 Task: Look for space in Narre Warren, Australia from 11th June, 2023 to 15th June, 2023 for 2 adults in price range Rs.7000 to Rs.16000. Place can be private room with 1  bedroom having 2 beds and 1 bathroom. Property type can be house, flat, guest house, hotel. Amenities needed are: washing machine, kitchen. Booking option can be shelf check-in. Required host language is English.
Action: Mouse moved to (307, 155)
Screenshot: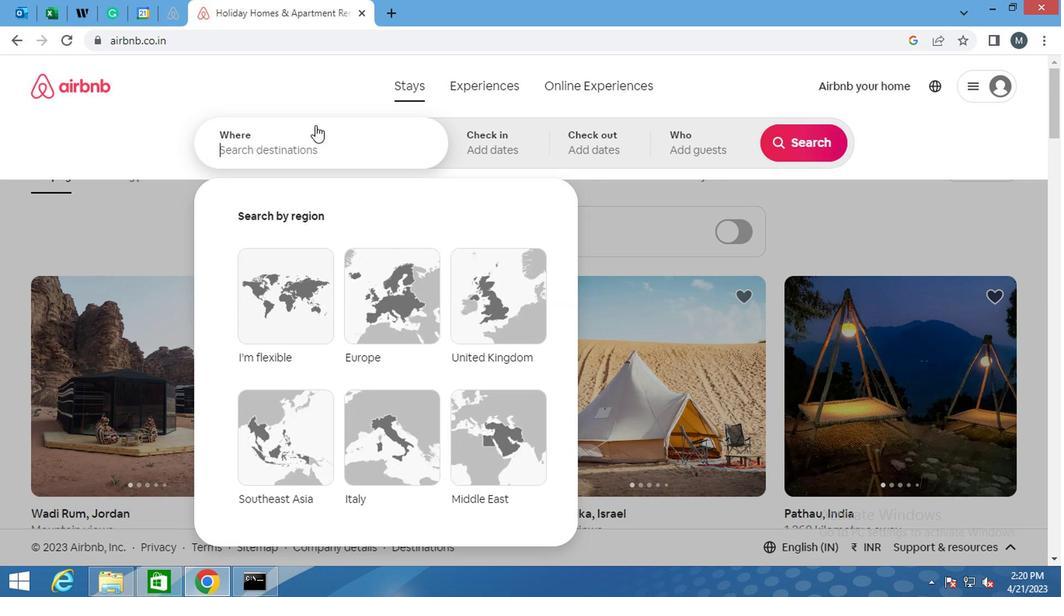 
Action: Mouse pressed left at (307, 155)
Screenshot: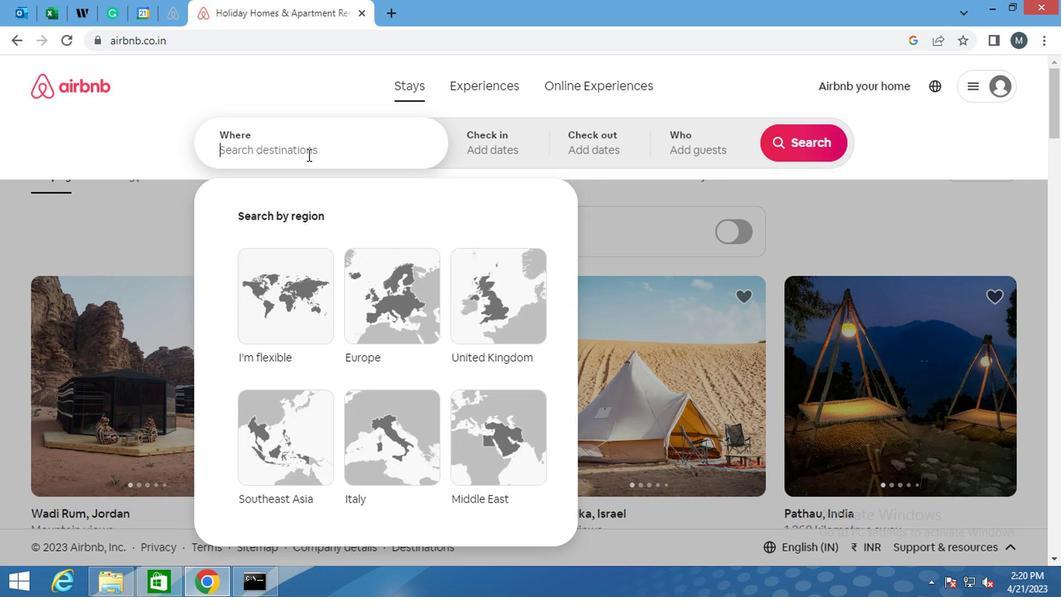 
Action: Mouse pressed left at (307, 155)
Screenshot: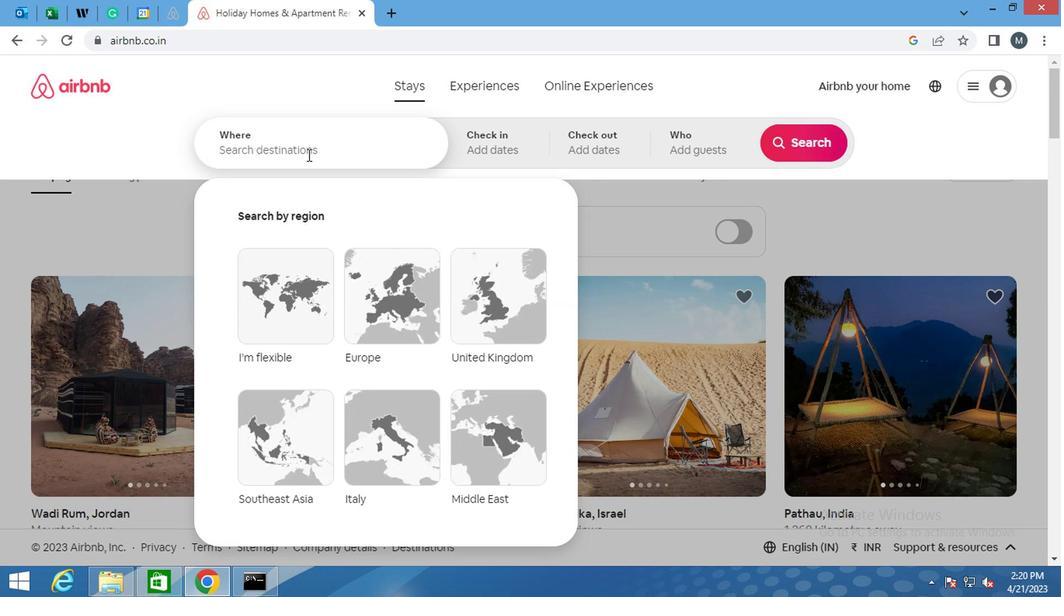 
Action: Key pressed <Key.shift>NARRE<Key.space><Key.shift>WARREN
Screenshot: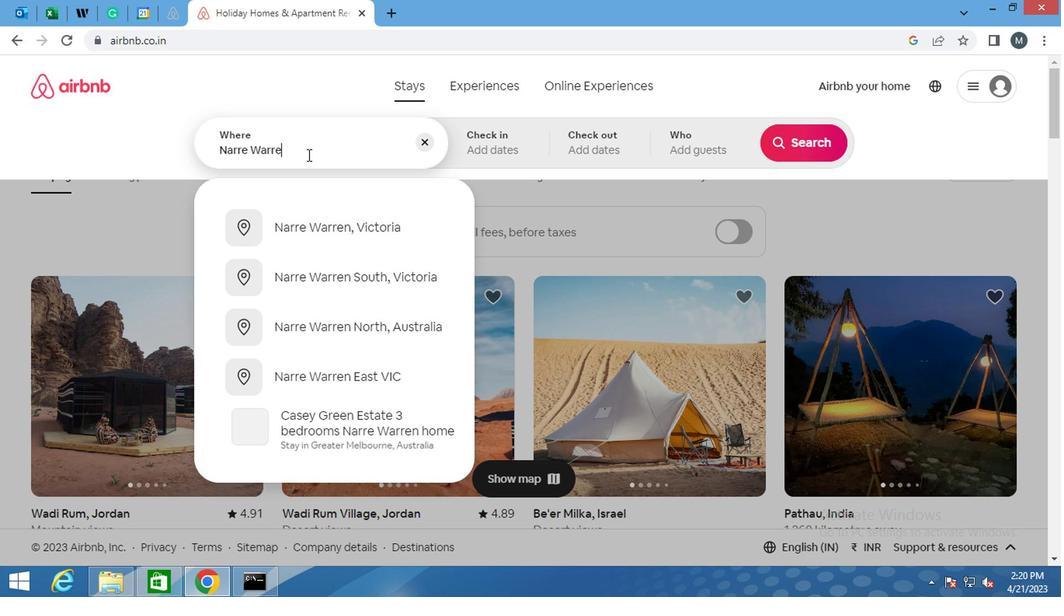 
Action: Mouse moved to (160, 164)
Screenshot: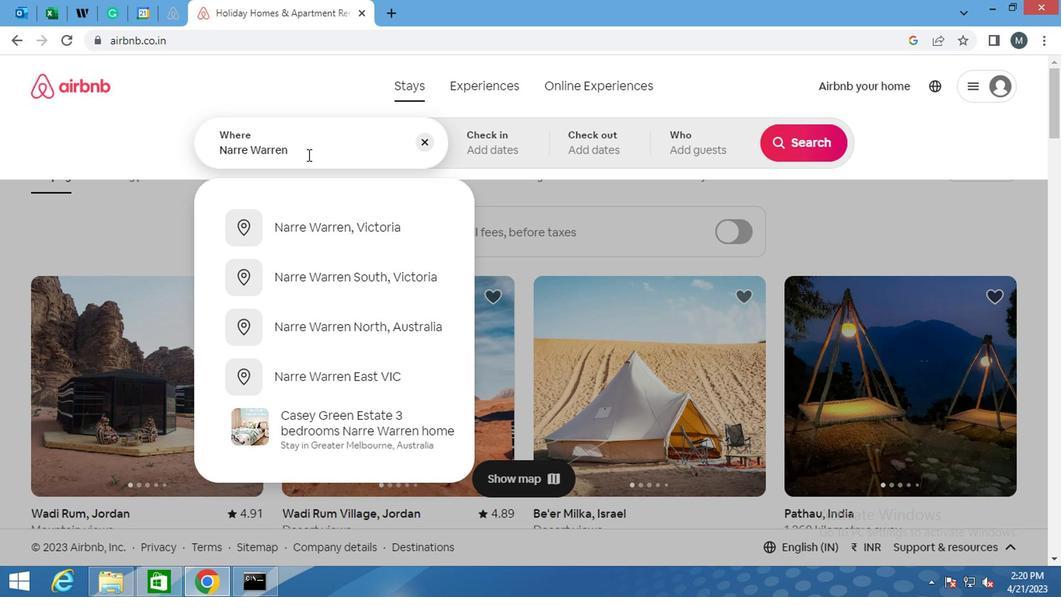 
Action: Key pressed ,<Key.shift><Key.shift>ctrl+AUSTRALIA<Key.enter>
Screenshot: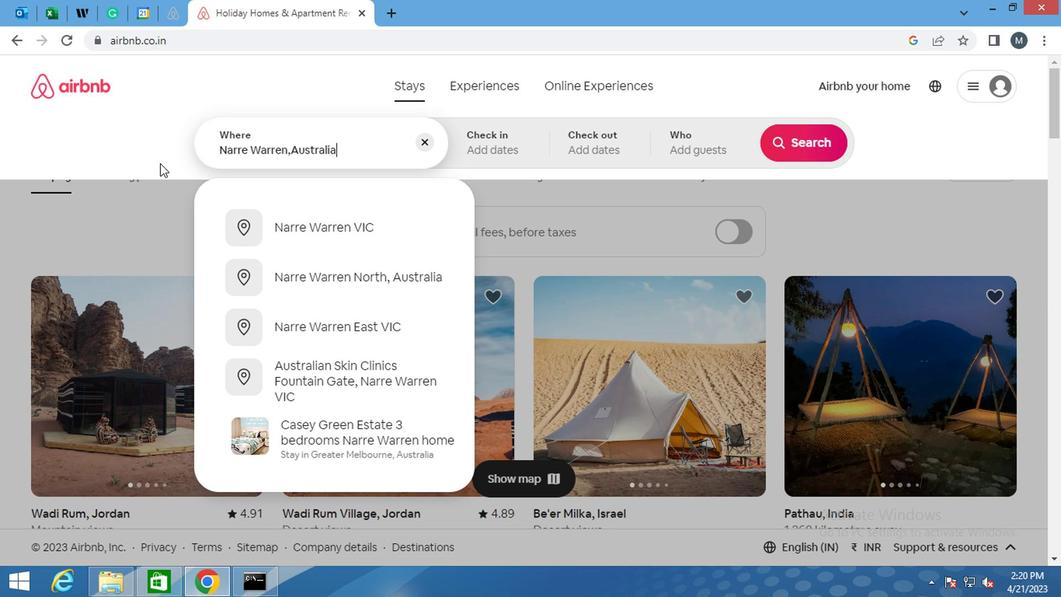 
Action: Mouse moved to (782, 267)
Screenshot: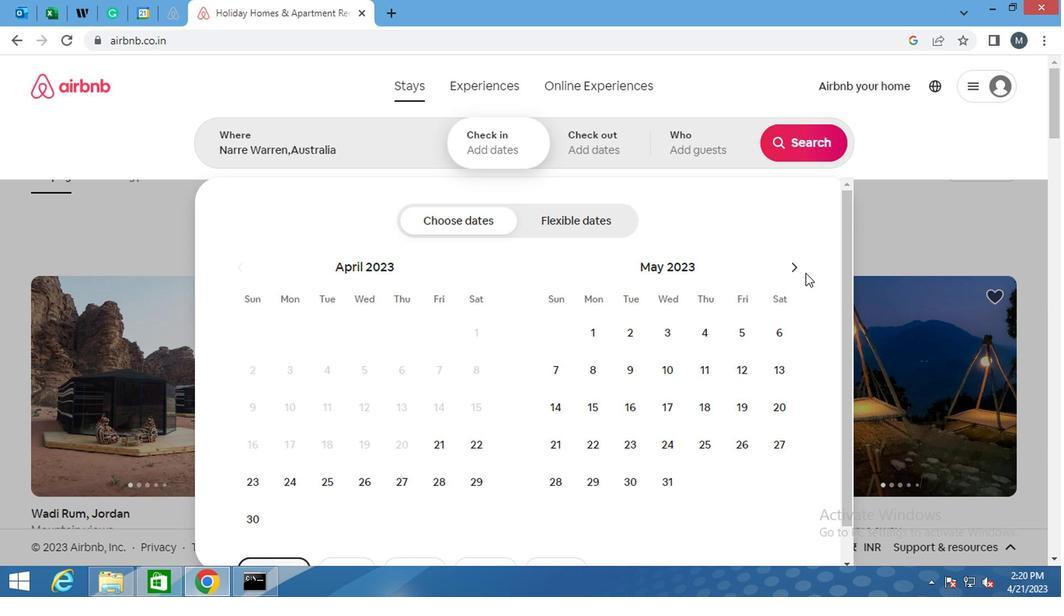 
Action: Mouse pressed left at (782, 267)
Screenshot: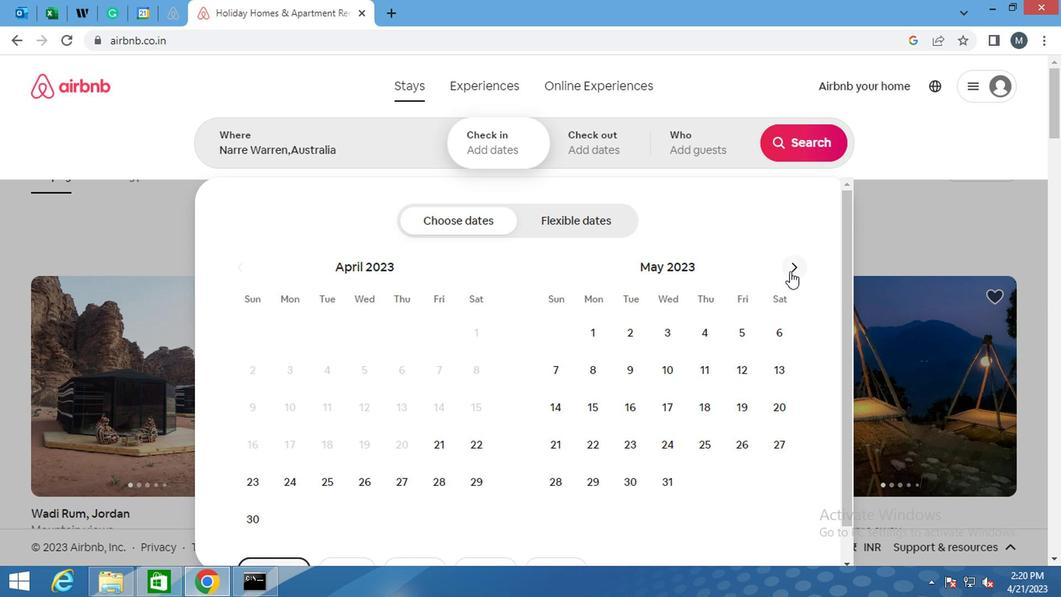 
Action: Mouse pressed left at (782, 267)
Screenshot: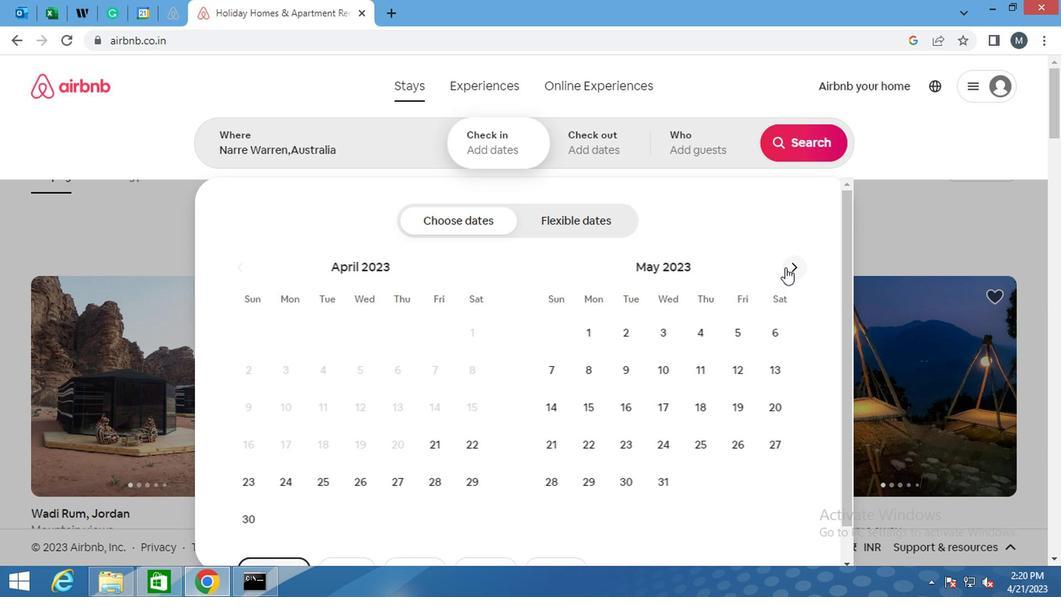 
Action: Mouse moved to (239, 412)
Screenshot: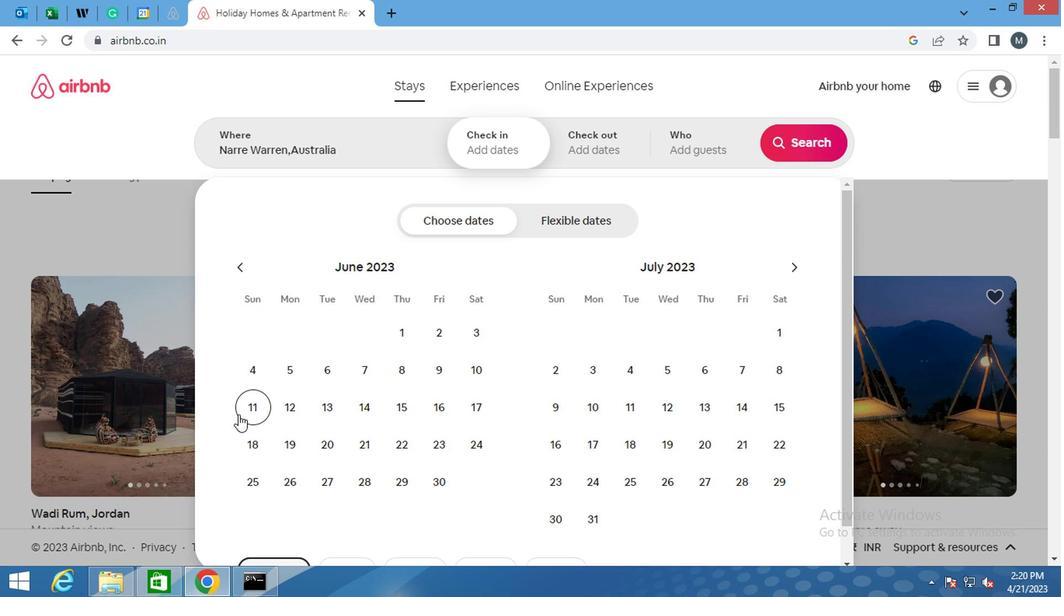 
Action: Mouse pressed left at (239, 412)
Screenshot: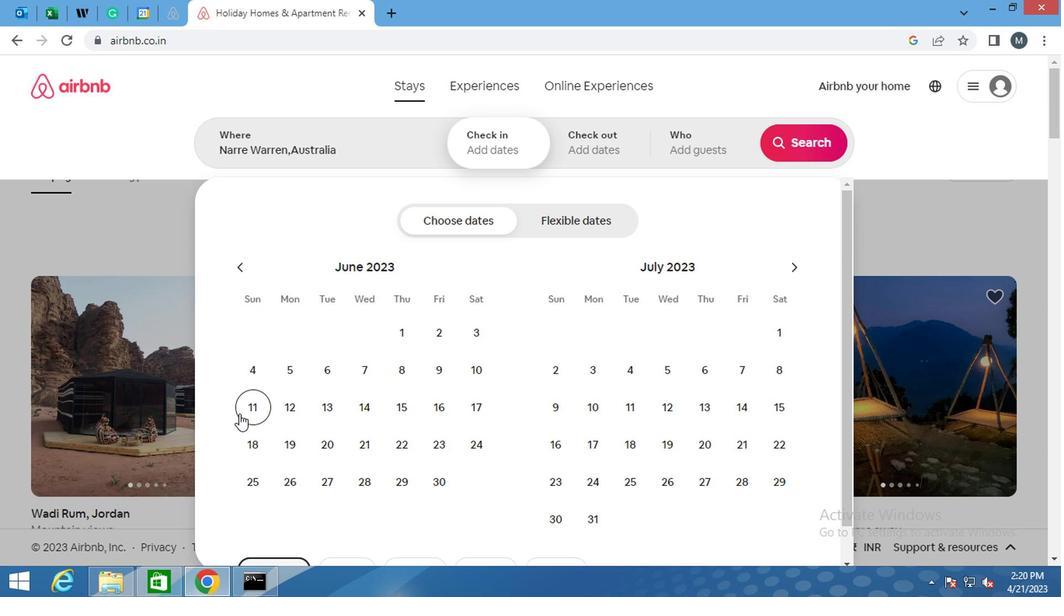 
Action: Mouse moved to (397, 404)
Screenshot: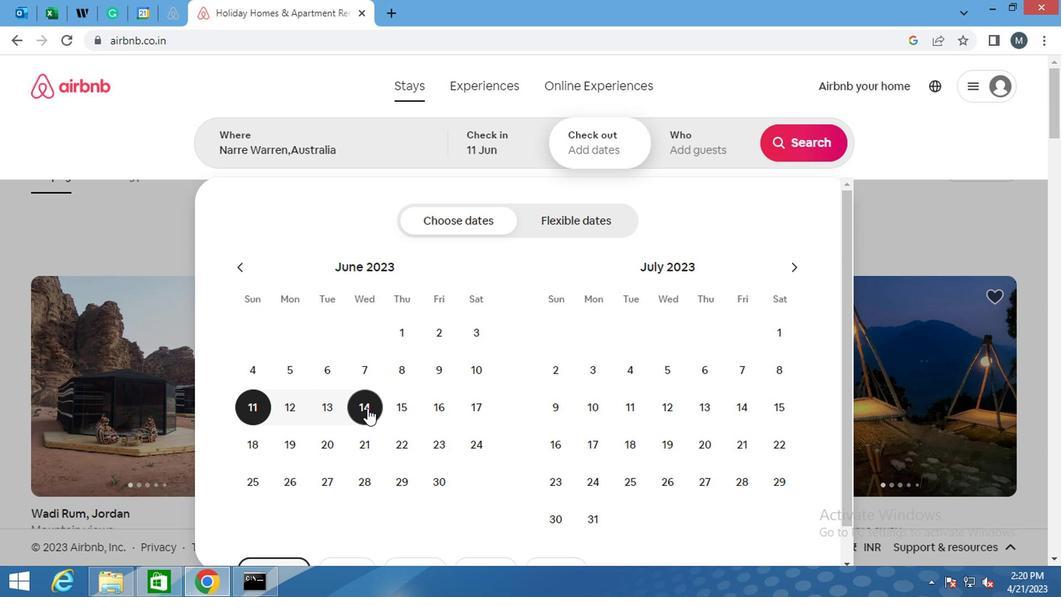 
Action: Mouse pressed left at (397, 404)
Screenshot: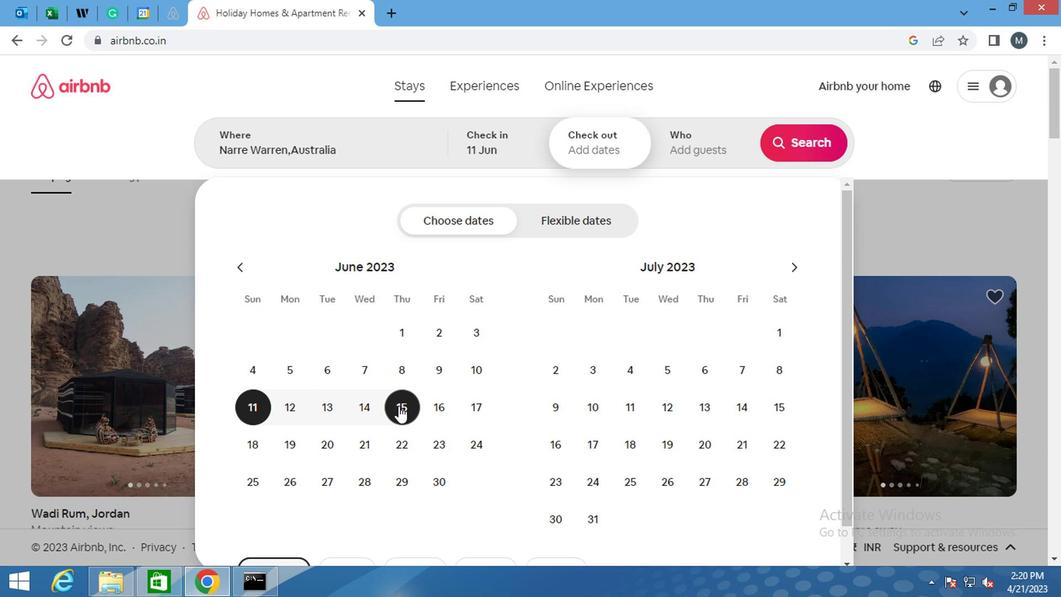 
Action: Mouse moved to (687, 145)
Screenshot: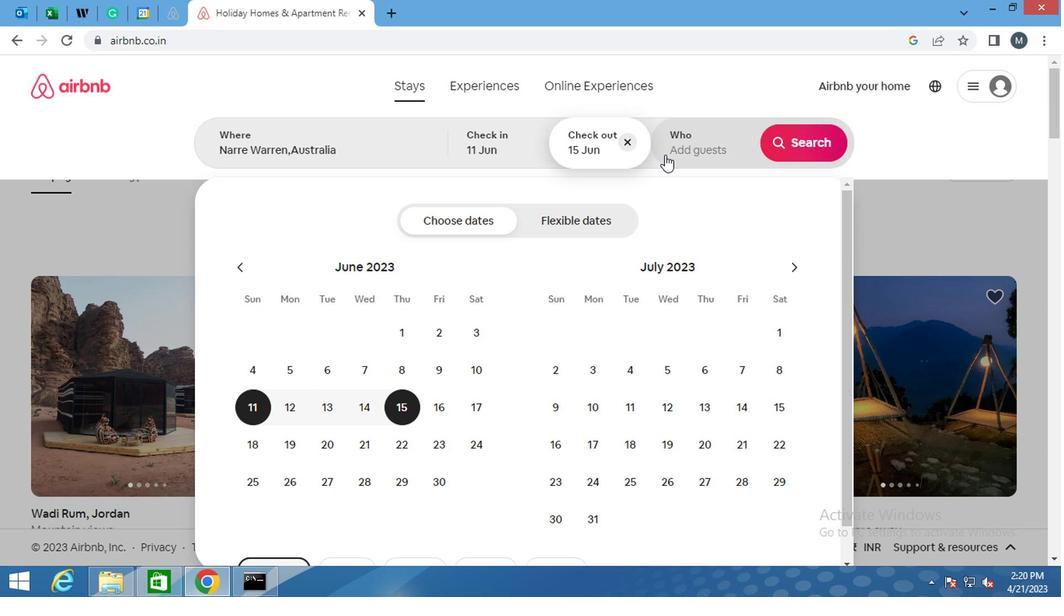 
Action: Mouse pressed left at (687, 145)
Screenshot: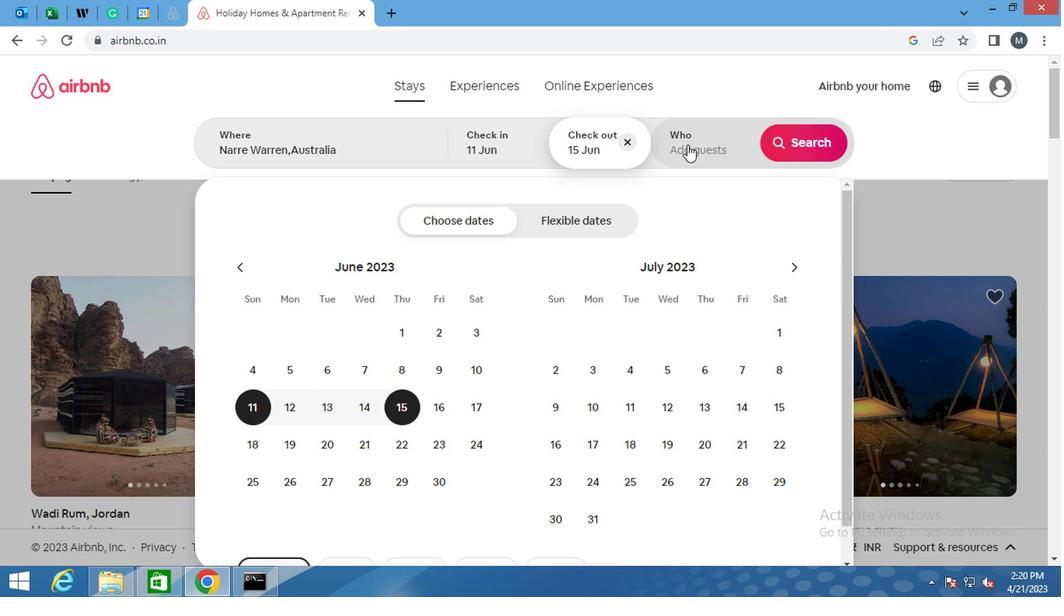 
Action: Mouse moved to (796, 222)
Screenshot: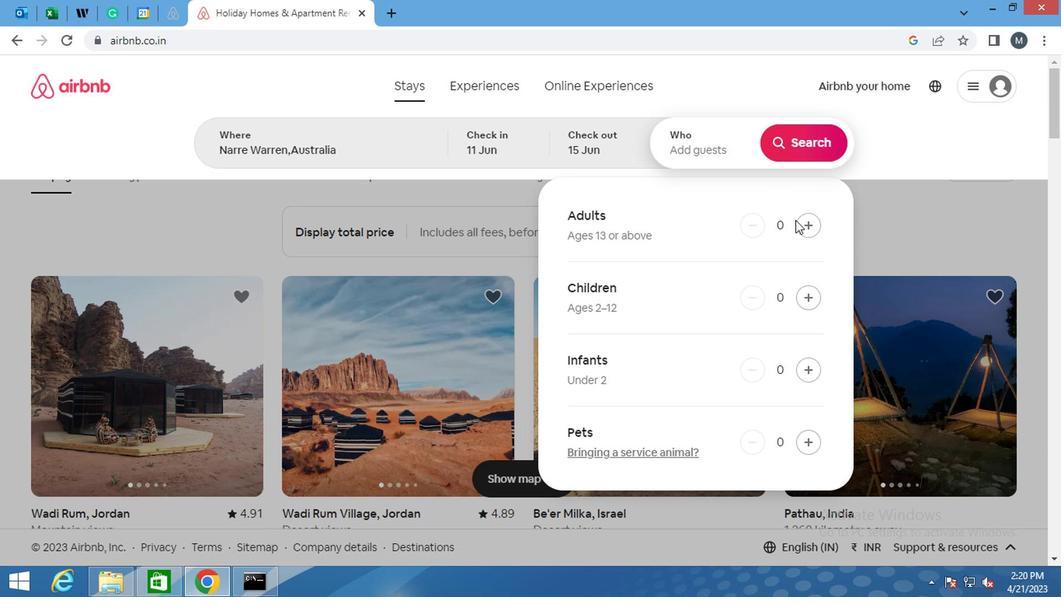 
Action: Mouse pressed left at (796, 222)
Screenshot: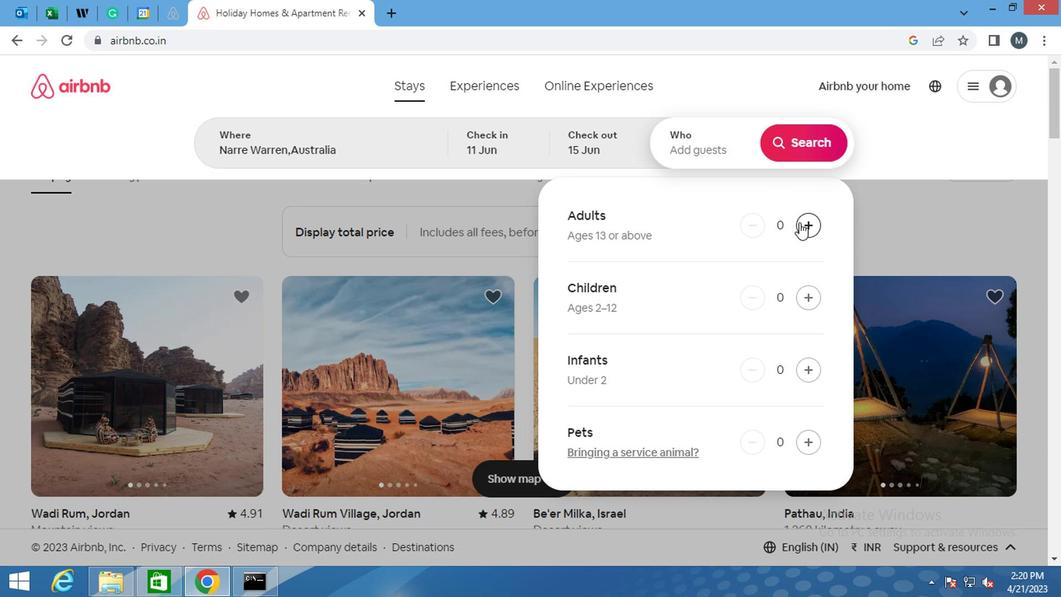 
Action: Mouse moved to (796, 222)
Screenshot: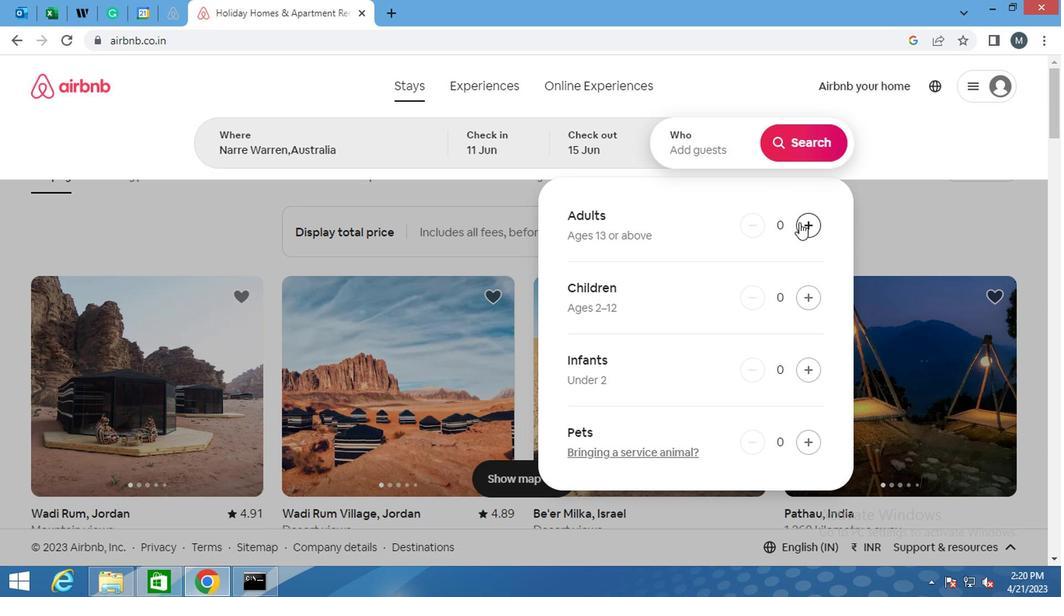 
Action: Mouse pressed left at (796, 222)
Screenshot: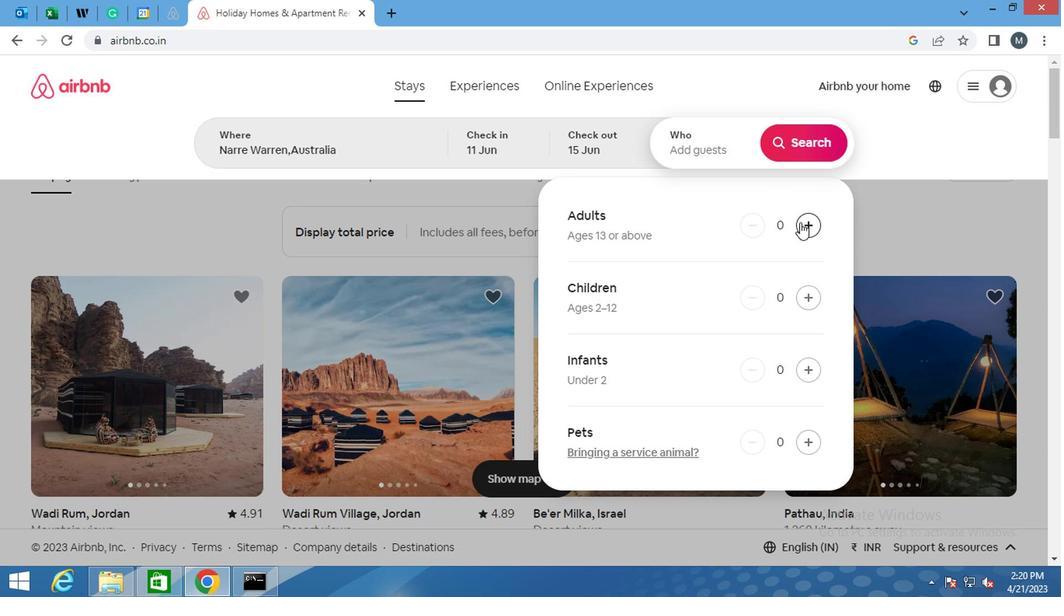 
Action: Mouse moved to (903, 159)
Screenshot: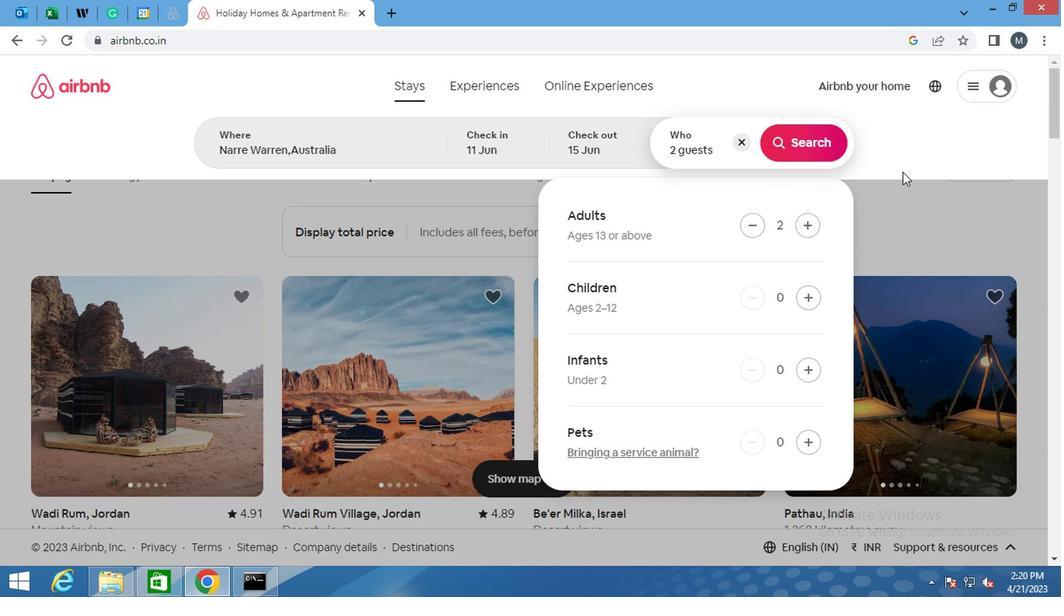 
Action: Mouse scrolled (903, 159) with delta (0, 0)
Screenshot: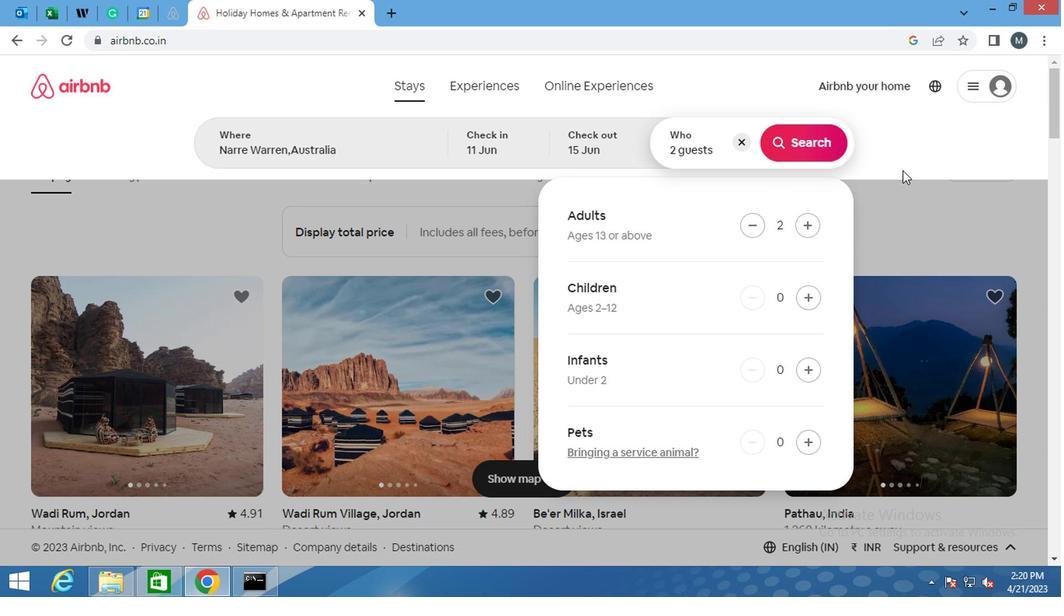 
Action: Mouse scrolled (903, 160) with delta (0, 1)
Screenshot: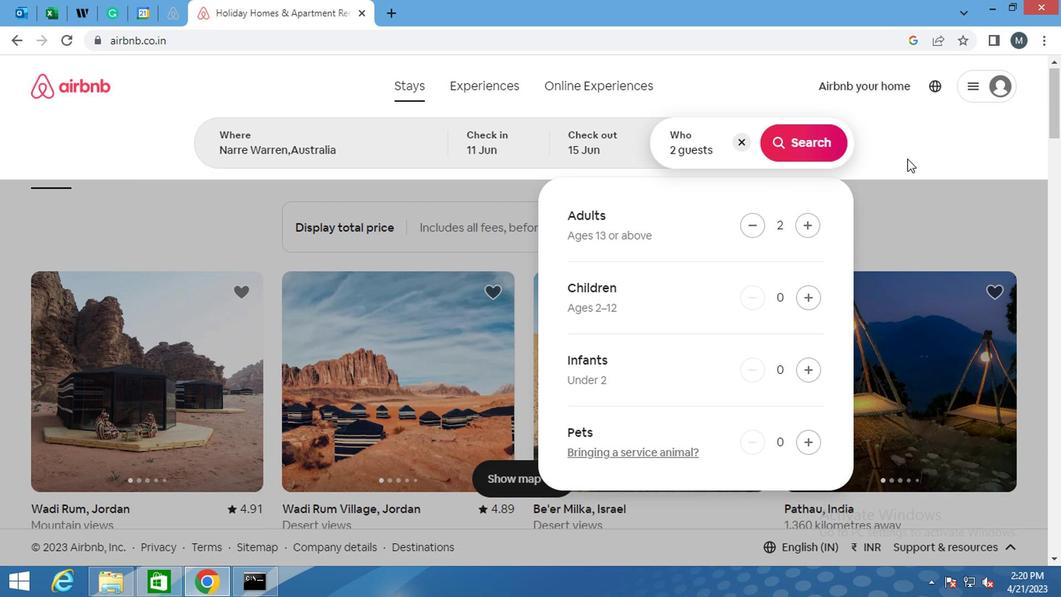 
Action: Mouse moved to (903, 159)
Screenshot: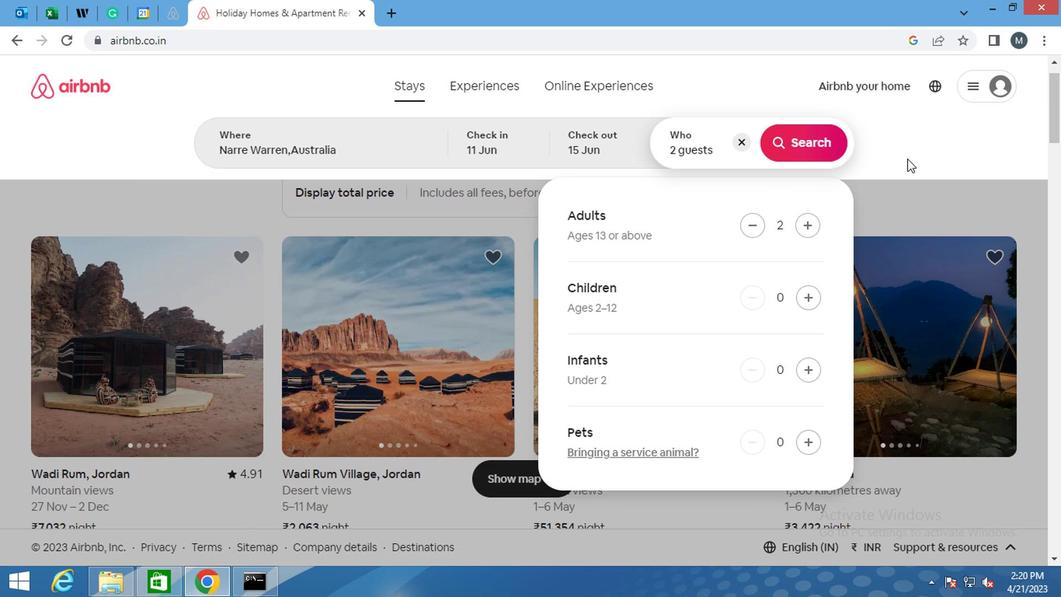 
Action: Mouse scrolled (903, 159) with delta (0, 0)
Screenshot: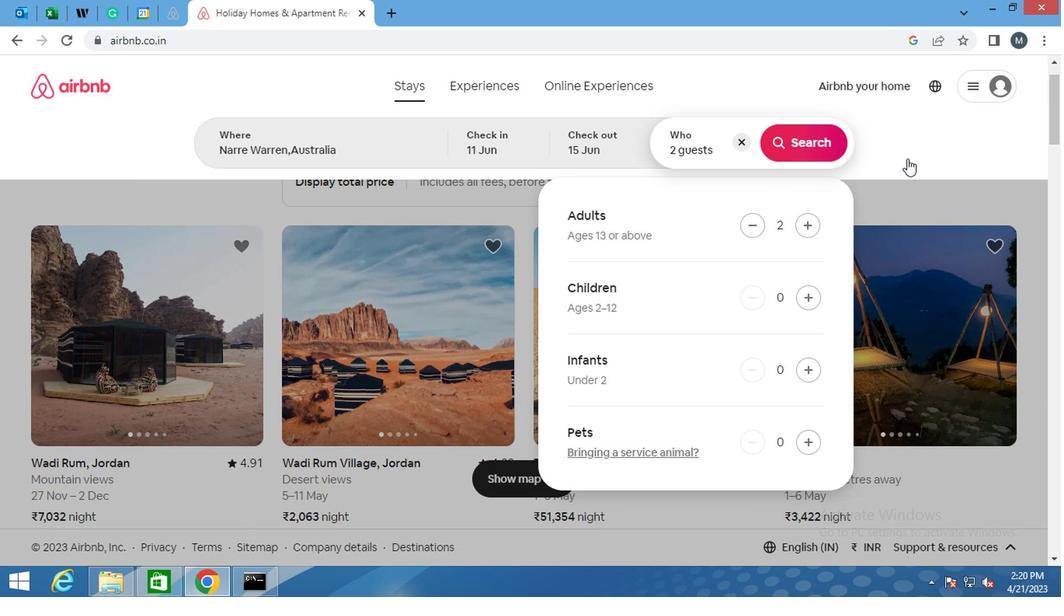 
Action: Mouse moved to (964, 167)
Screenshot: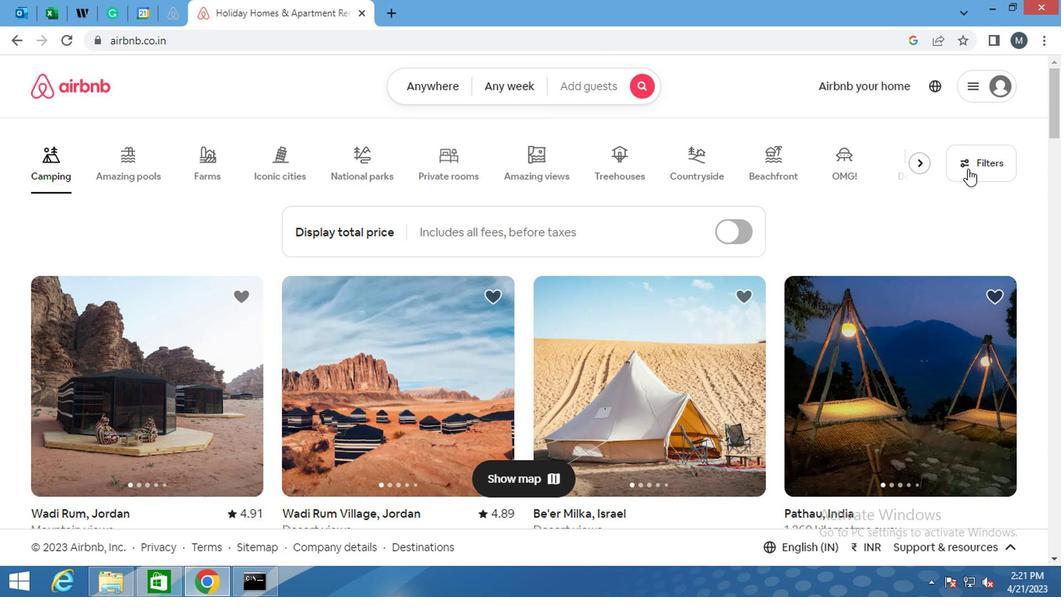 
Action: Mouse pressed left at (964, 167)
Screenshot: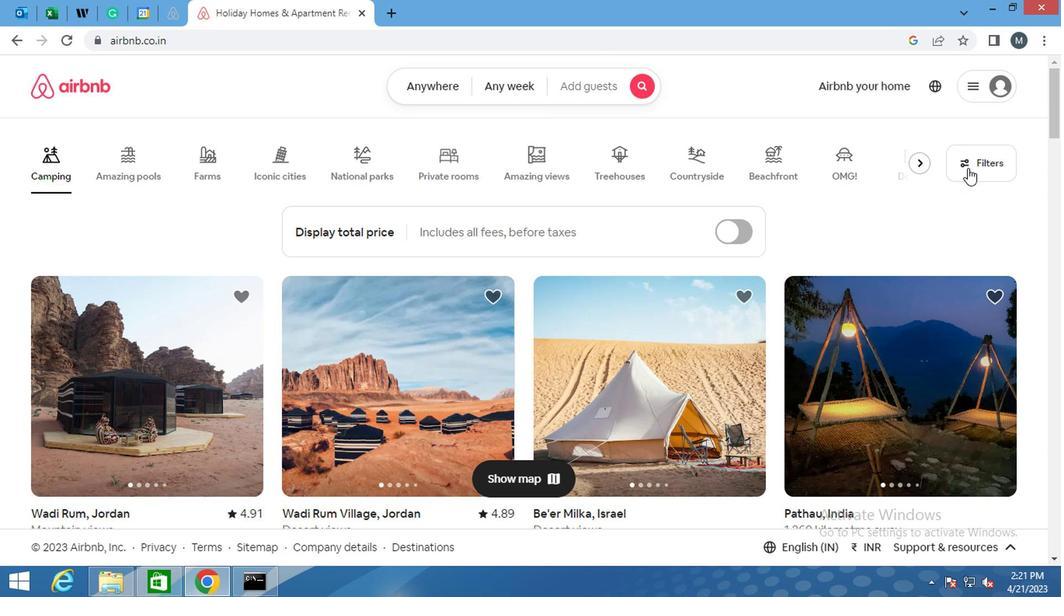 
Action: Mouse moved to (403, 347)
Screenshot: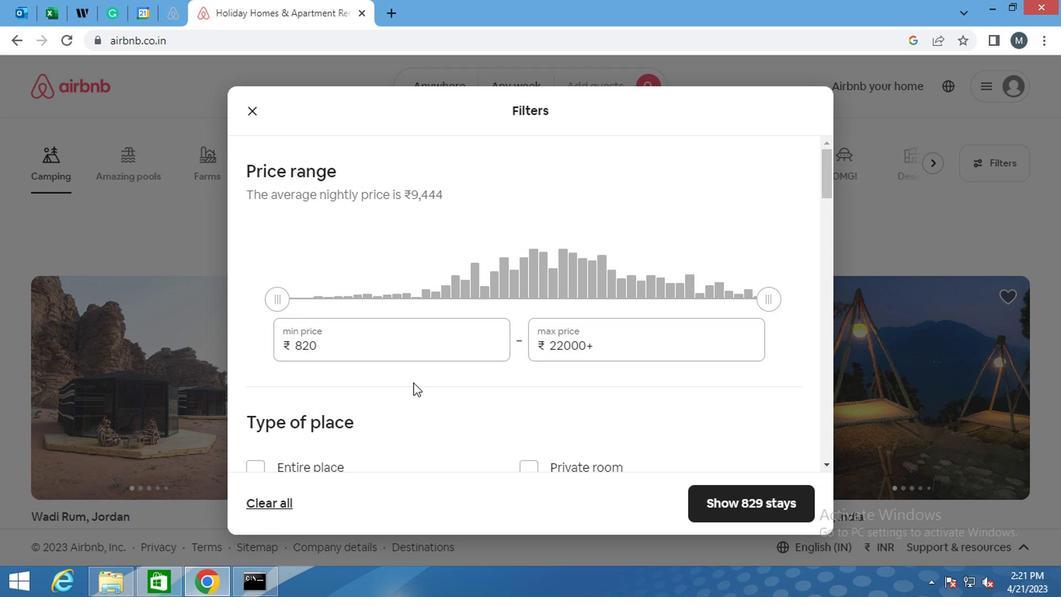 
Action: Mouse pressed left at (403, 347)
Screenshot: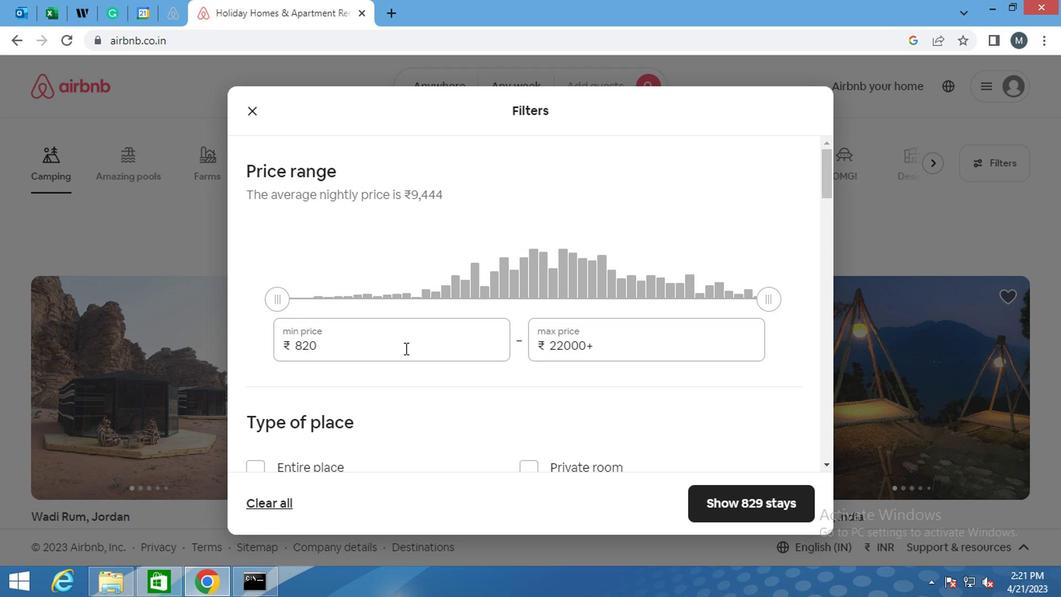
Action: Mouse moved to (403, 346)
Screenshot: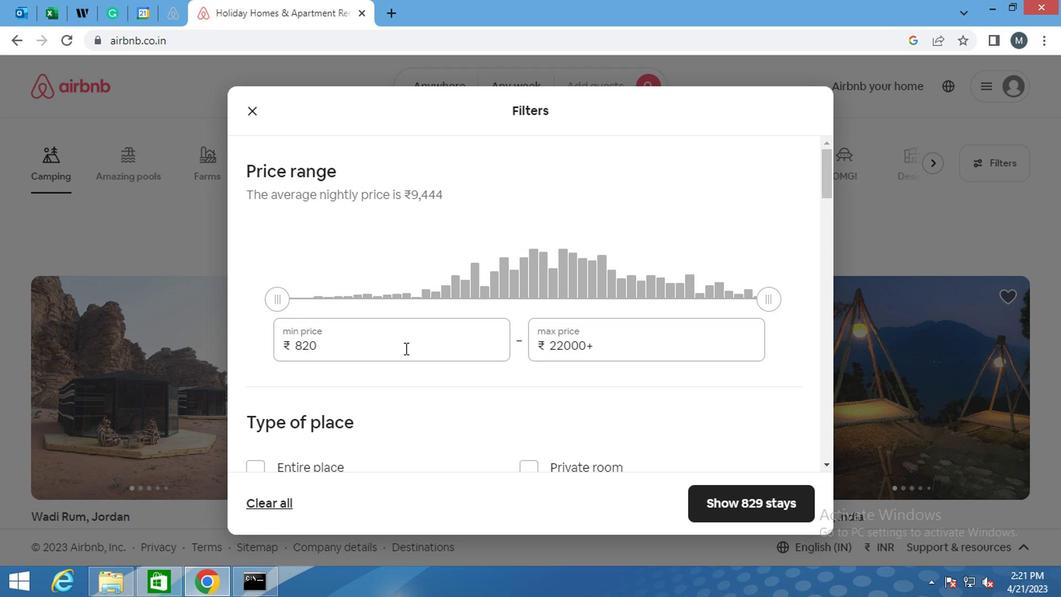 
Action: Key pressed <Key.backspace><Key.backspace><Key.backspace><Key.backspace>7000
Screenshot: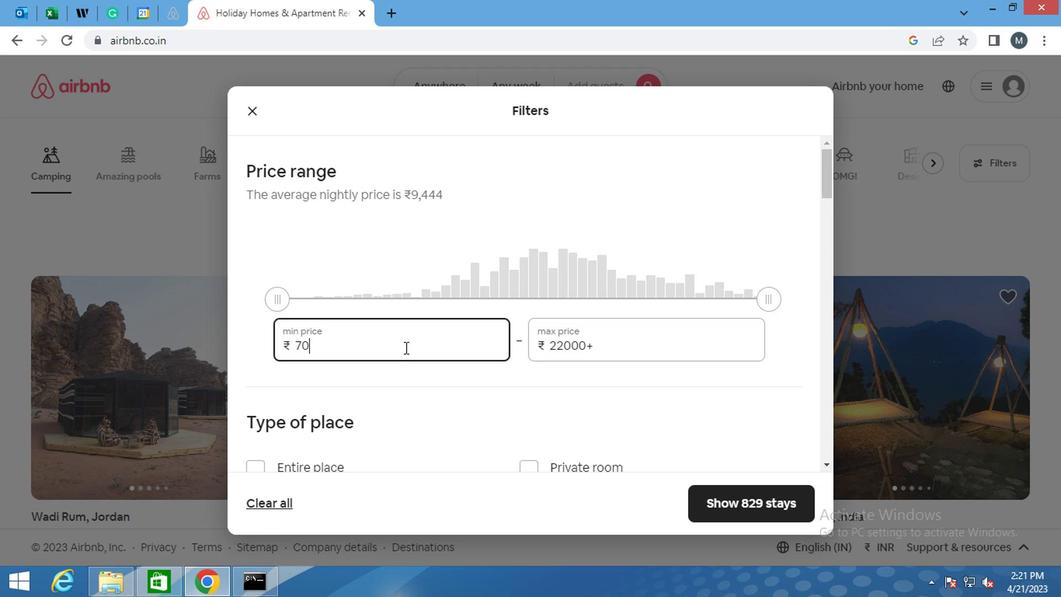 
Action: Mouse moved to (576, 342)
Screenshot: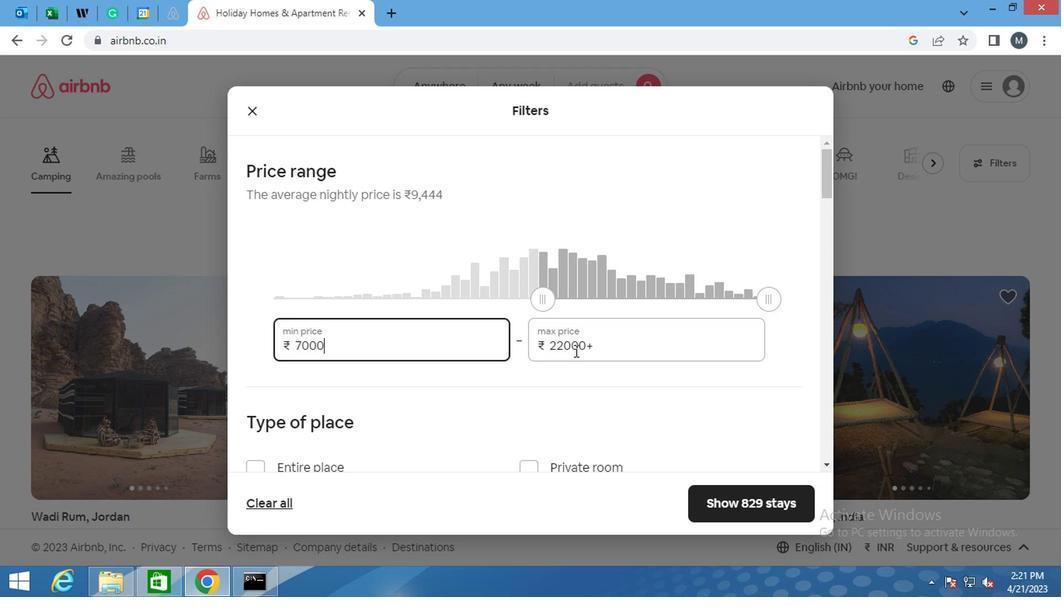 
Action: Mouse pressed left at (576, 342)
Screenshot: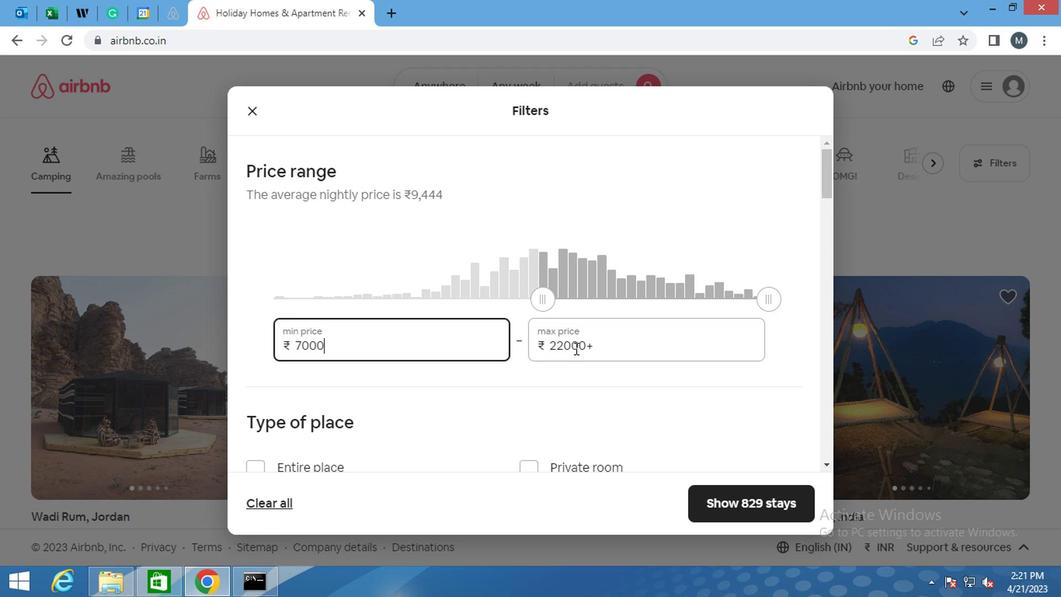 
Action: Mouse moved to (607, 346)
Screenshot: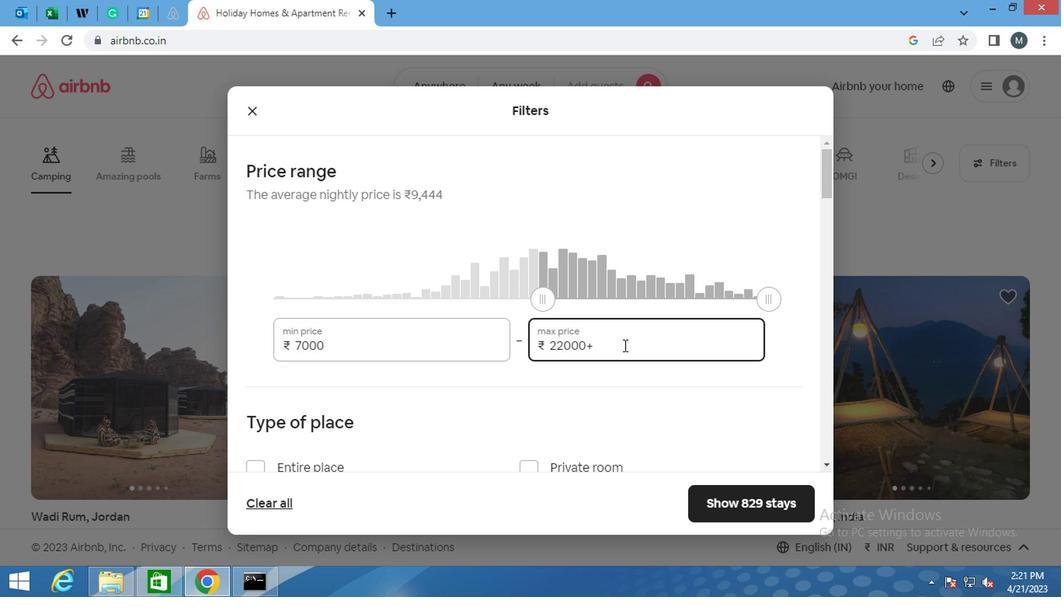 
Action: Mouse pressed left at (607, 346)
Screenshot: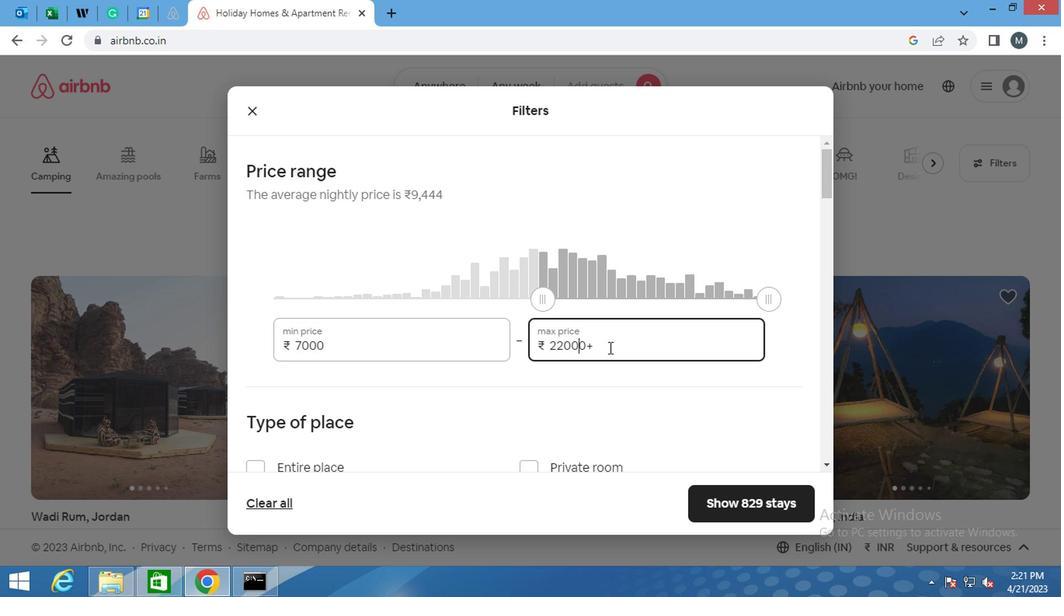 
Action: Key pressed <Key.backspace><Key.backspace><Key.backspace><Key.backspace><Key.backspace><Key.backspace>16000
Screenshot: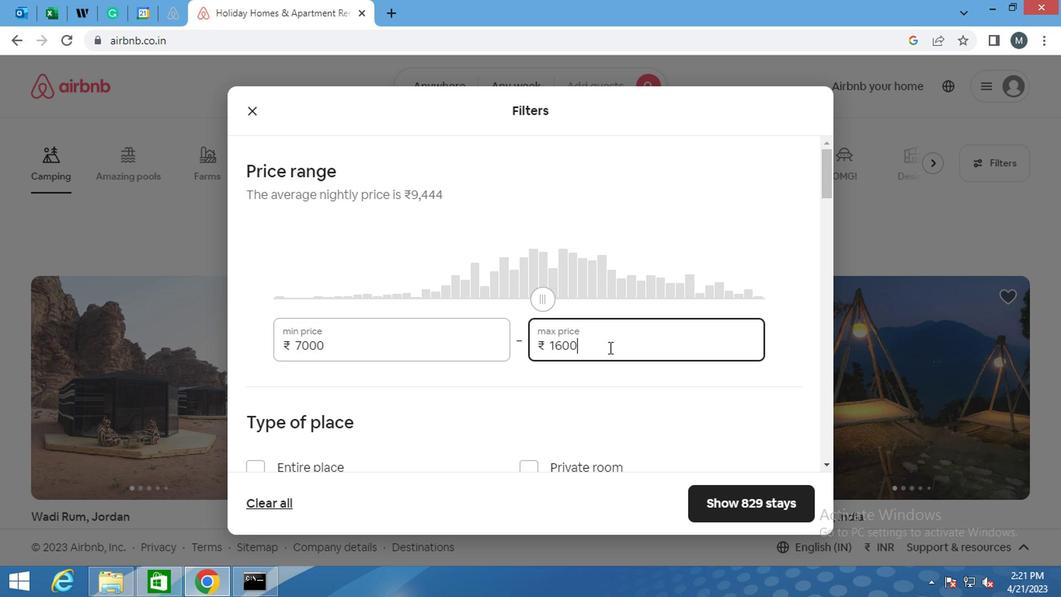 
Action: Mouse moved to (774, 255)
Screenshot: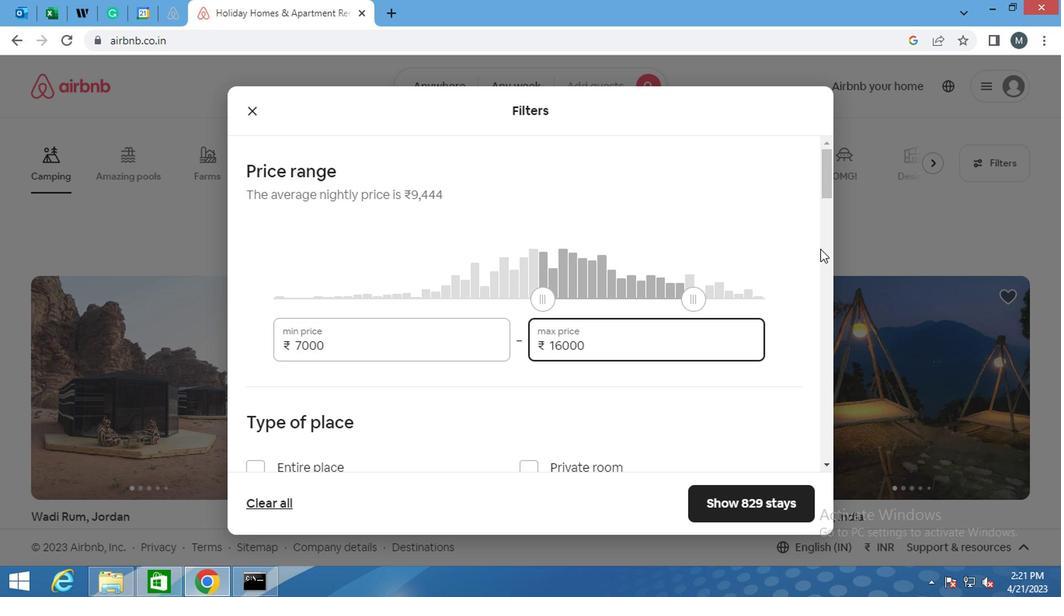 
Action: Mouse scrolled (774, 254) with delta (0, -1)
Screenshot: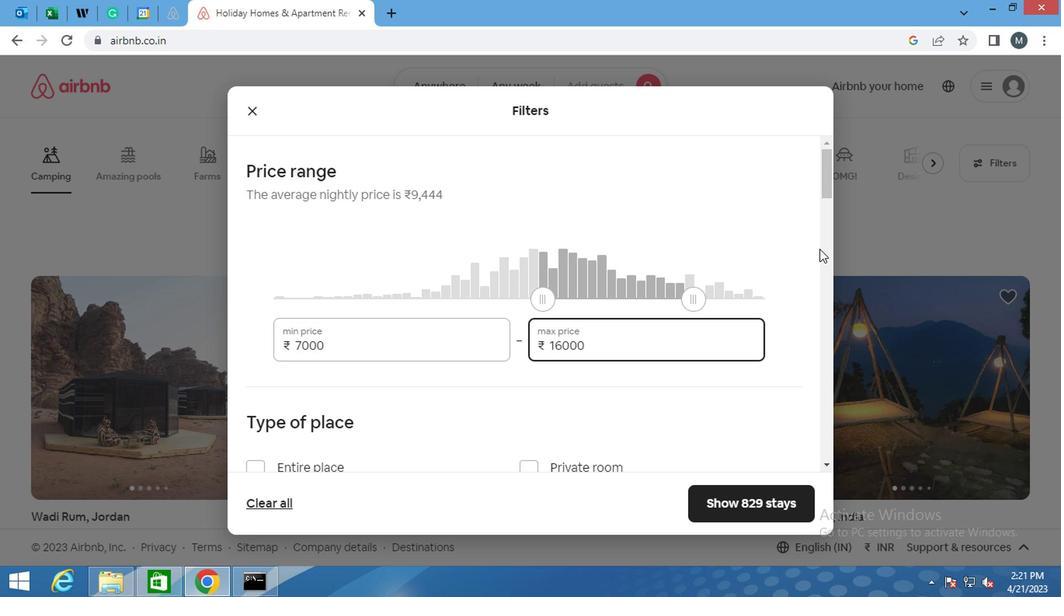 
Action: Mouse moved to (739, 280)
Screenshot: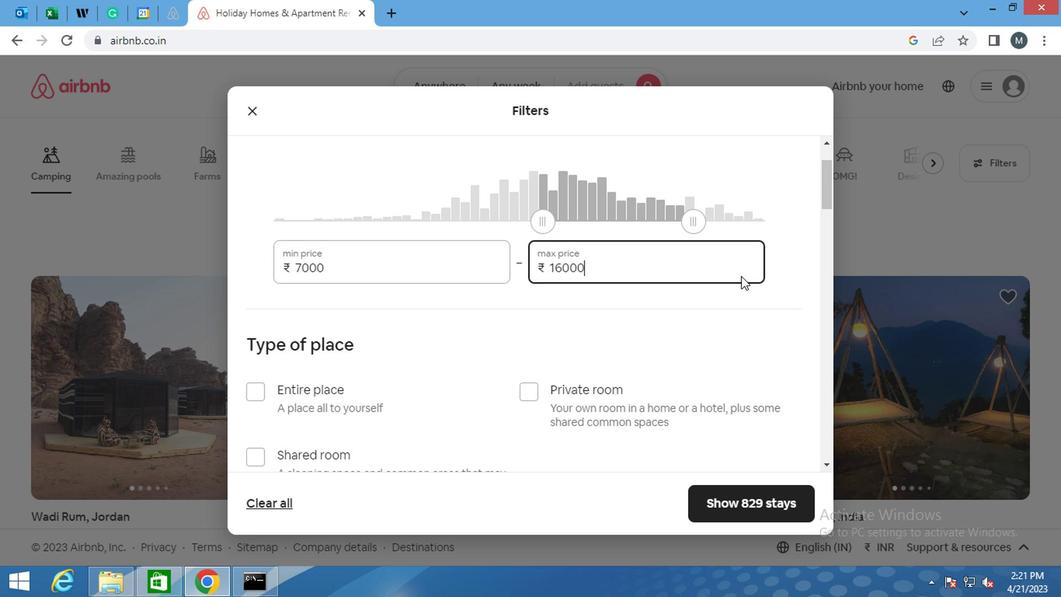 
Action: Mouse scrolled (739, 279) with delta (0, 0)
Screenshot: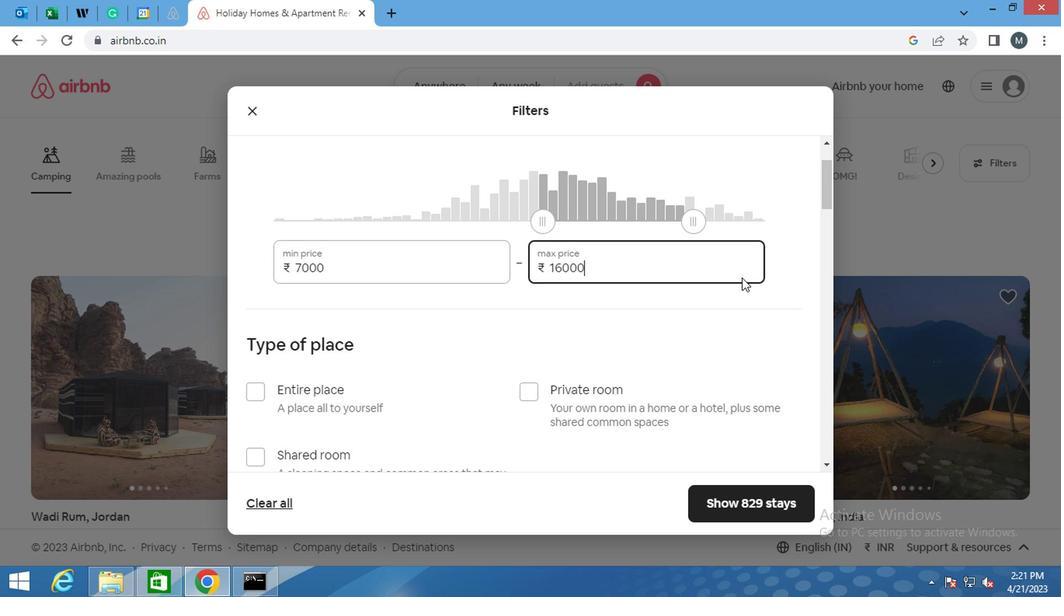
Action: Mouse moved to (529, 314)
Screenshot: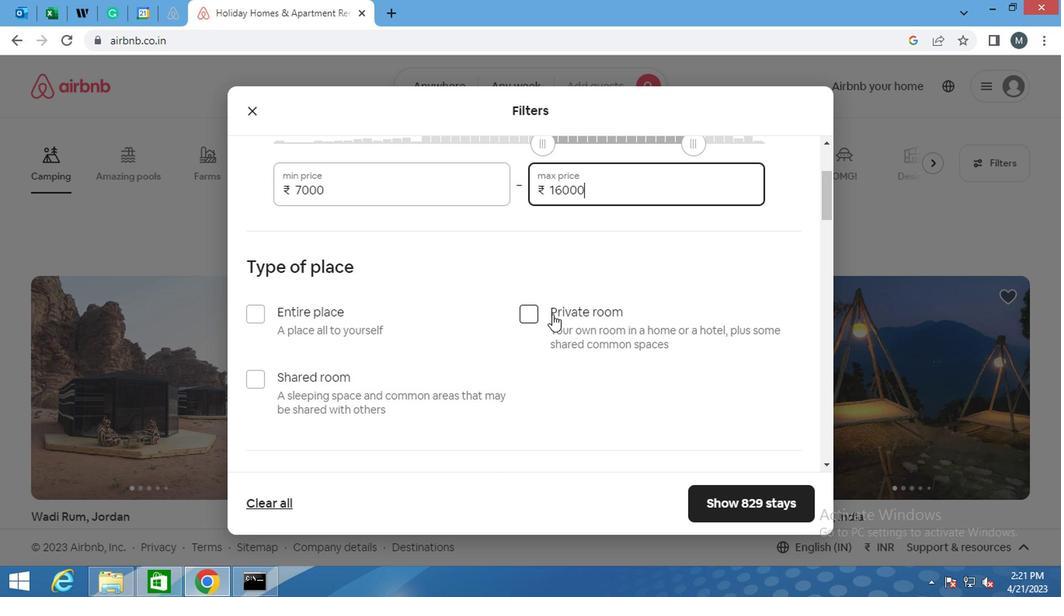 
Action: Mouse pressed left at (529, 314)
Screenshot: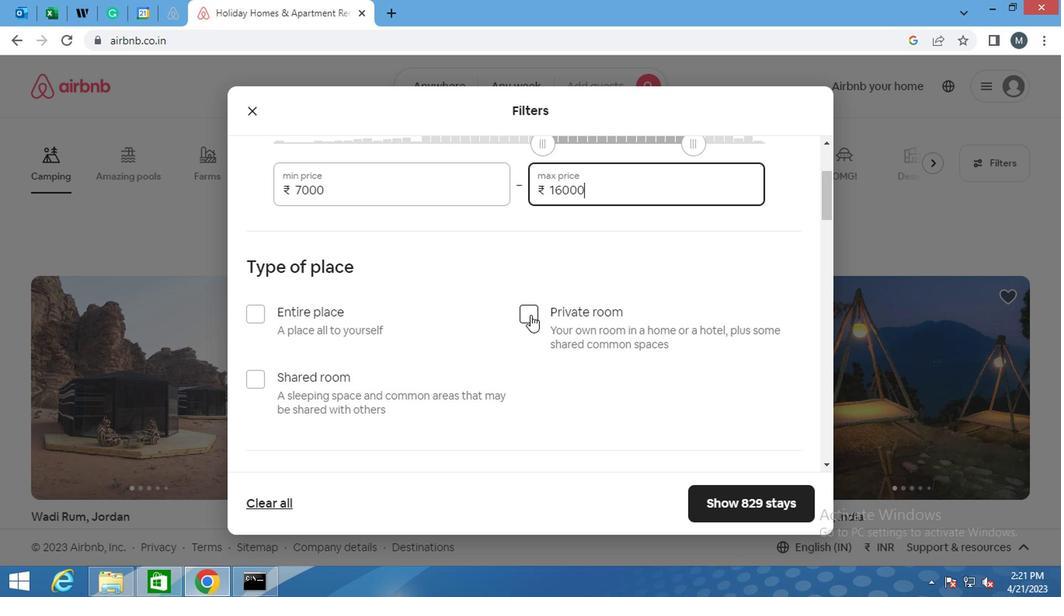 
Action: Mouse moved to (544, 297)
Screenshot: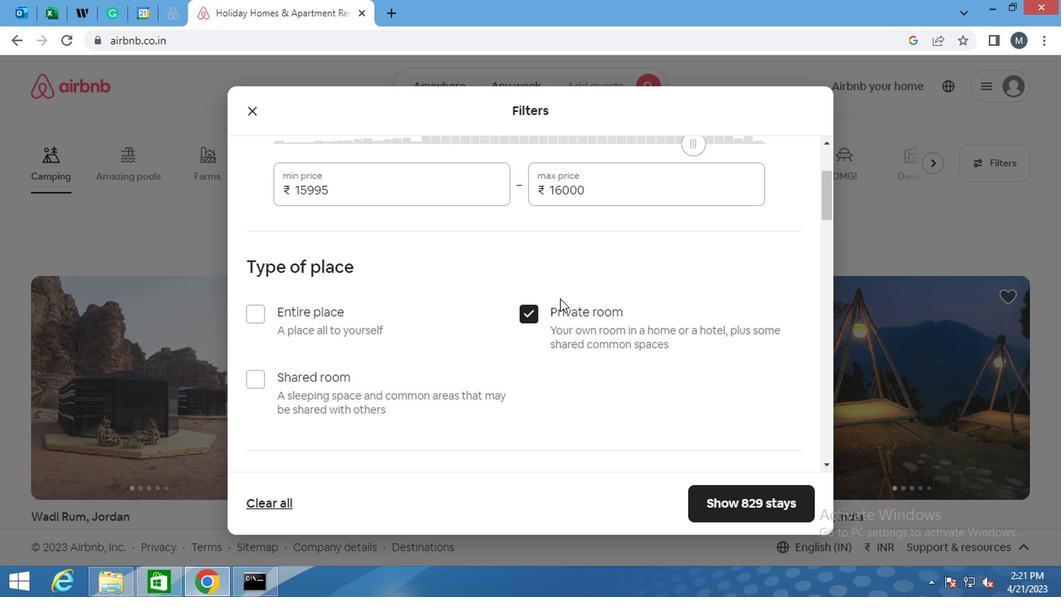 
Action: Mouse scrolled (544, 296) with delta (0, 0)
Screenshot: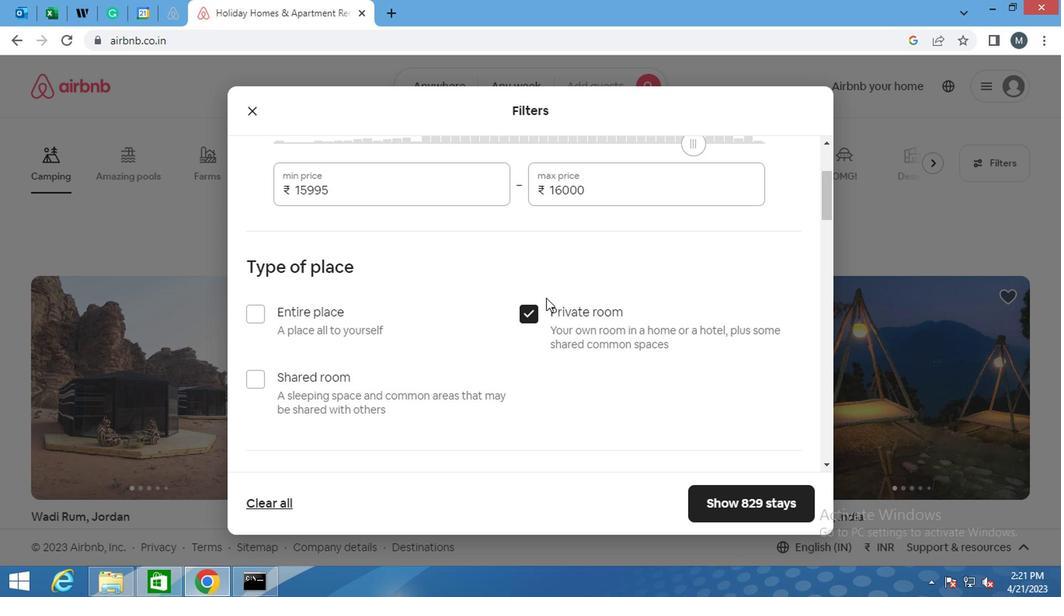 
Action: Mouse scrolled (544, 296) with delta (0, 0)
Screenshot: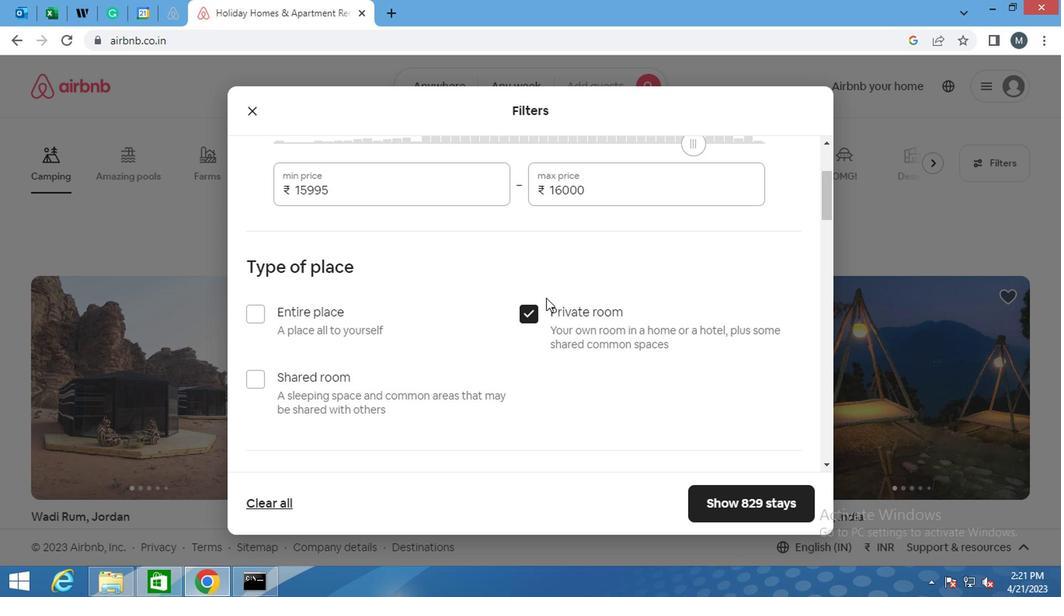 
Action: Mouse moved to (344, 404)
Screenshot: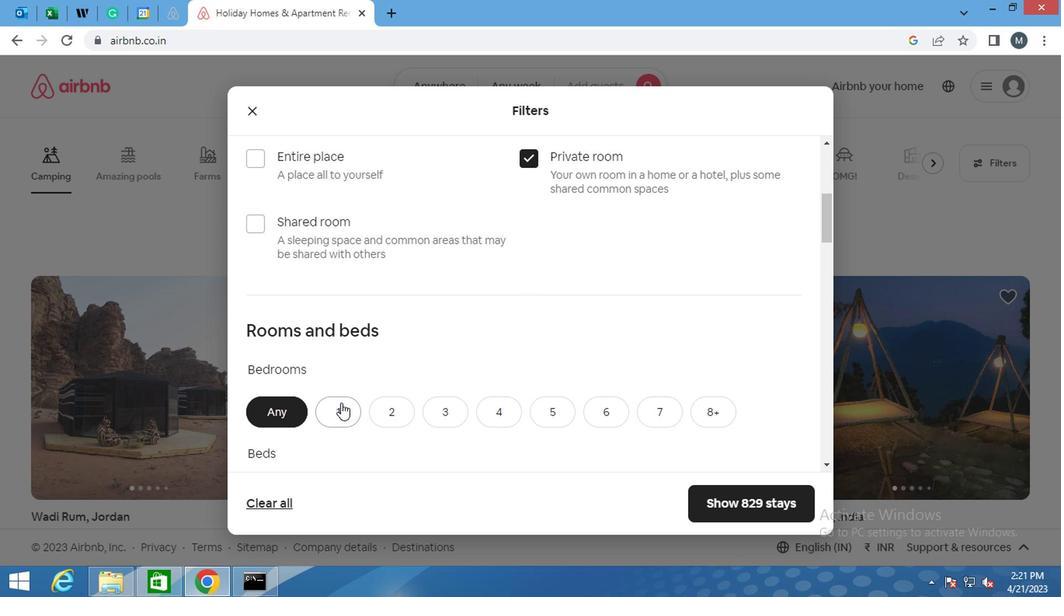 
Action: Mouse pressed left at (344, 404)
Screenshot: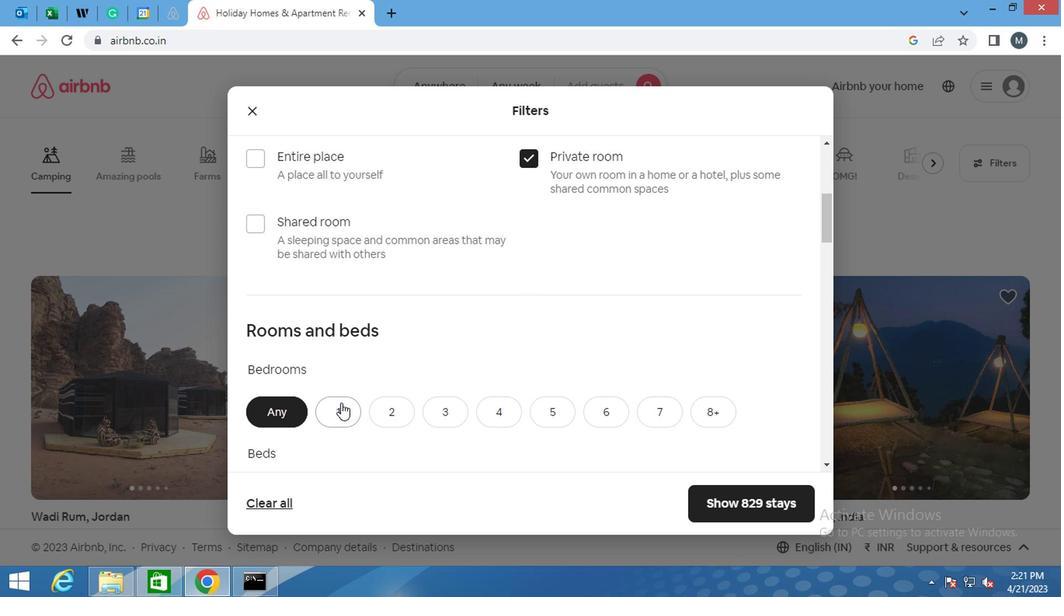 
Action: Mouse moved to (377, 350)
Screenshot: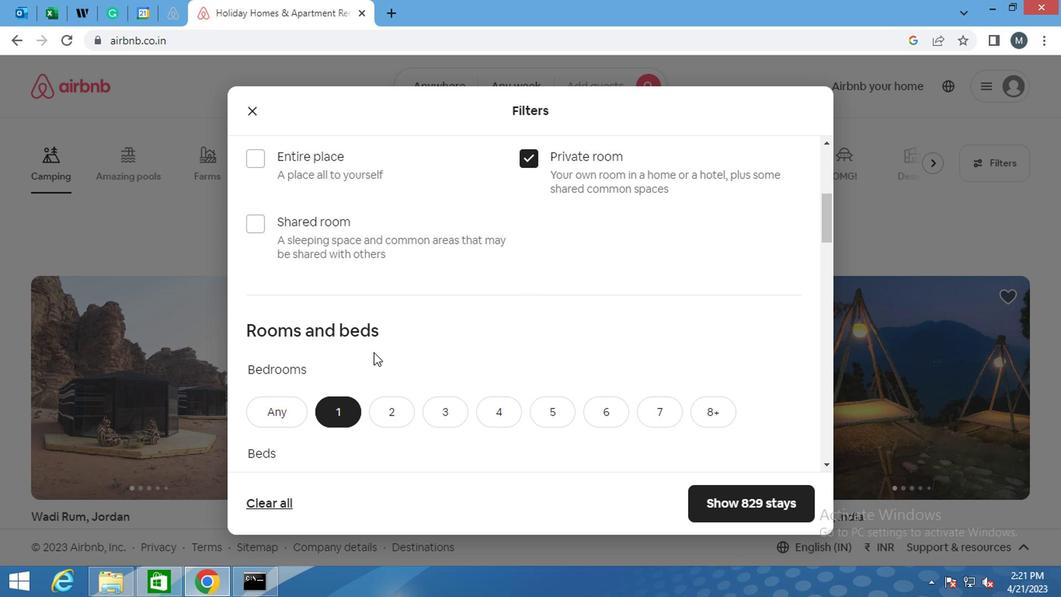 
Action: Mouse scrolled (377, 348) with delta (0, -1)
Screenshot: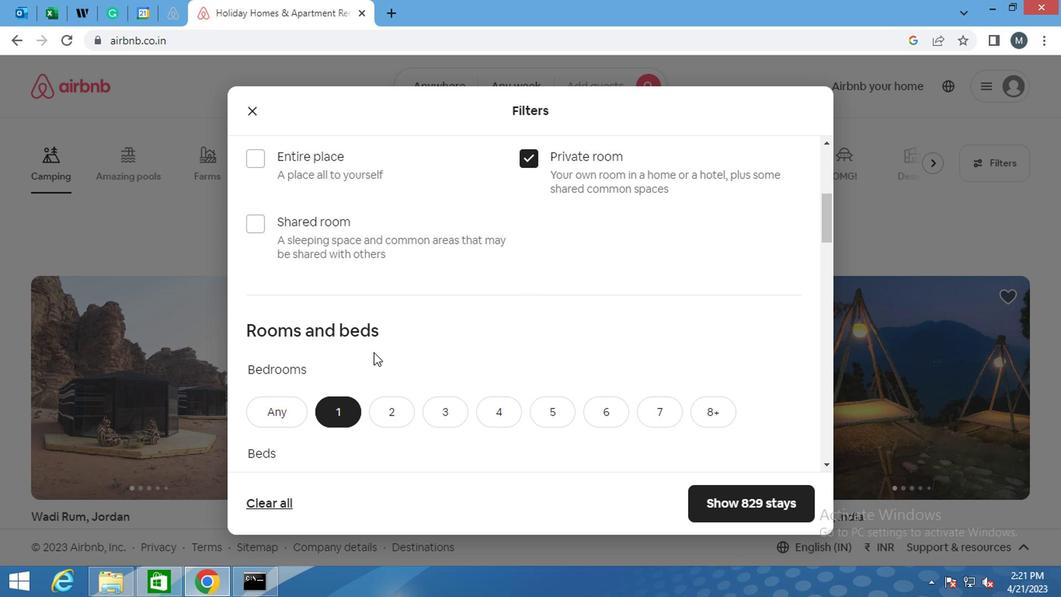 
Action: Mouse moved to (378, 350)
Screenshot: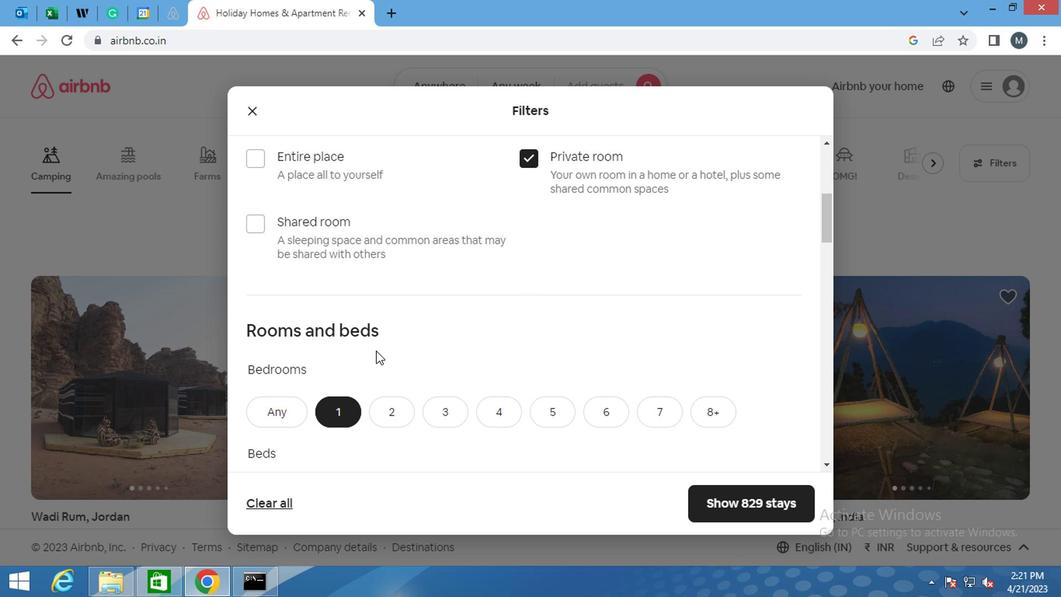 
Action: Mouse scrolled (378, 348) with delta (0, -1)
Screenshot: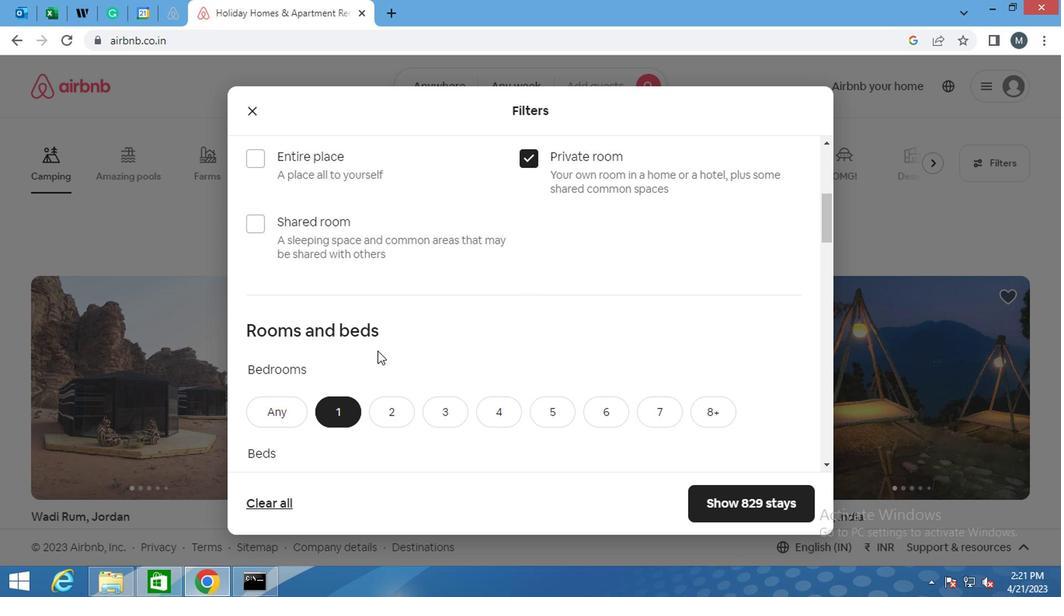 
Action: Mouse moved to (385, 342)
Screenshot: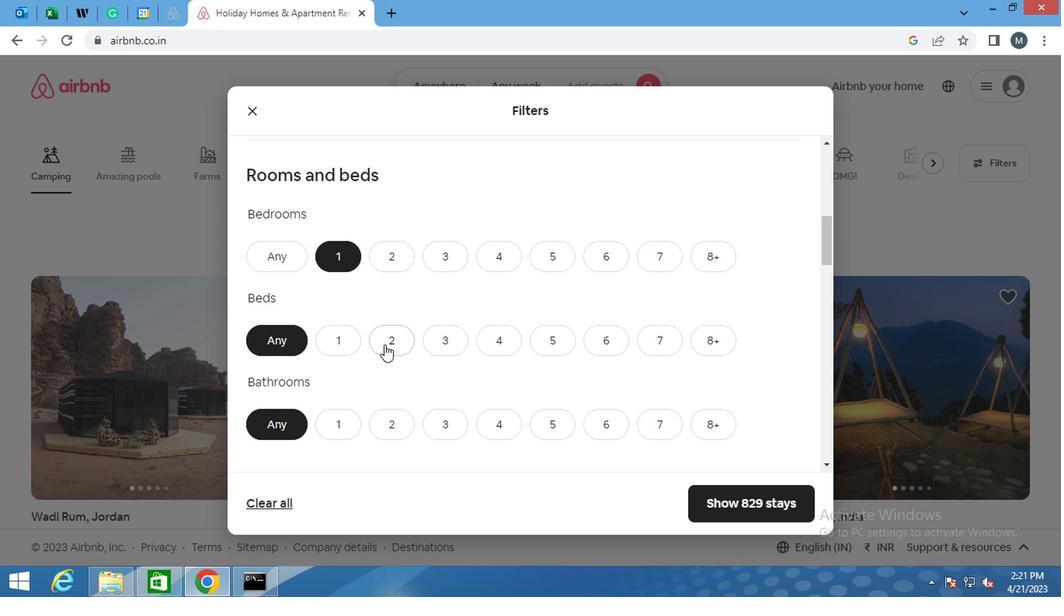 
Action: Mouse pressed left at (385, 342)
Screenshot: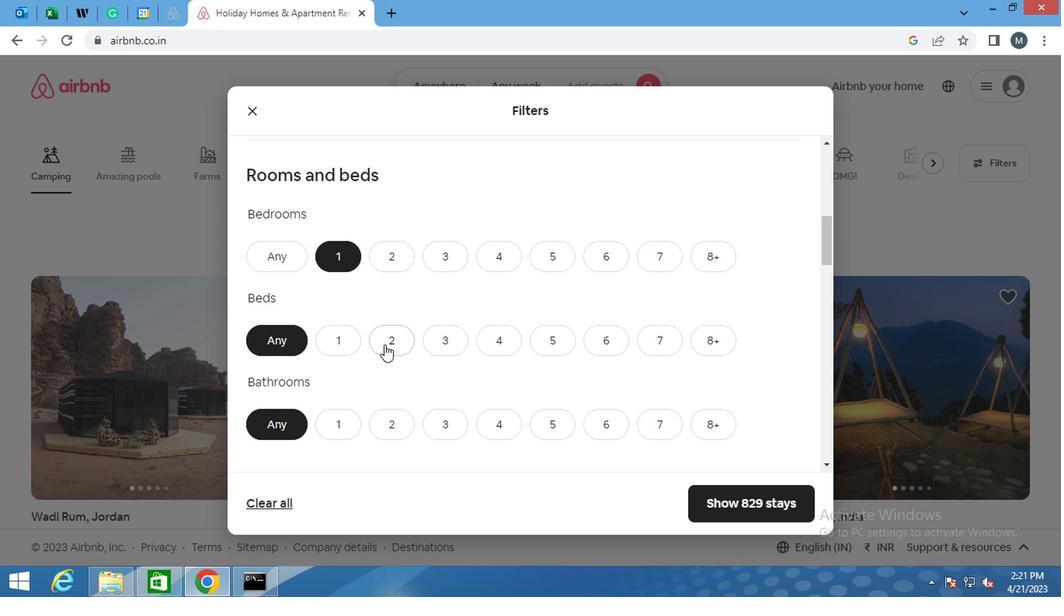 
Action: Mouse moved to (390, 336)
Screenshot: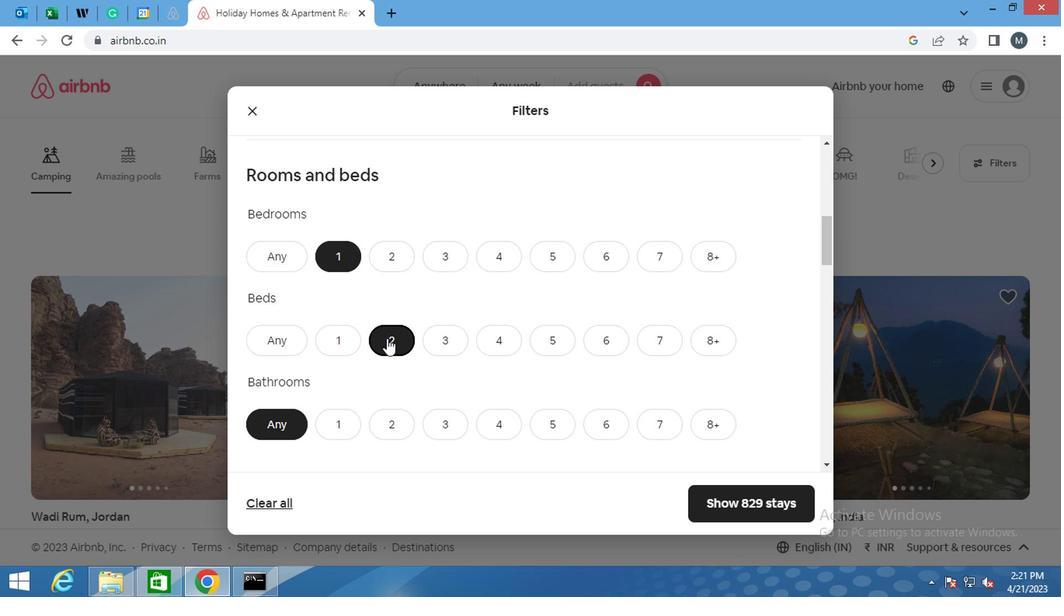 
Action: Mouse scrolled (390, 336) with delta (0, 0)
Screenshot: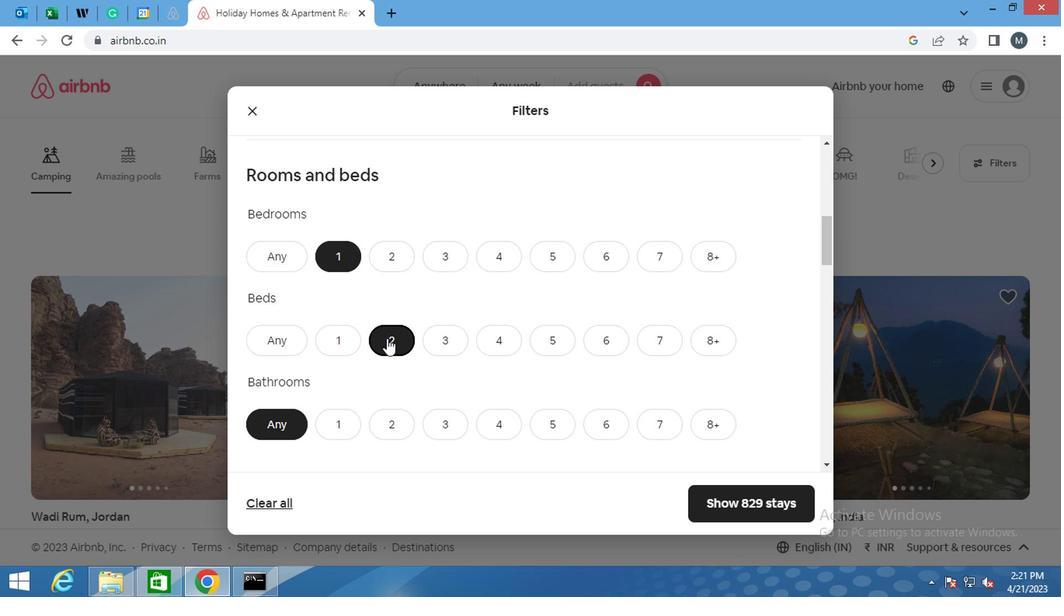 
Action: Mouse moved to (336, 354)
Screenshot: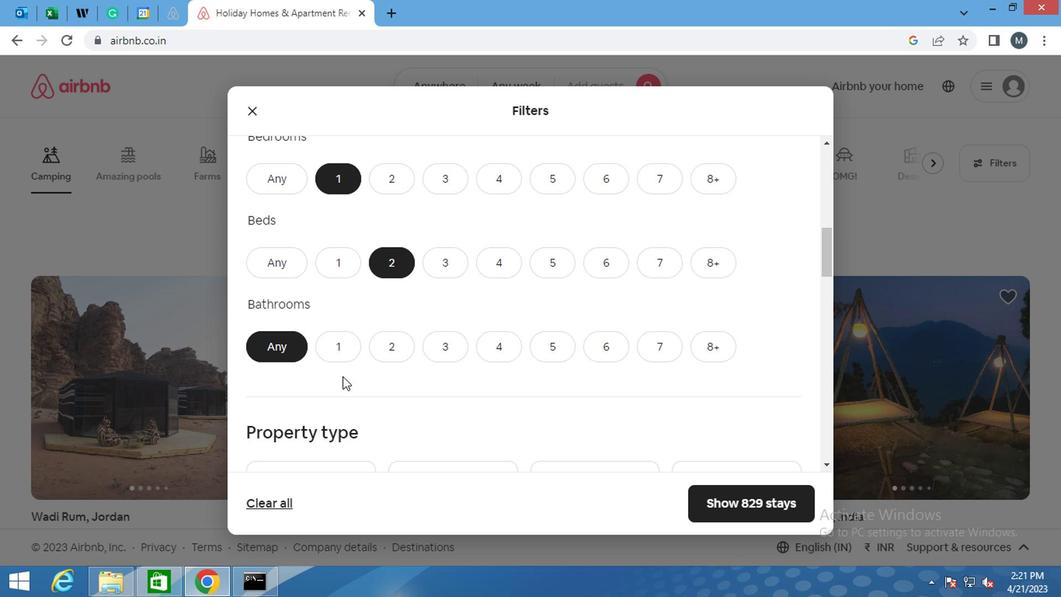 
Action: Mouse pressed left at (336, 354)
Screenshot: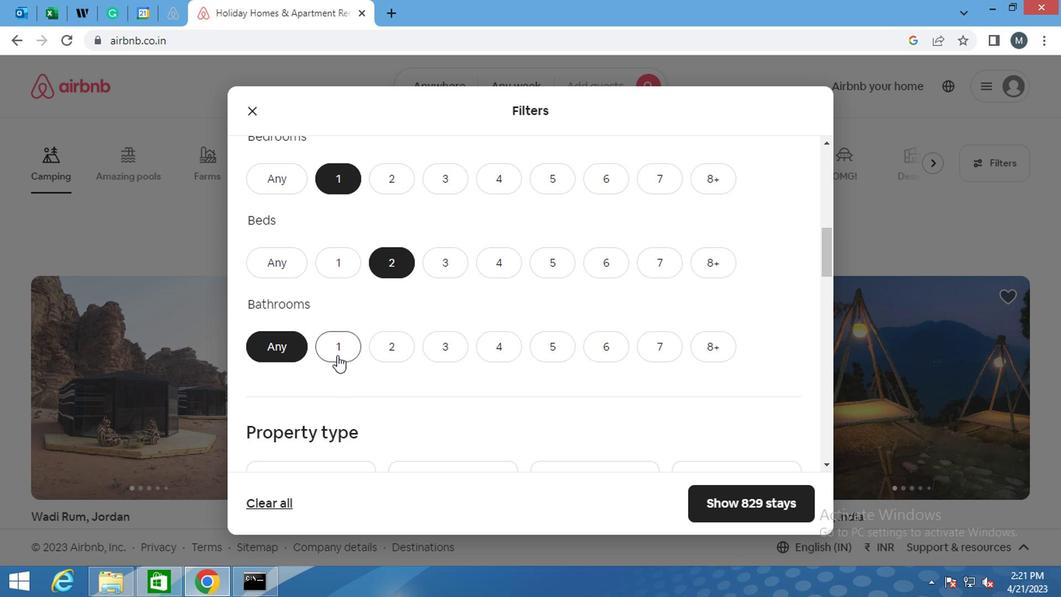 
Action: Mouse moved to (435, 333)
Screenshot: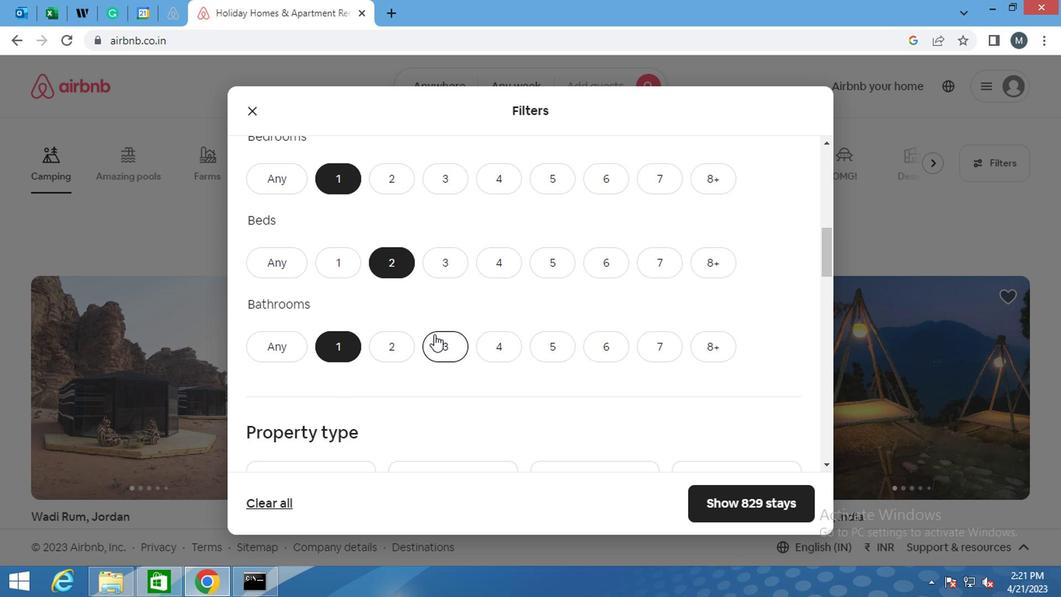 
Action: Mouse scrolled (435, 332) with delta (0, 0)
Screenshot: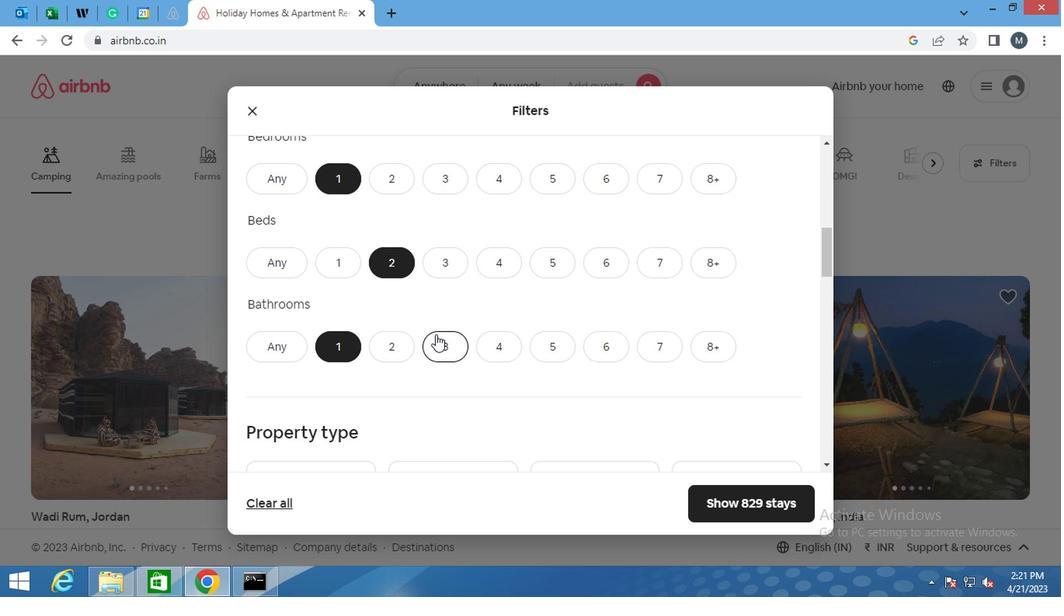 
Action: Mouse moved to (439, 334)
Screenshot: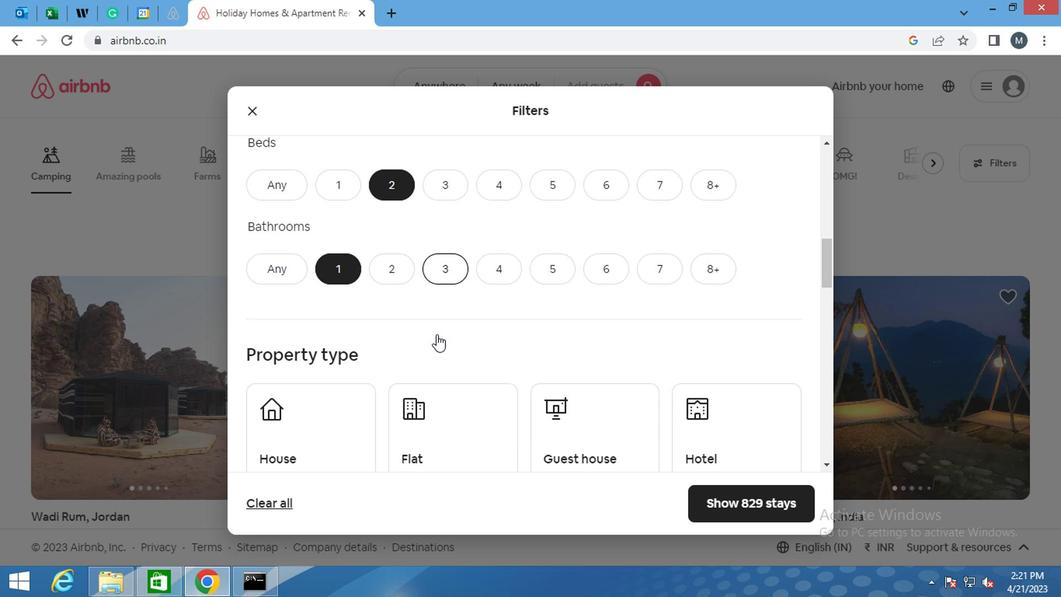 
Action: Mouse scrolled (439, 333) with delta (0, -1)
Screenshot: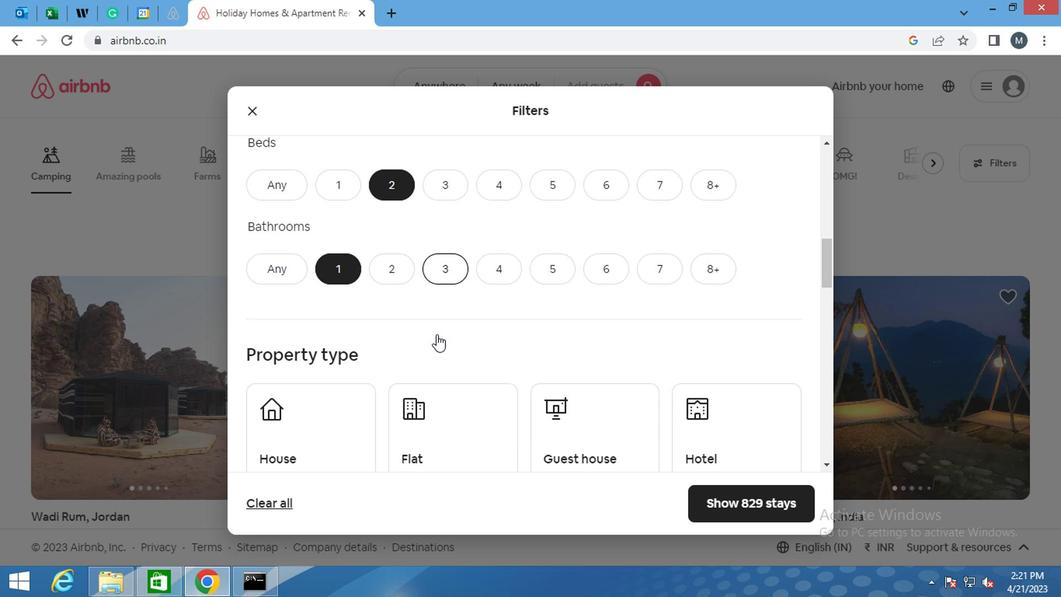 
Action: Mouse moved to (331, 363)
Screenshot: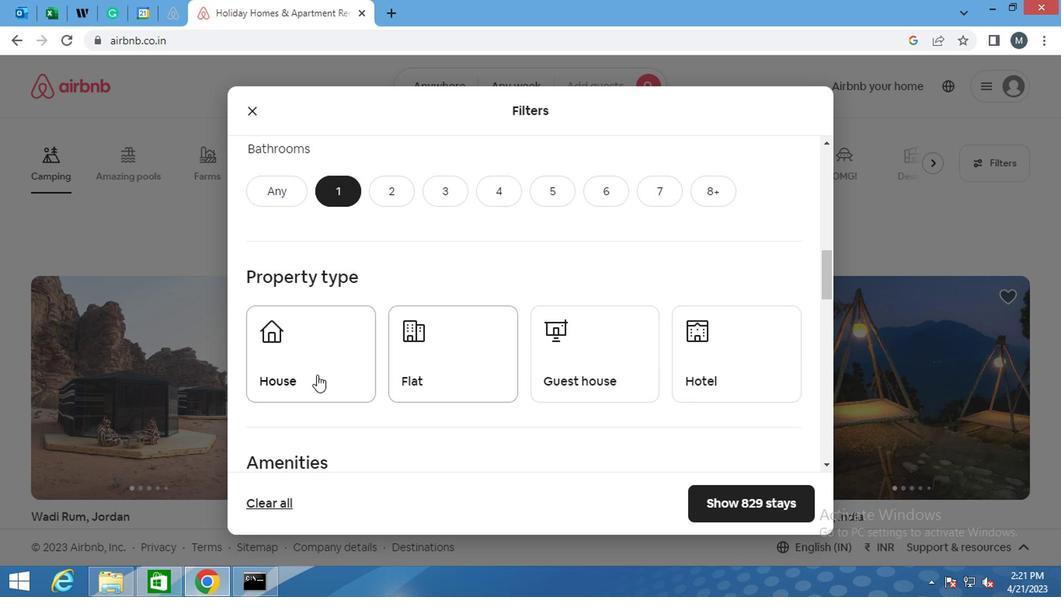 
Action: Mouse pressed left at (331, 363)
Screenshot: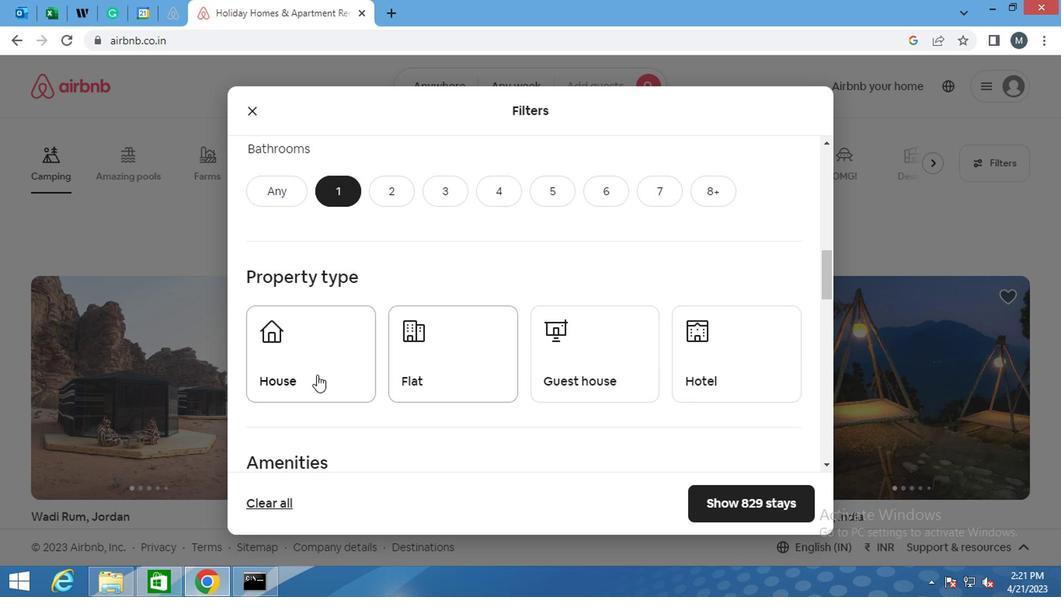 
Action: Mouse moved to (428, 366)
Screenshot: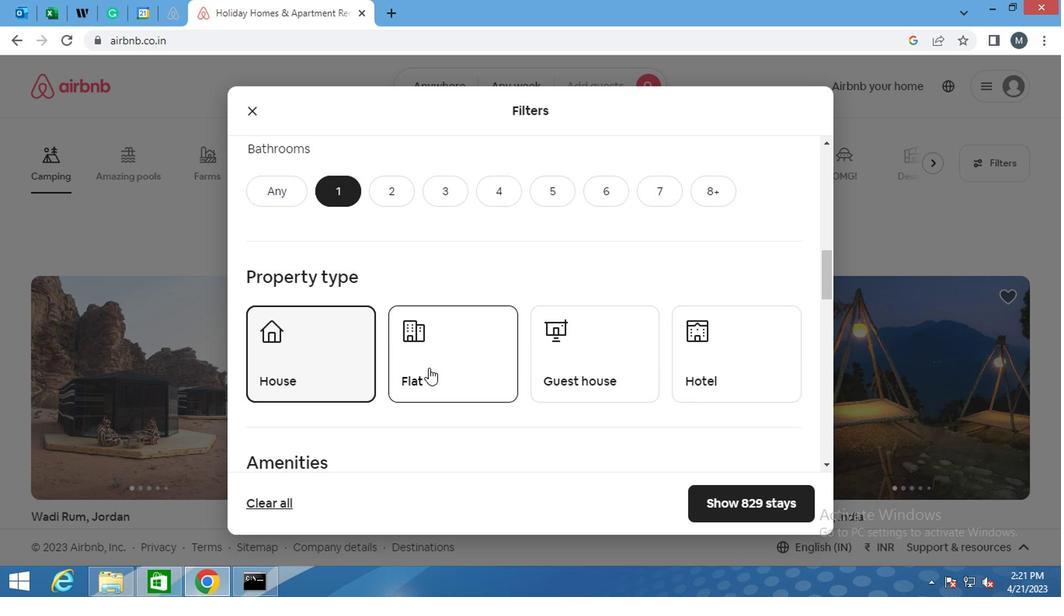
Action: Mouse pressed left at (428, 366)
Screenshot: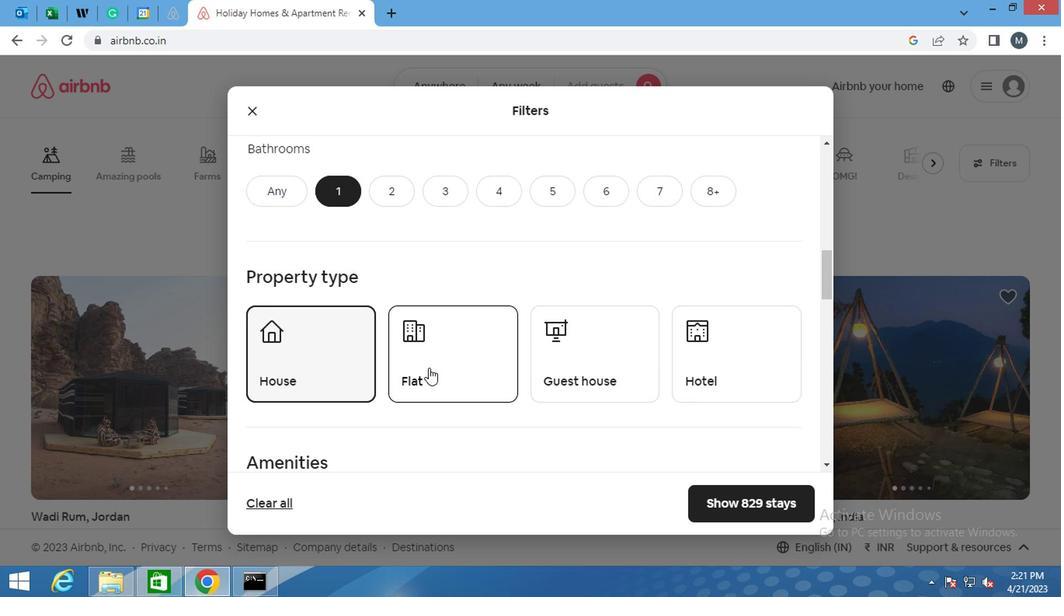 
Action: Mouse moved to (541, 360)
Screenshot: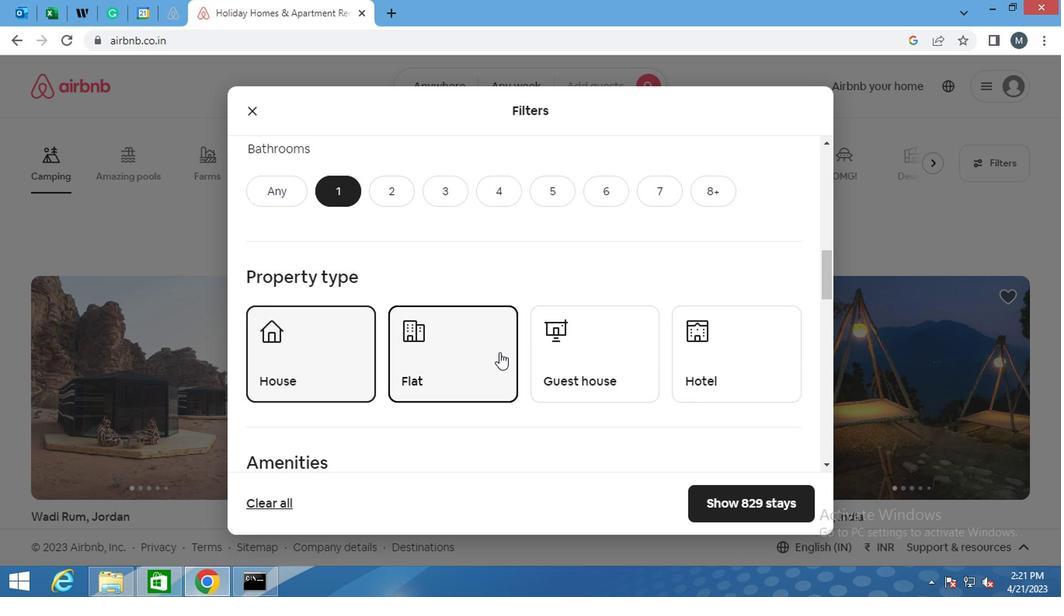 
Action: Mouse pressed left at (541, 360)
Screenshot: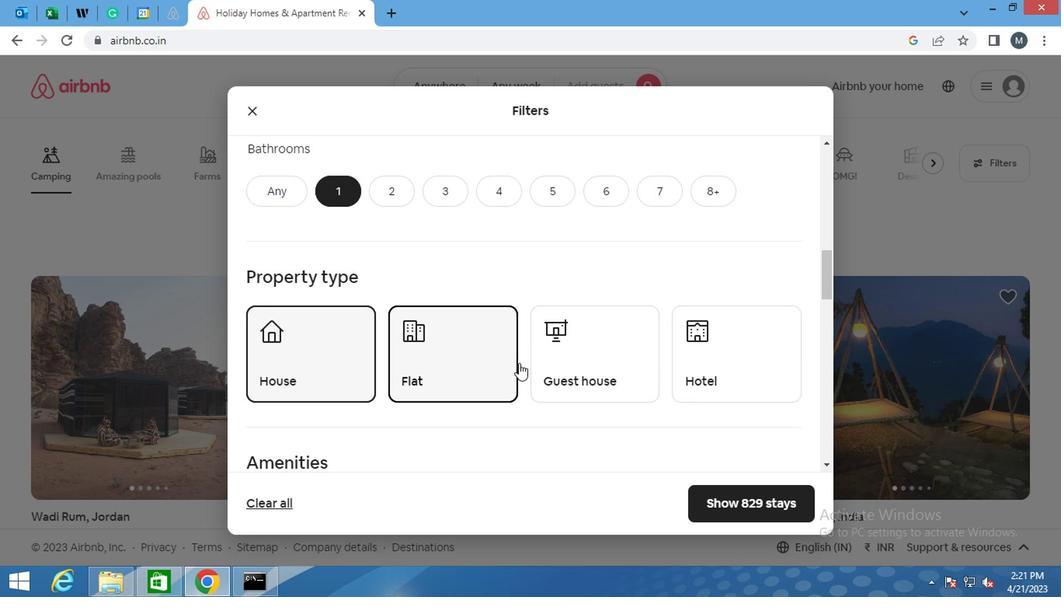 
Action: Mouse moved to (767, 380)
Screenshot: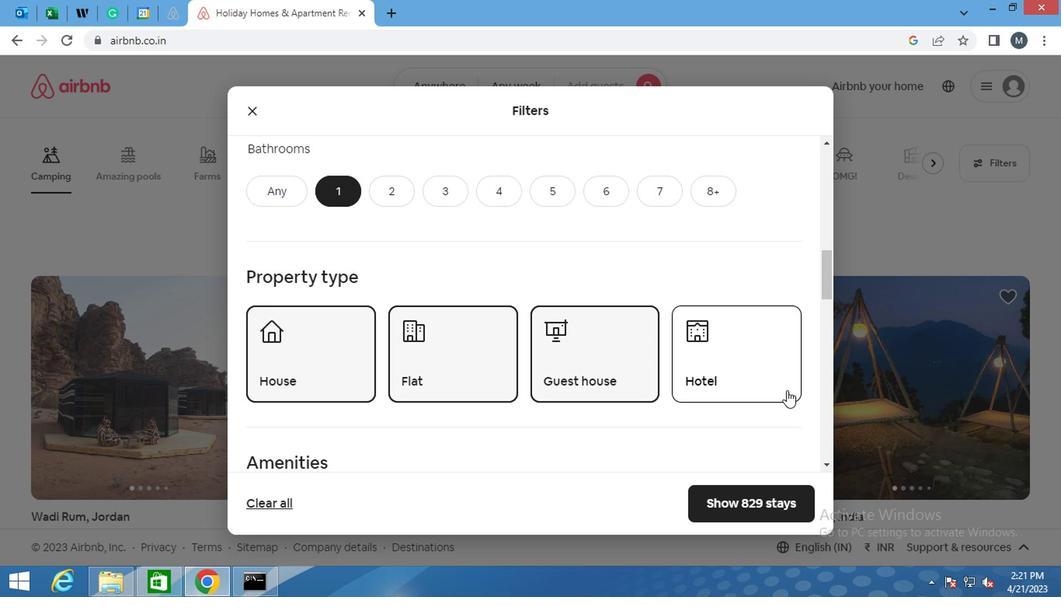 
Action: Mouse pressed left at (767, 380)
Screenshot: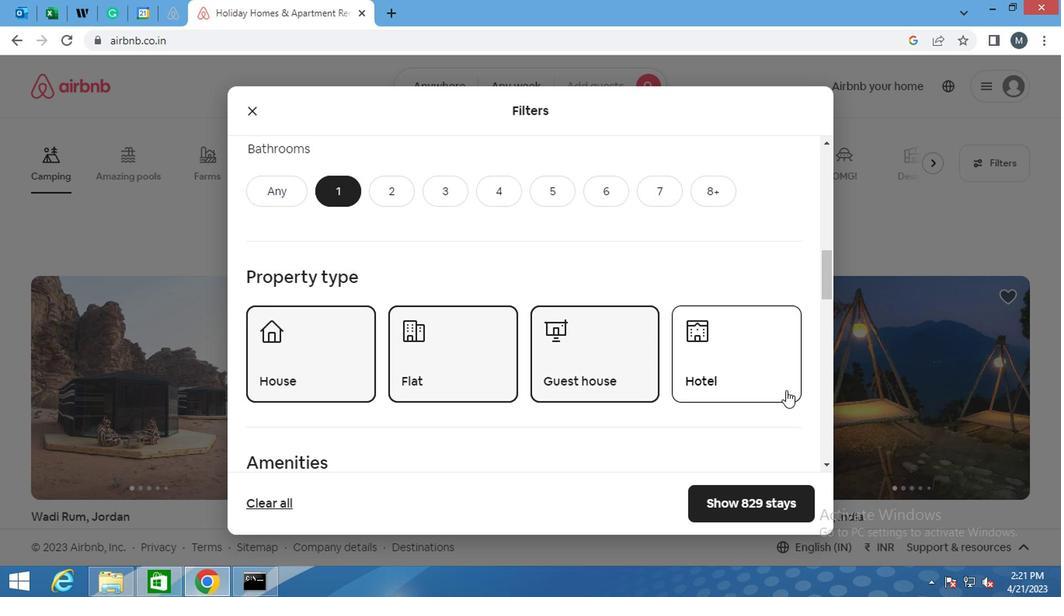 
Action: Mouse moved to (644, 360)
Screenshot: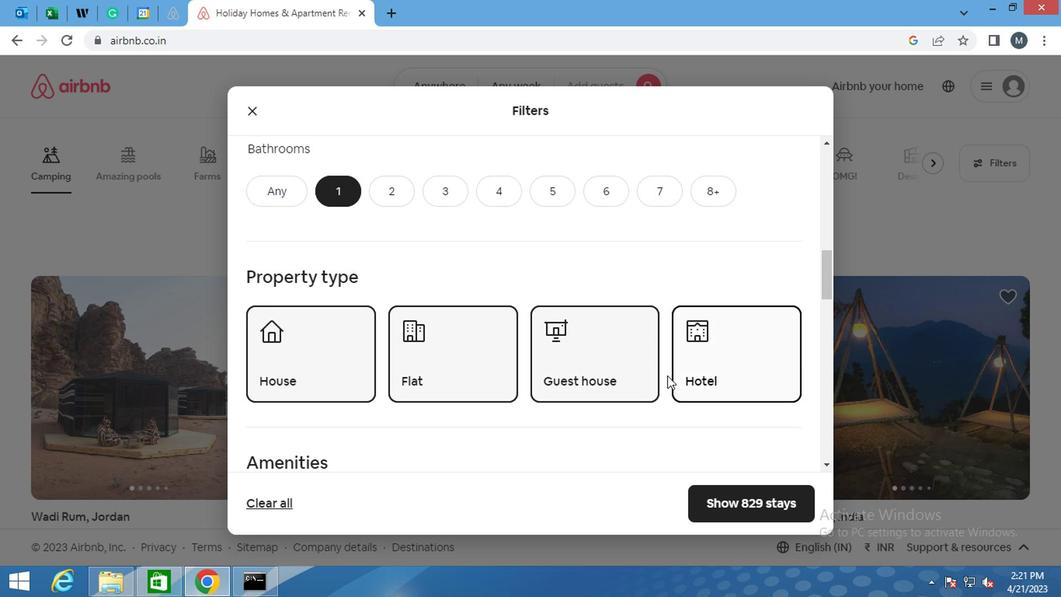 
Action: Mouse scrolled (644, 358) with delta (0, -1)
Screenshot: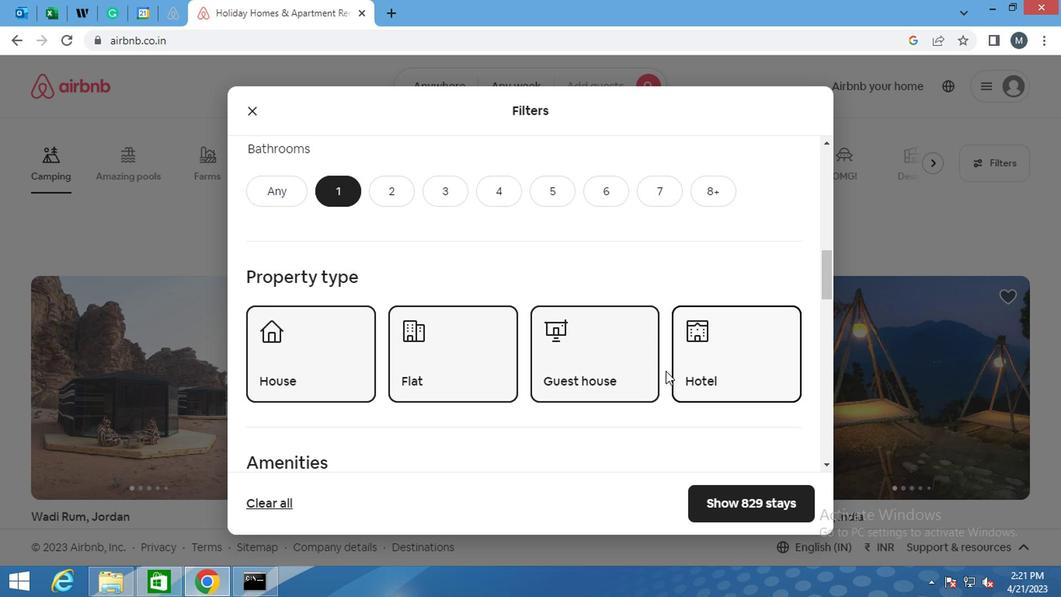 
Action: Mouse moved to (634, 360)
Screenshot: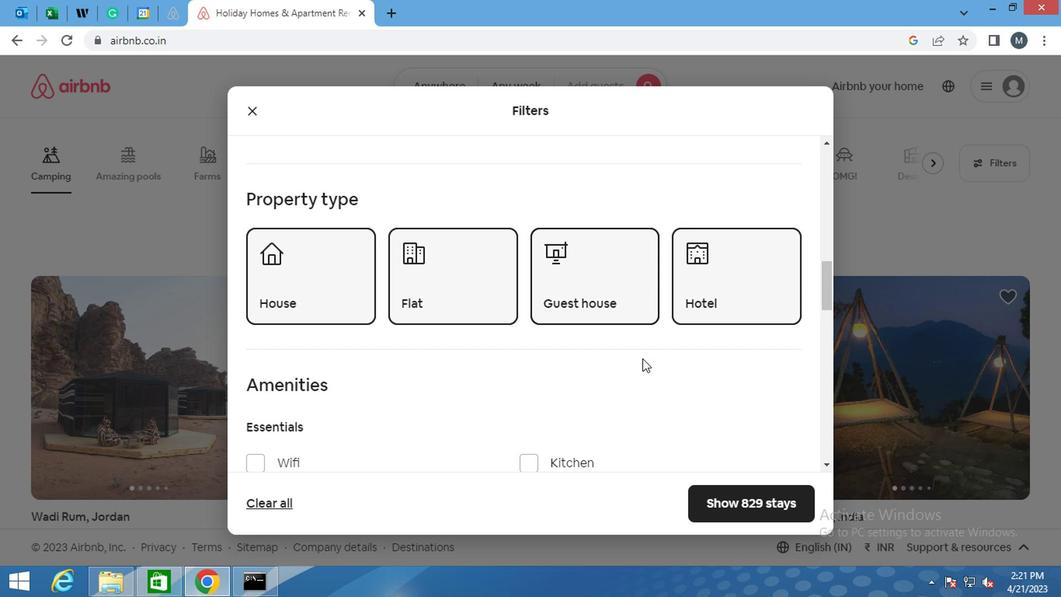 
Action: Mouse scrolled (634, 358) with delta (0, -1)
Screenshot: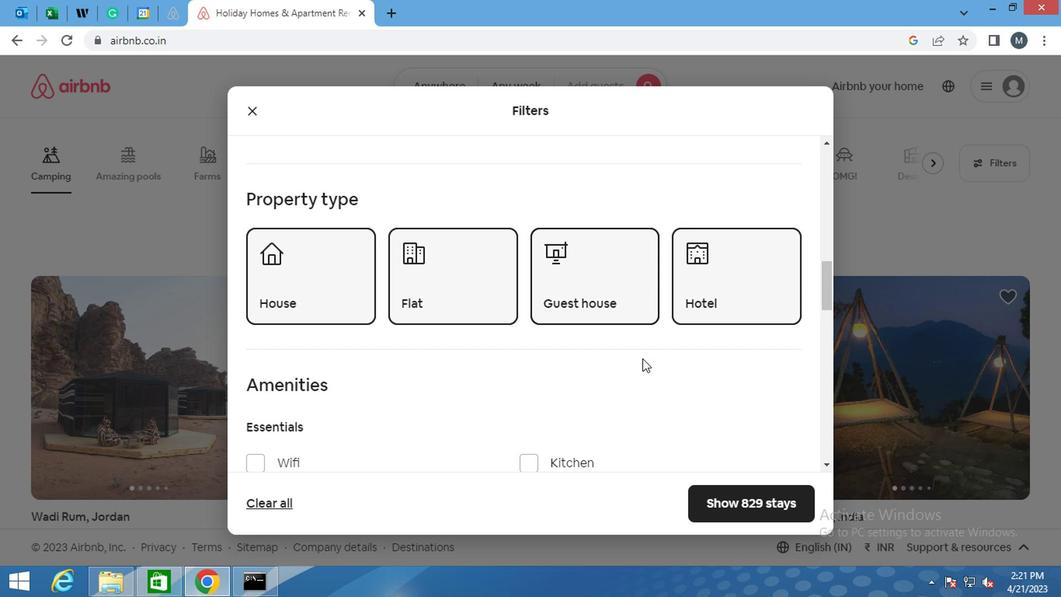 
Action: Mouse moved to (632, 360)
Screenshot: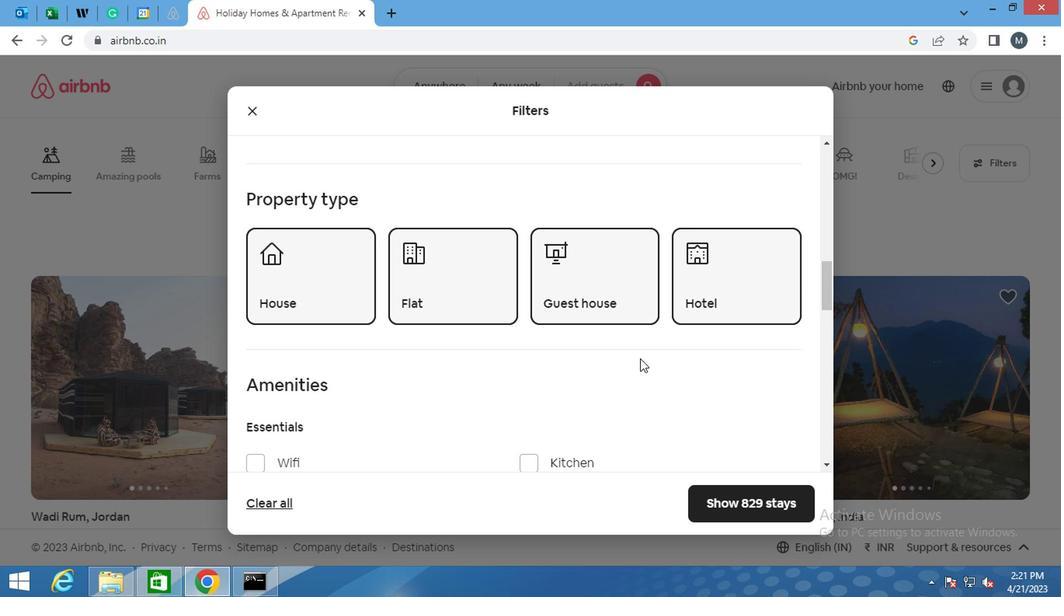
Action: Mouse scrolled (632, 360) with delta (0, 0)
Screenshot: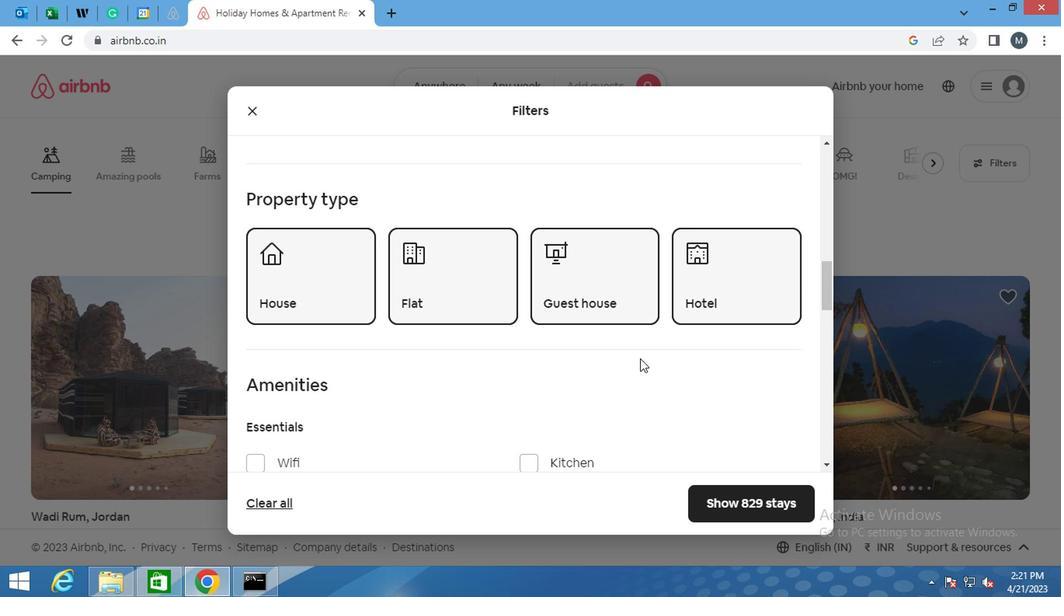 
Action: Mouse moved to (592, 366)
Screenshot: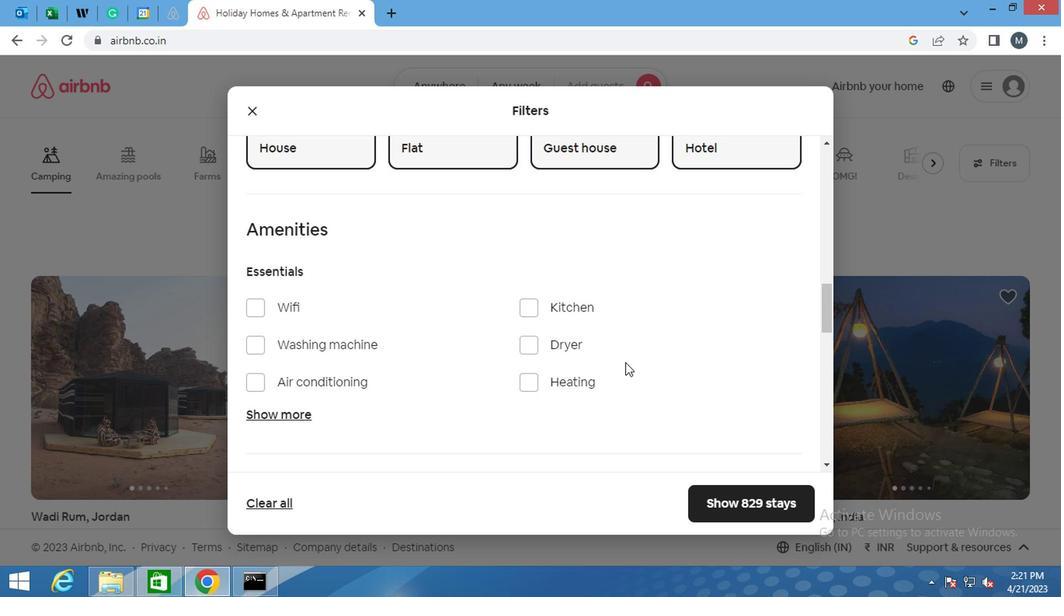 
Action: Mouse scrolled (592, 364) with delta (0, -1)
Screenshot: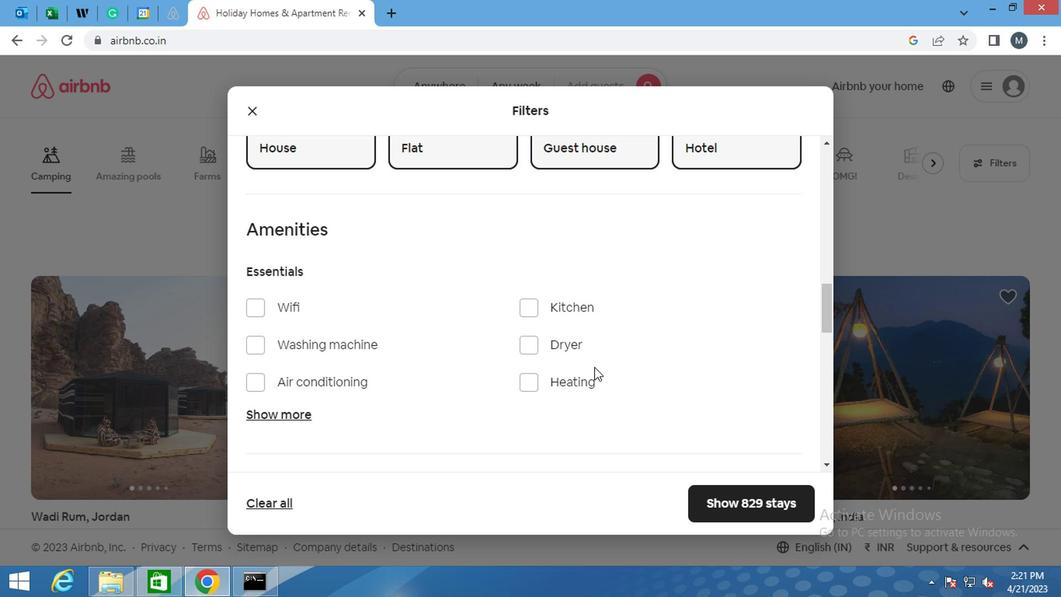
Action: Mouse scrolled (592, 364) with delta (0, -1)
Screenshot: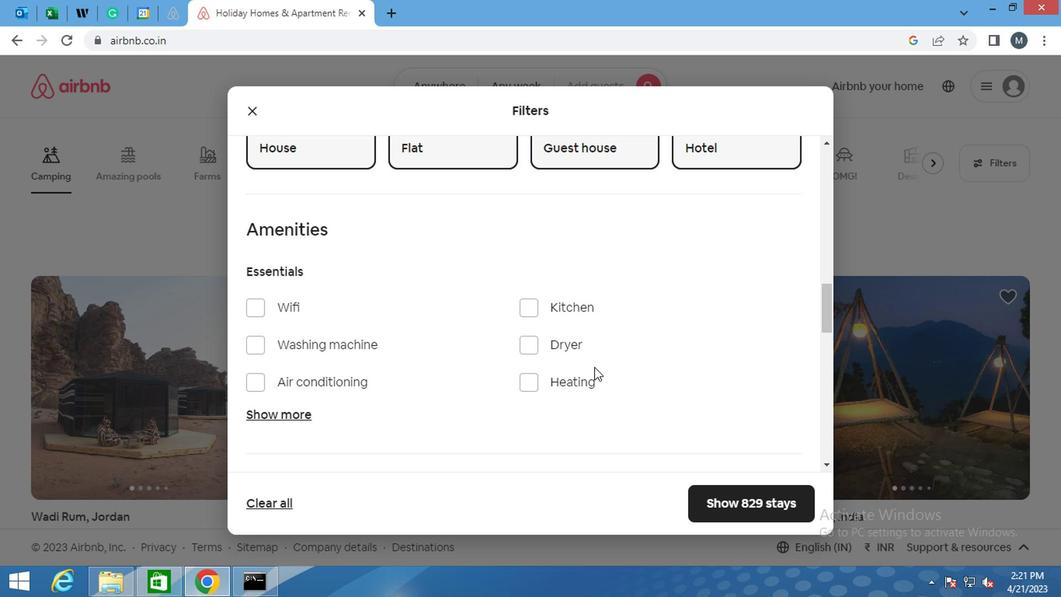 
Action: Mouse moved to (309, 263)
Screenshot: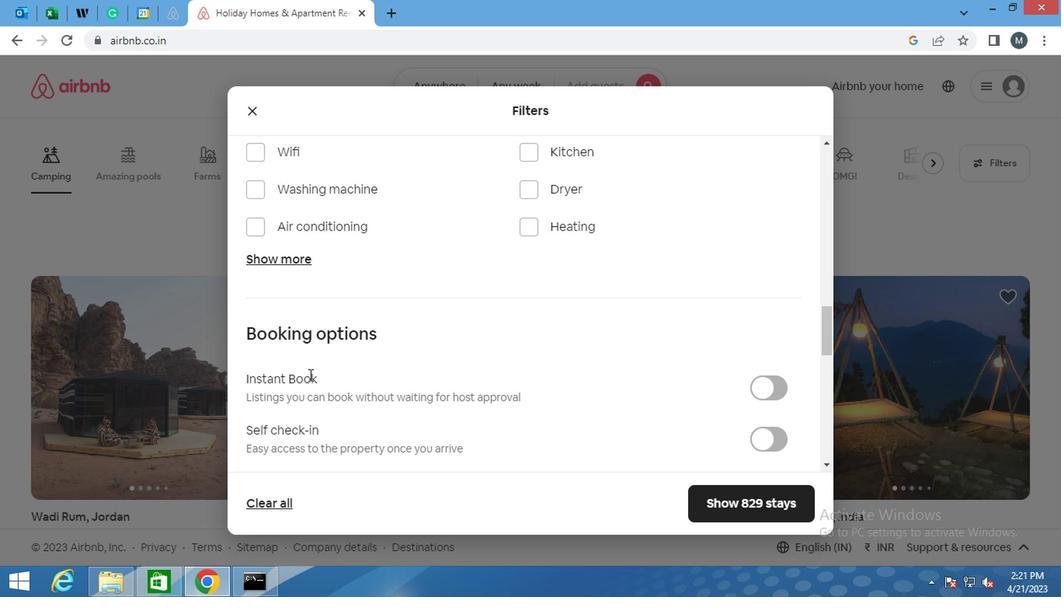 
Action: Mouse scrolled (309, 264) with delta (0, 0)
Screenshot: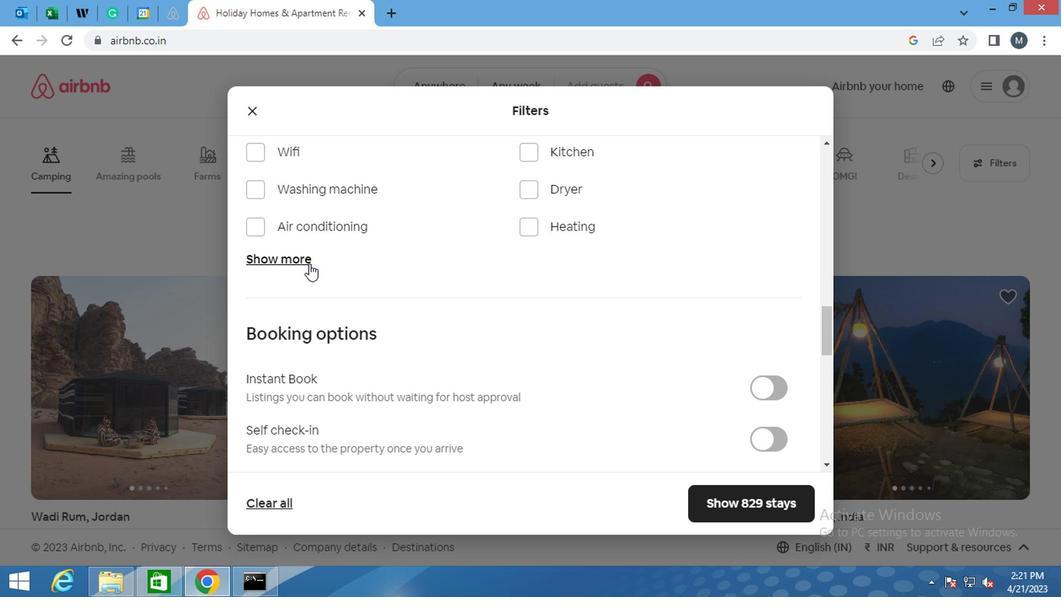 
Action: Mouse moved to (538, 230)
Screenshot: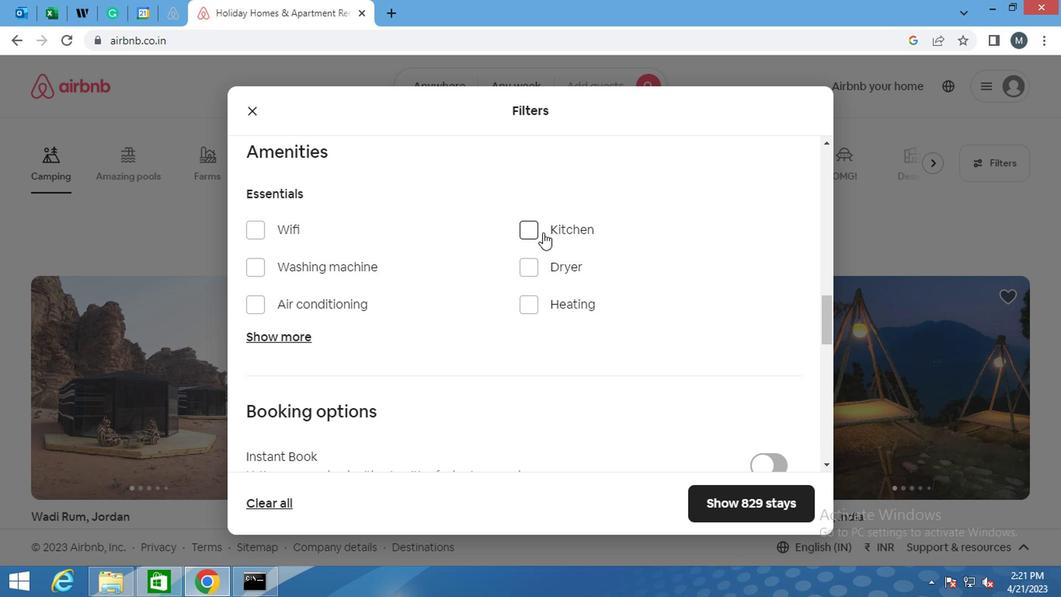 
Action: Mouse pressed left at (538, 230)
Screenshot: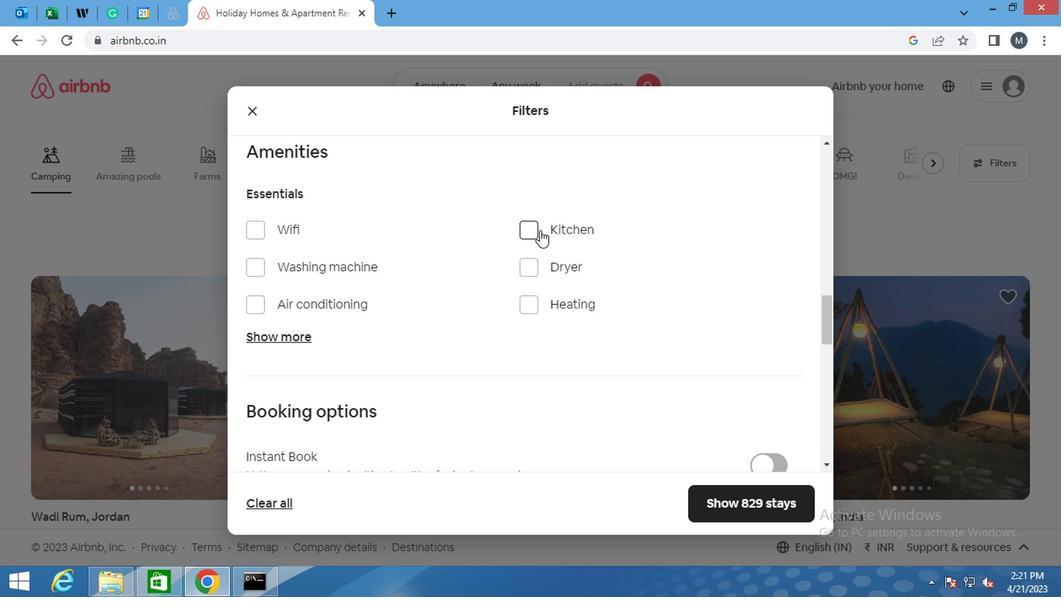 
Action: Mouse moved to (268, 269)
Screenshot: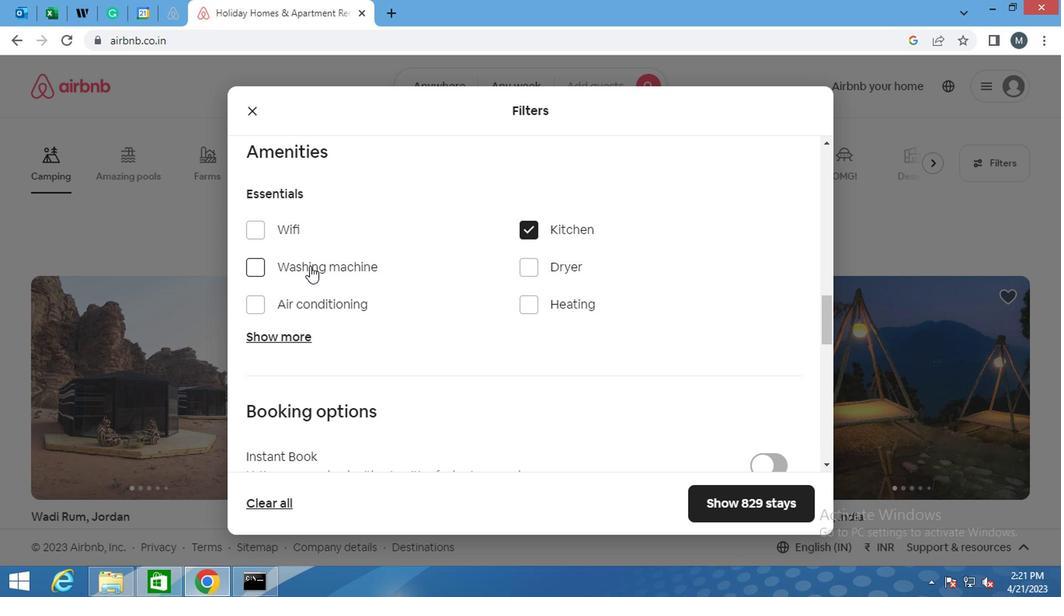 
Action: Mouse pressed left at (268, 269)
Screenshot: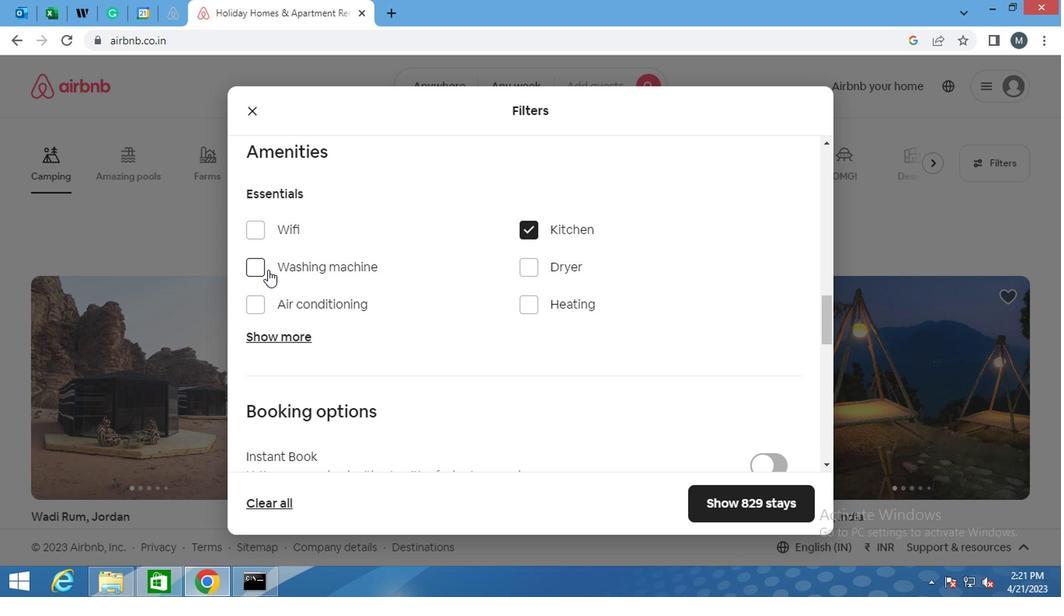 
Action: Mouse moved to (380, 142)
Screenshot: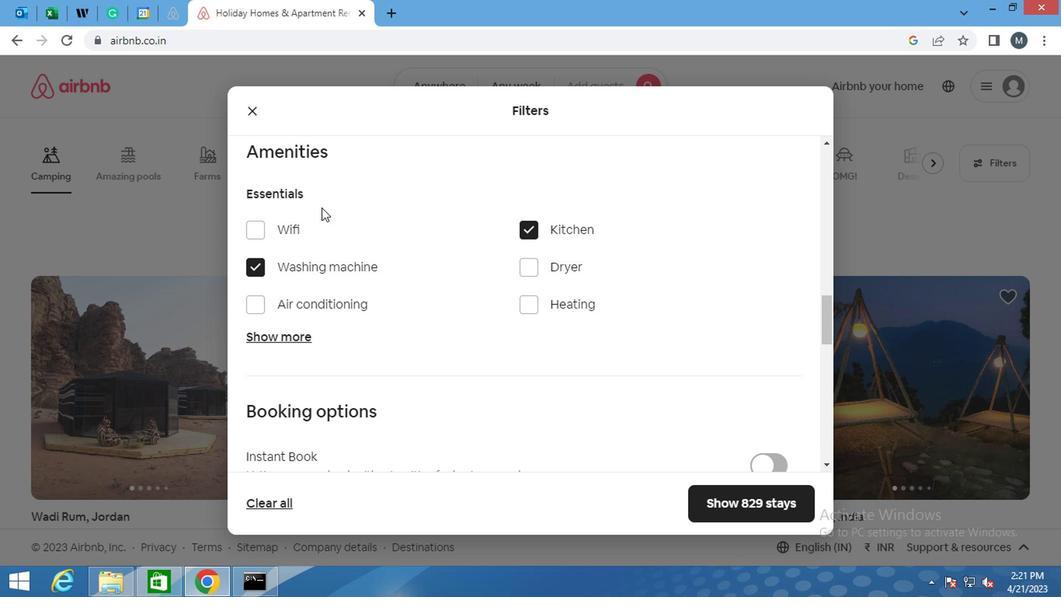 
Action: Mouse scrolled (380, 141) with delta (0, 0)
Screenshot: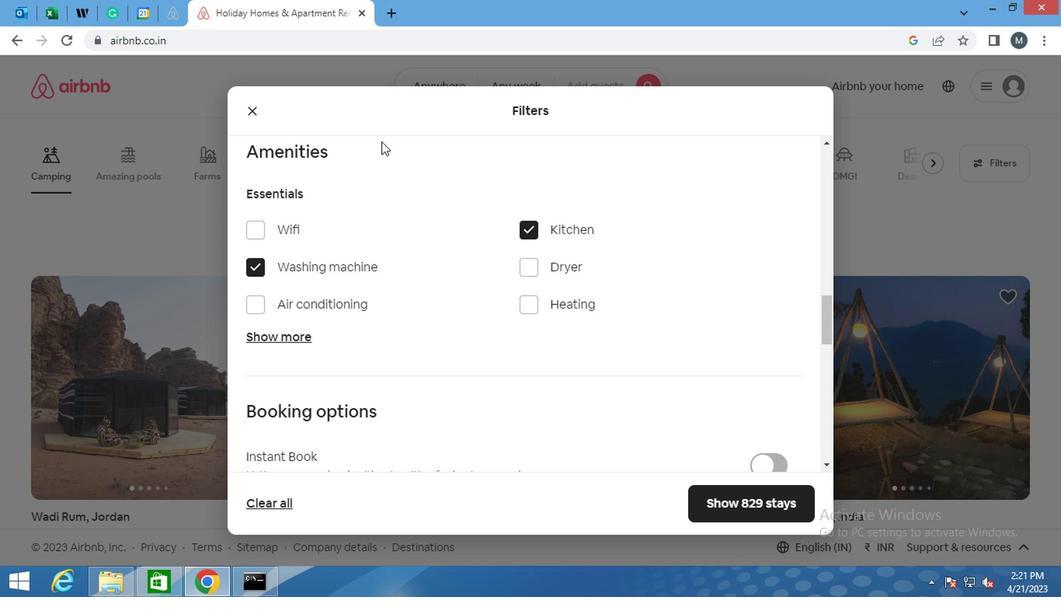 
Action: Mouse moved to (379, 143)
Screenshot: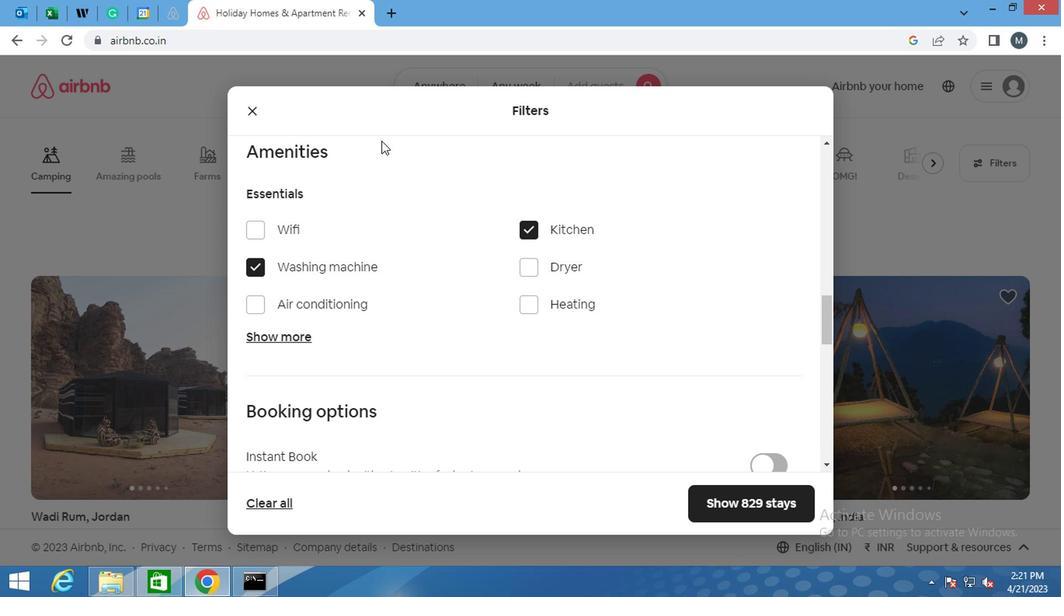 
Action: Mouse scrolled (379, 143) with delta (0, 0)
Screenshot: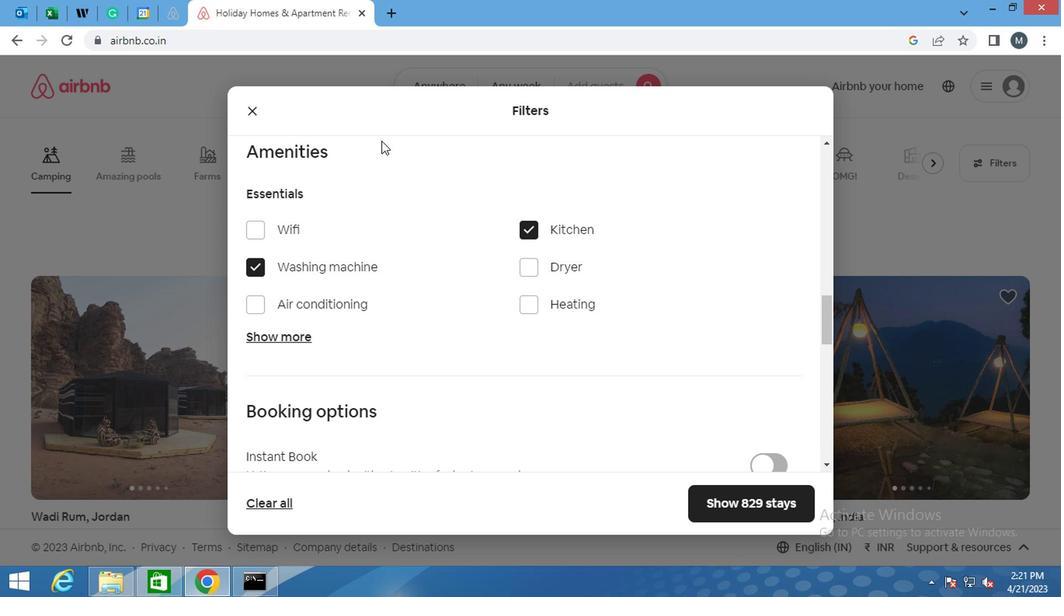 
Action: Mouse moved to (339, 206)
Screenshot: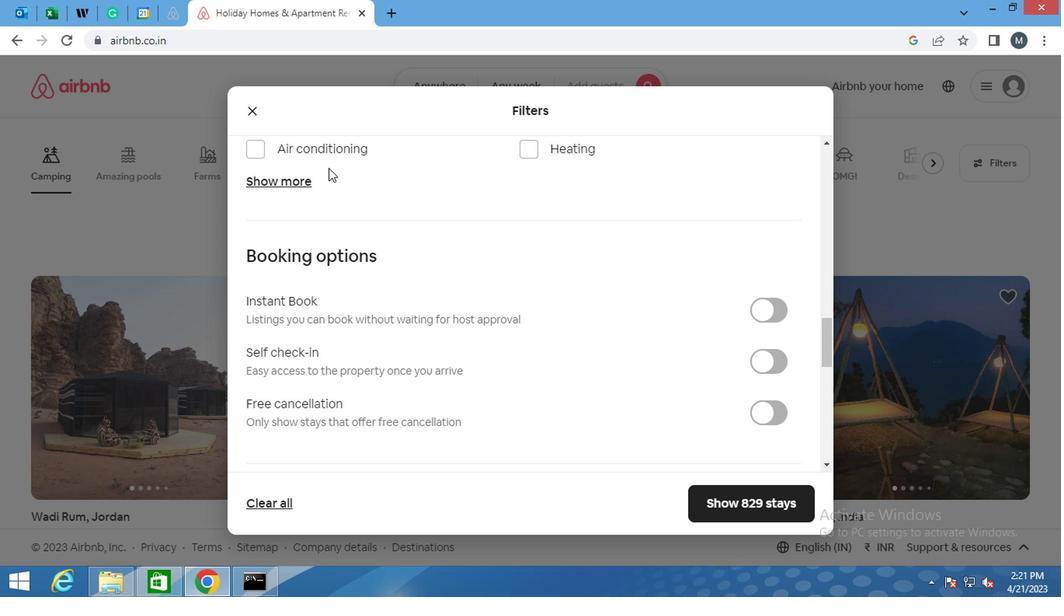 
Action: Mouse scrolled (339, 205) with delta (0, -1)
Screenshot: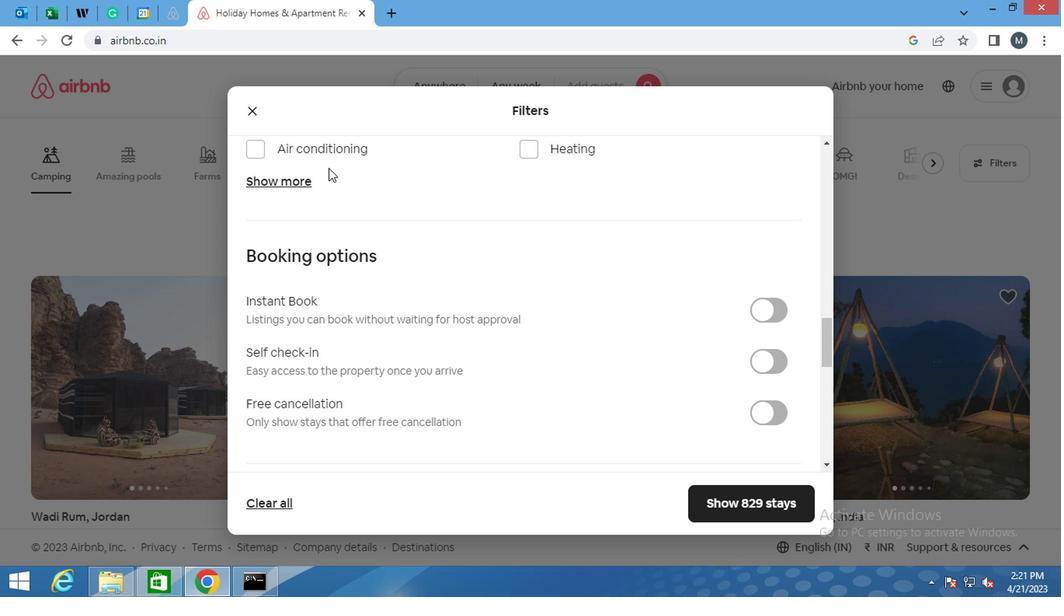 
Action: Mouse moved to (339, 212)
Screenshot: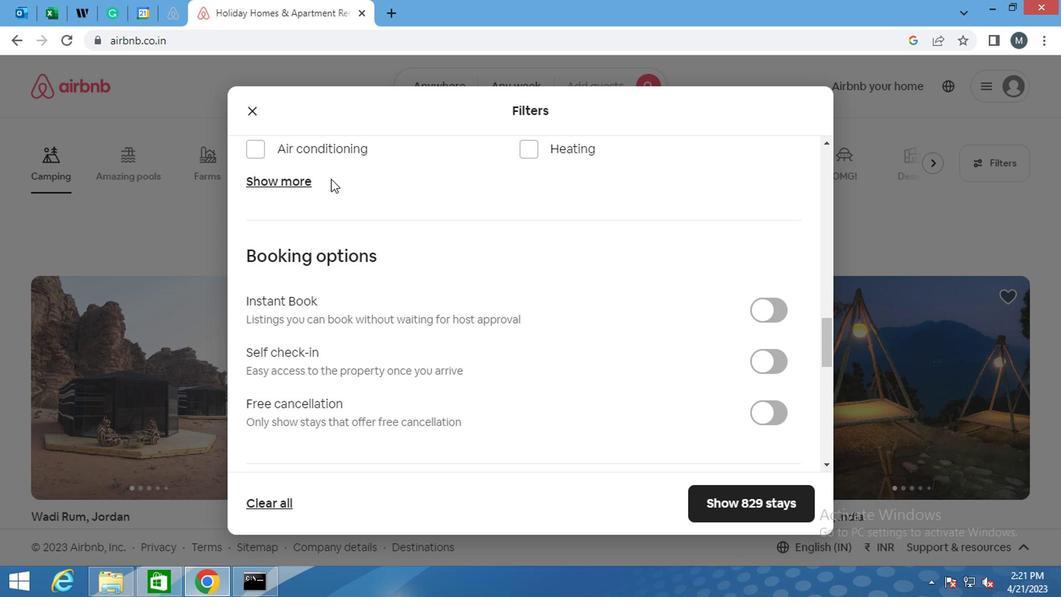 
Action: Mouse scrolled (339, 211) with delta (0, -1)
Screenshot: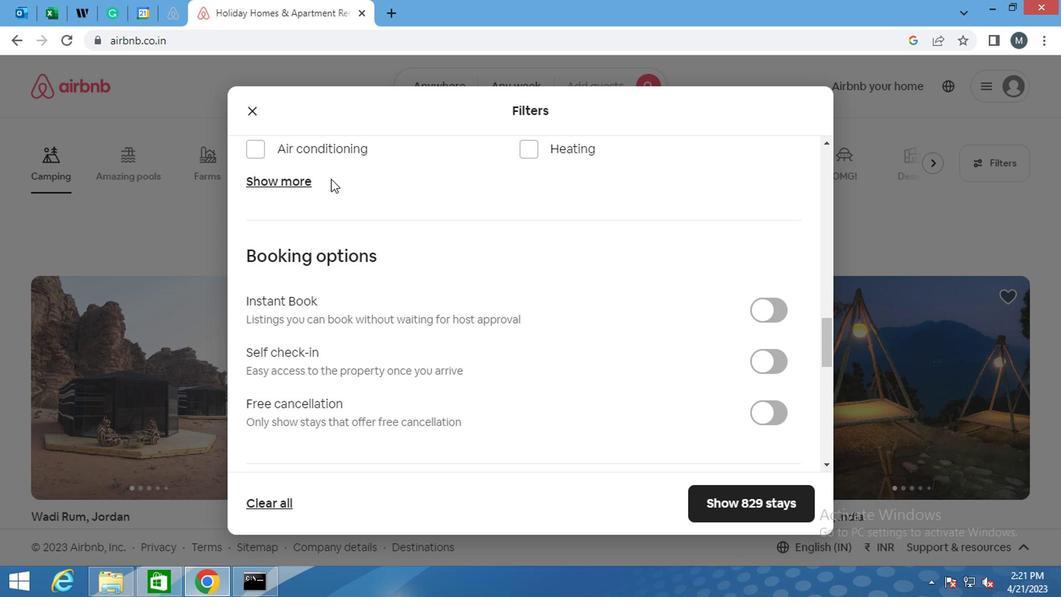 
Action: Mouse moved to (749, 212)
Screenshot: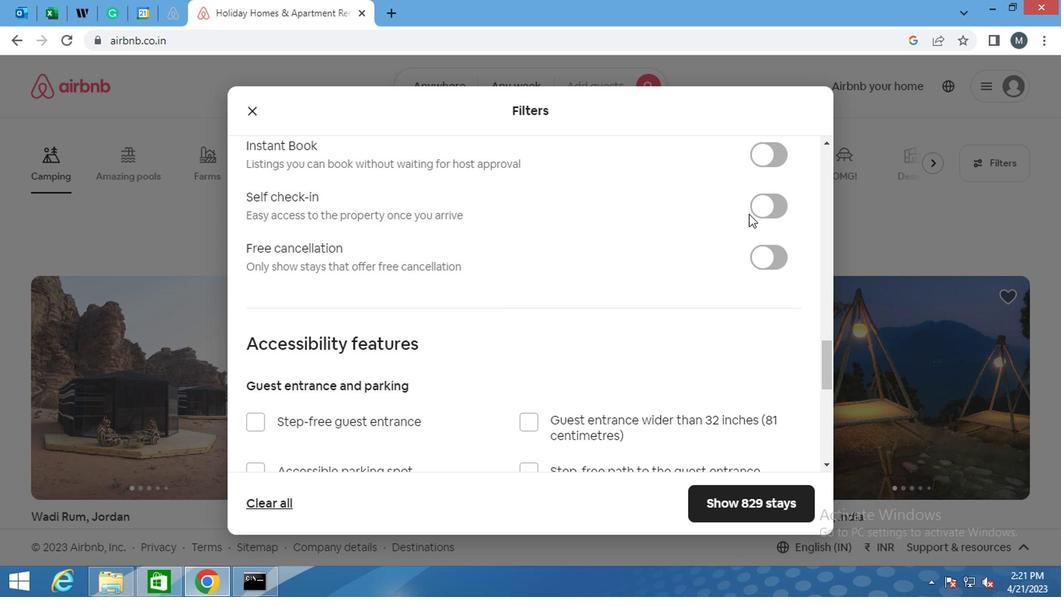 
Action: Mouse pressed left at (749, 212)
Screenshot: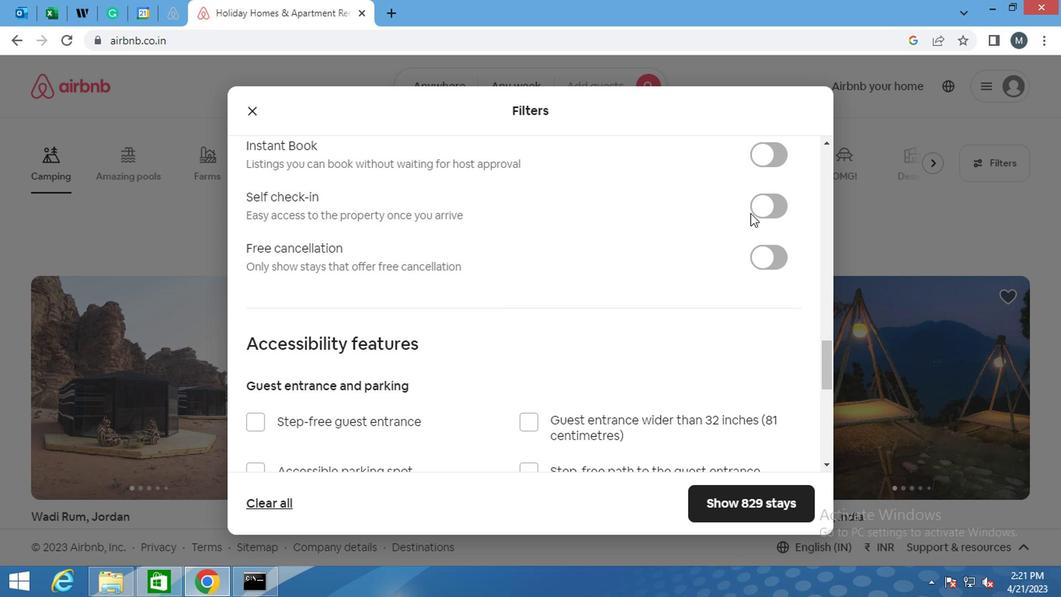 
Action: Mouse moved to (548, 275)
Screenshot: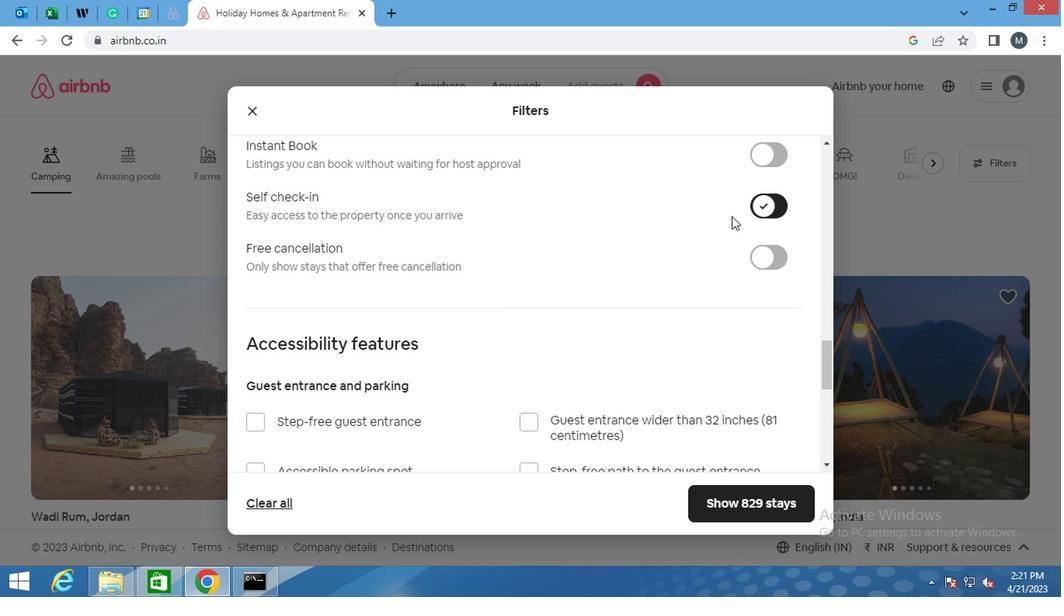 
Action: Mouse scrolled (548, 275) with delta (0, 0)
Screenshot: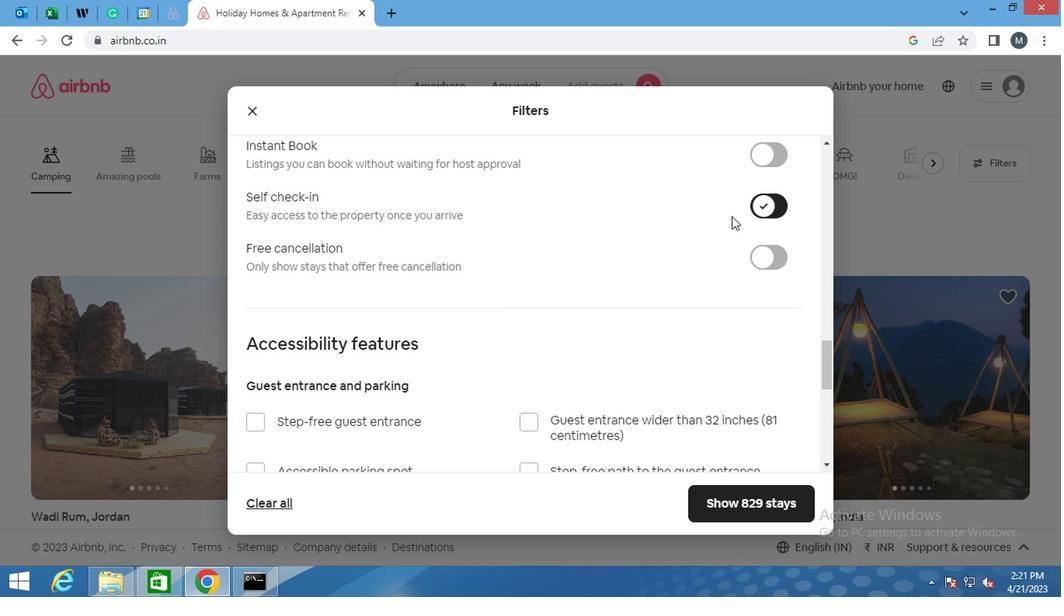 
Action: Mouse moved to (533, 289)
Screenshot: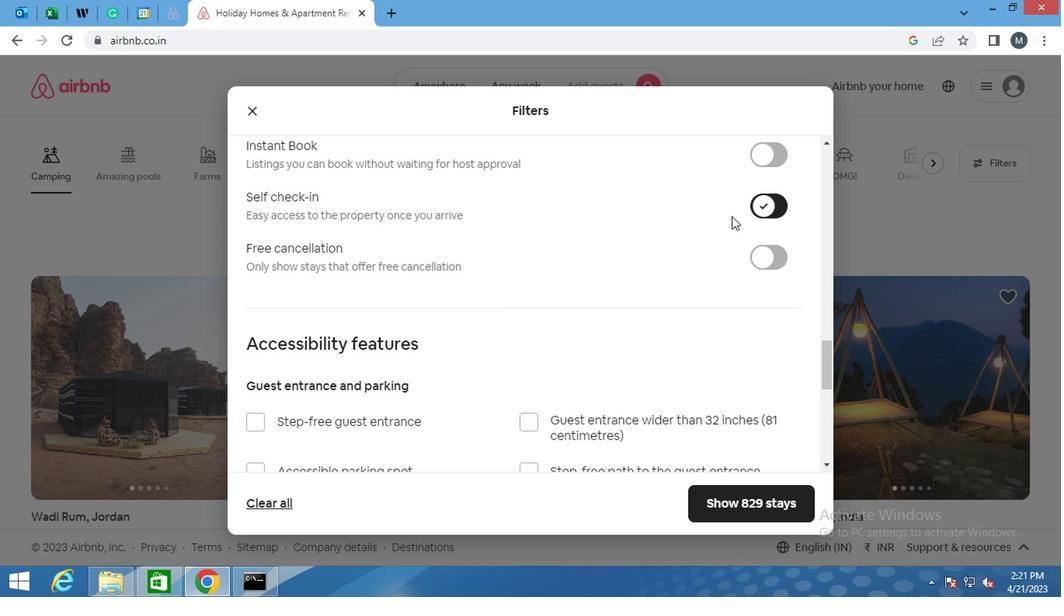 
Action: Mouse scrolled (533, 288) with delta (0, -1)
Screenshot: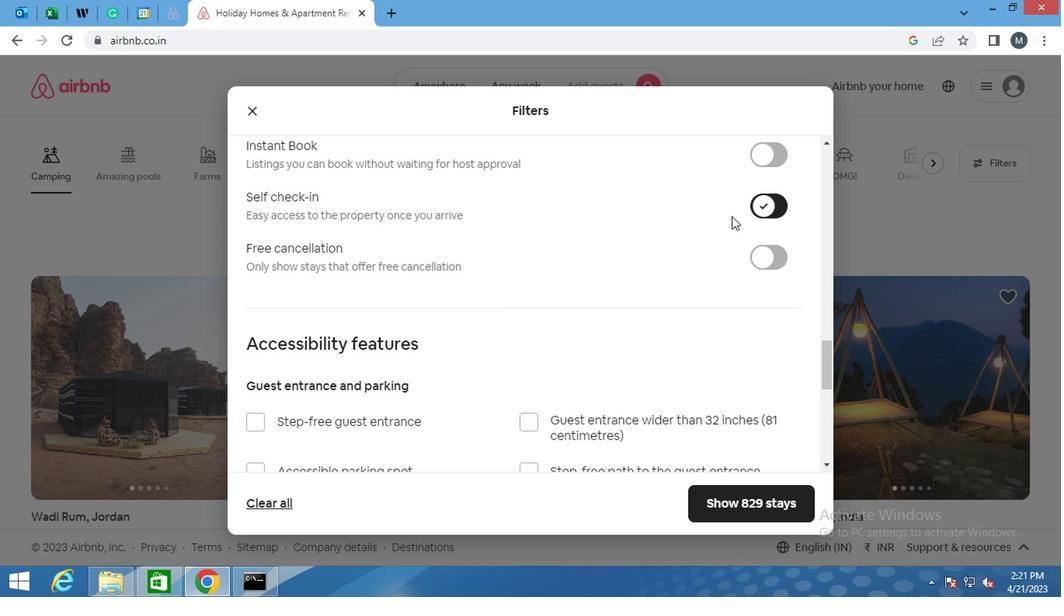 
Action: Mouse moved to (533, 291)
Screenshot: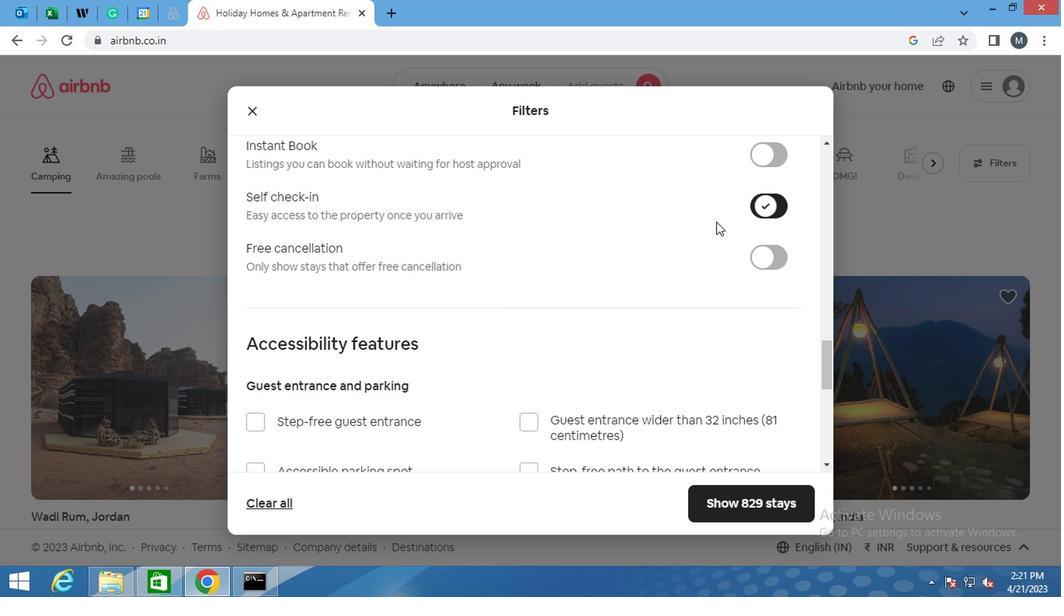 
Action: Mouse scrolled (533, 290) with delta (0, -1)
Screenshot: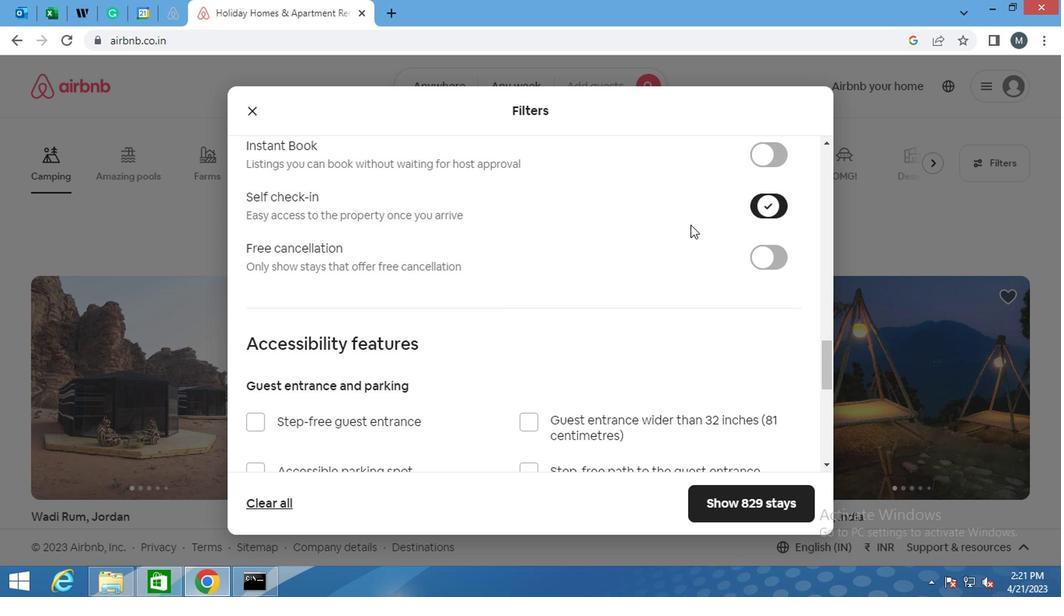 
Action: Mouse moved to (468, 299)
Screenshot: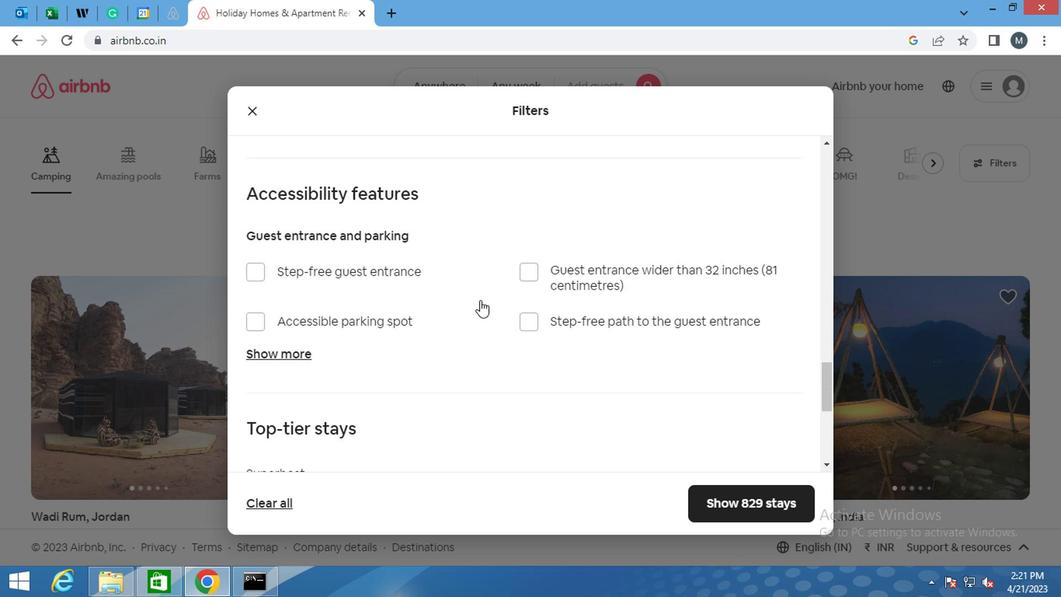 
Action: Mouse scrolled (468, 299) with delta (0, 0)
Screenshot: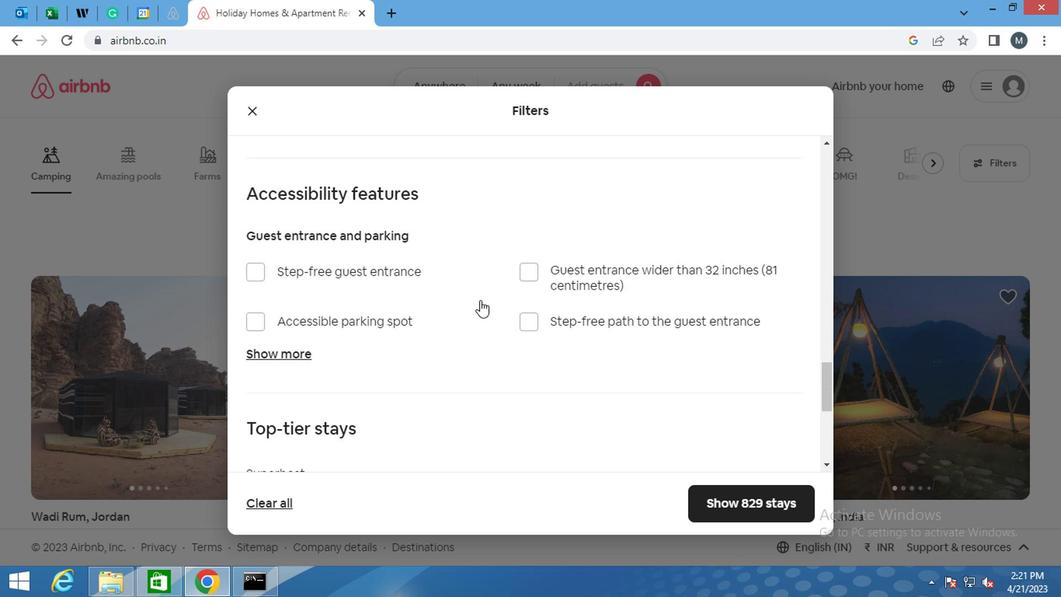 
Action: Mouse moved to (383, 347)
Screenshot: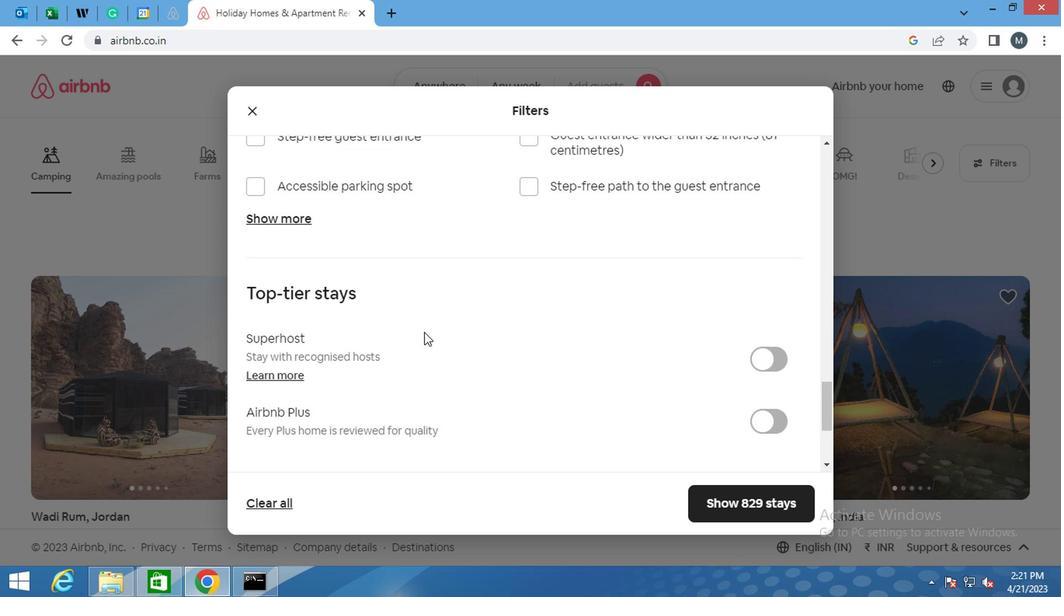 
Action: Mouse scrolled (383, 346) with delta (0, 0)
Screenshot: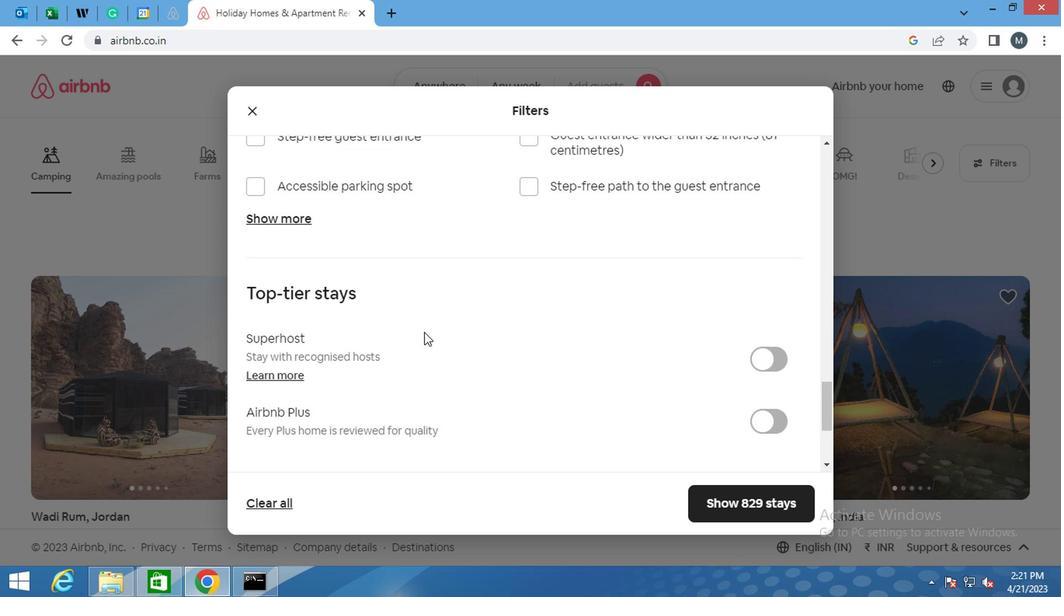 
Action: Mouse moved to (256, 435)
Screenshot: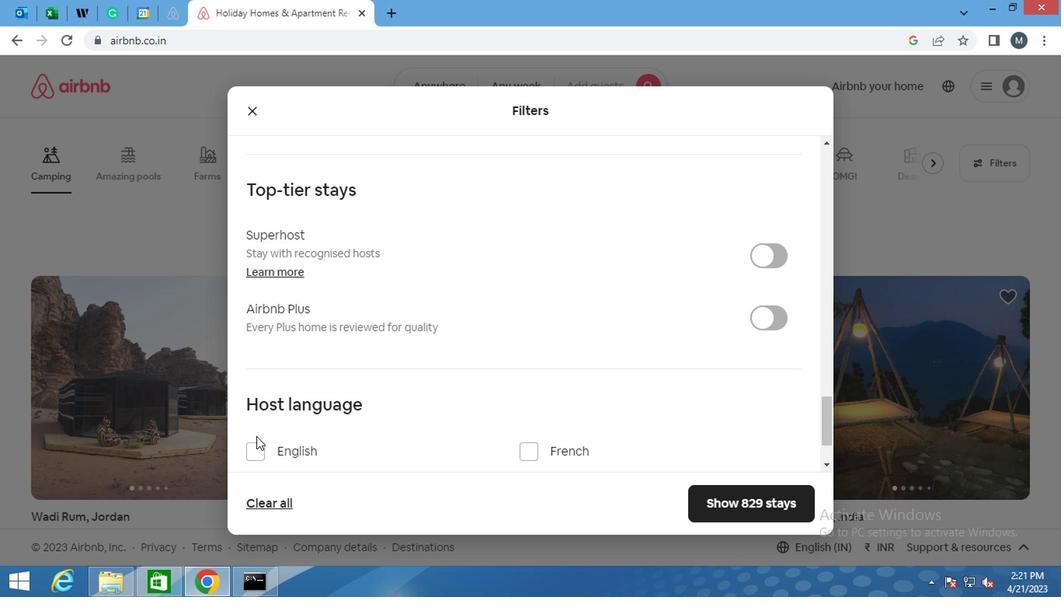 
Action: Mouse pressed left at (256, 435)
Screenshot: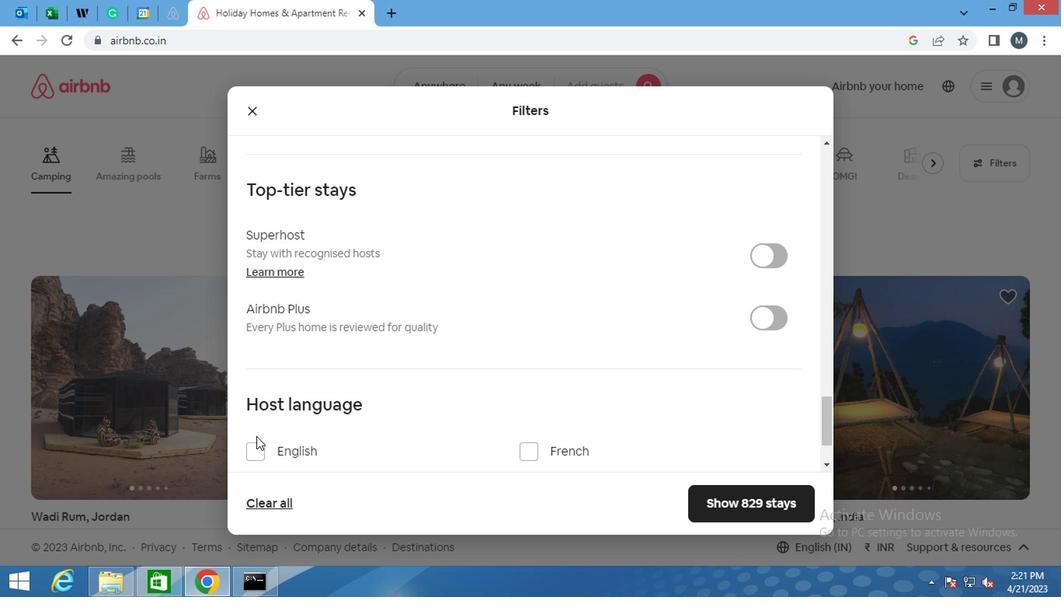 
Action: Mouse moved to (265, 443)
Screenshot: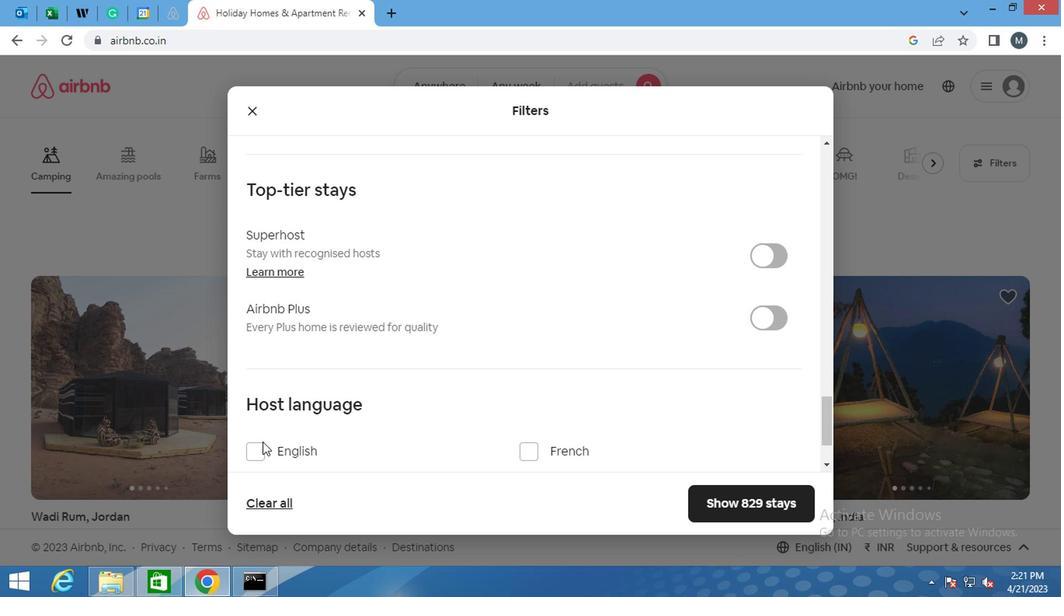 
Action: Mouse pressed left at (265, 443)
Screenshot: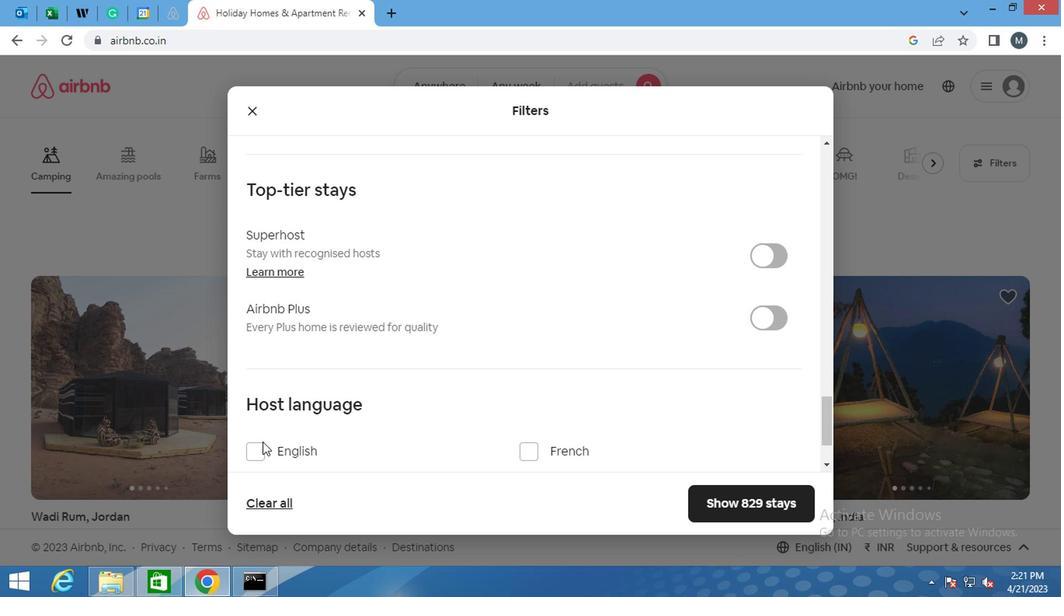 
Action: Mouse moved to (728, 493)
Screenshot: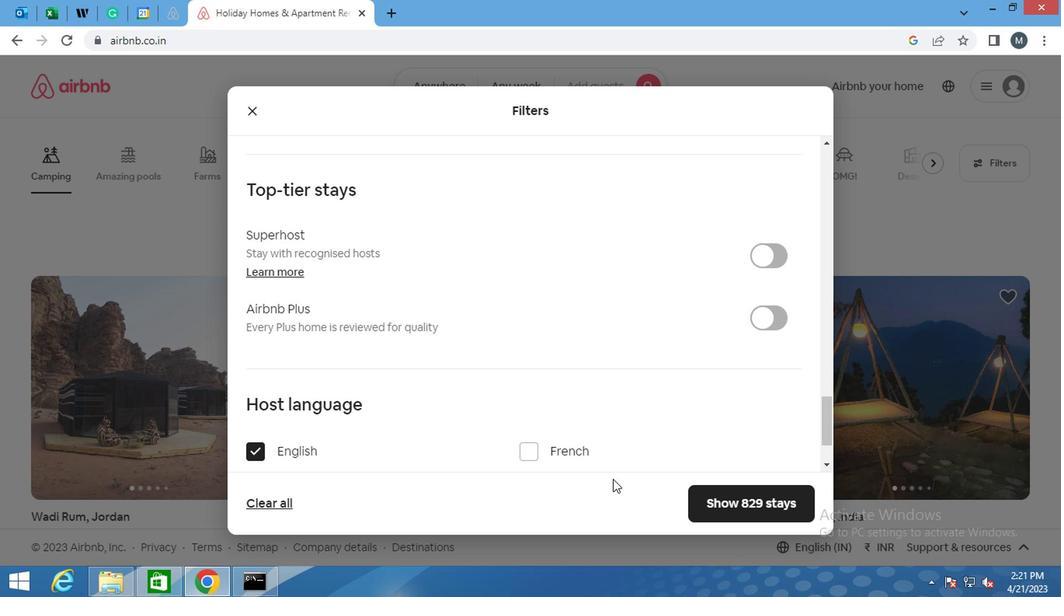 
Action: Mouse pressed left at (728, 493)
Screenshot: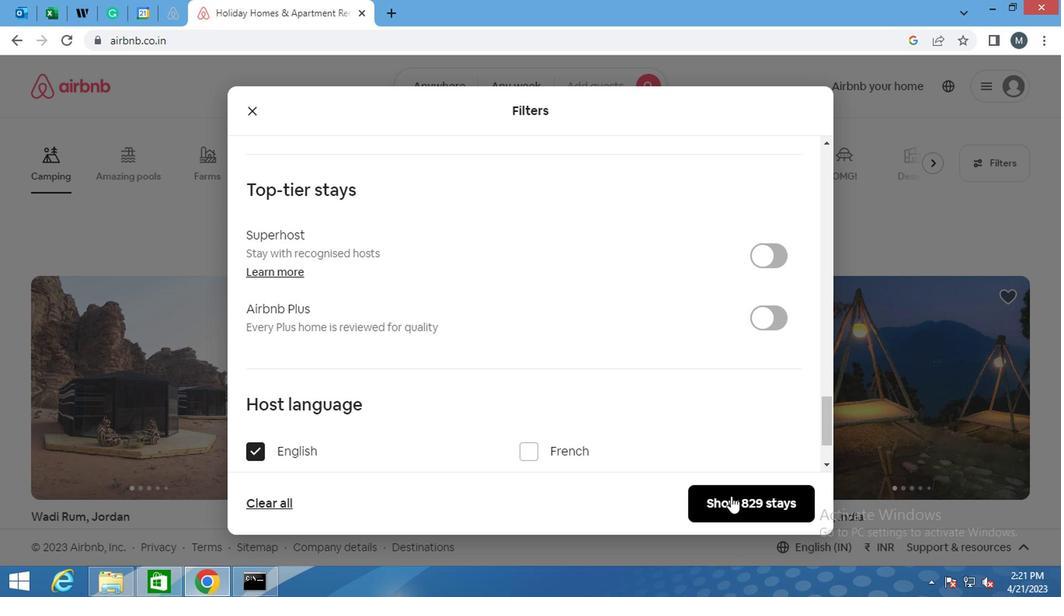 
Action: Mouse moved to (718, 486)
Screenshot: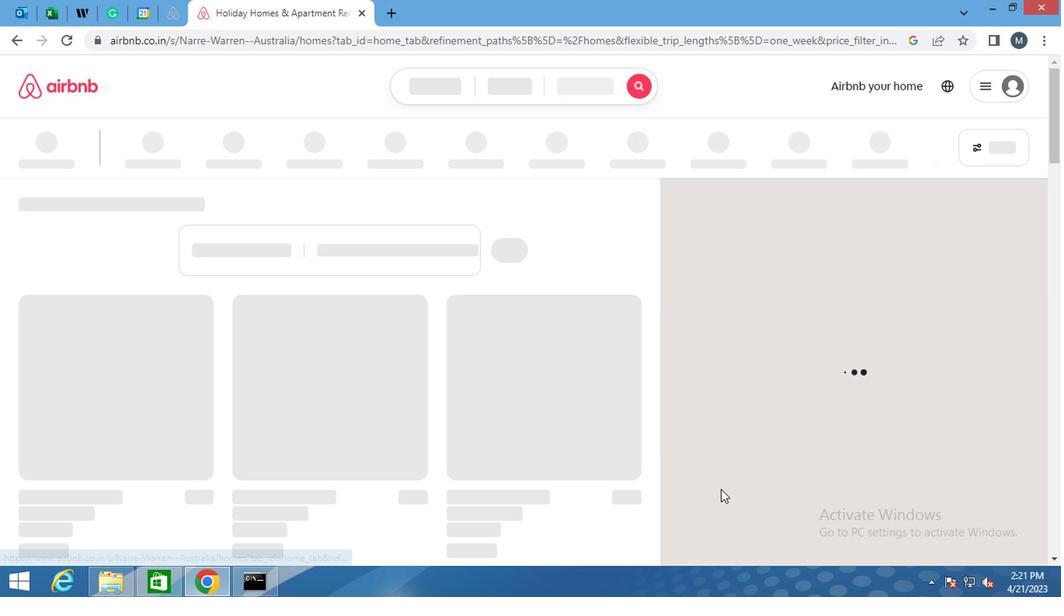 
